 Task: Add a signature Douglas Martin containing Best wishes for a happy holiday, Douglas Martin to email address softage.1@softage.net and add a label Appliances
Action: Mouse moved to (415, 682)
Screenshot: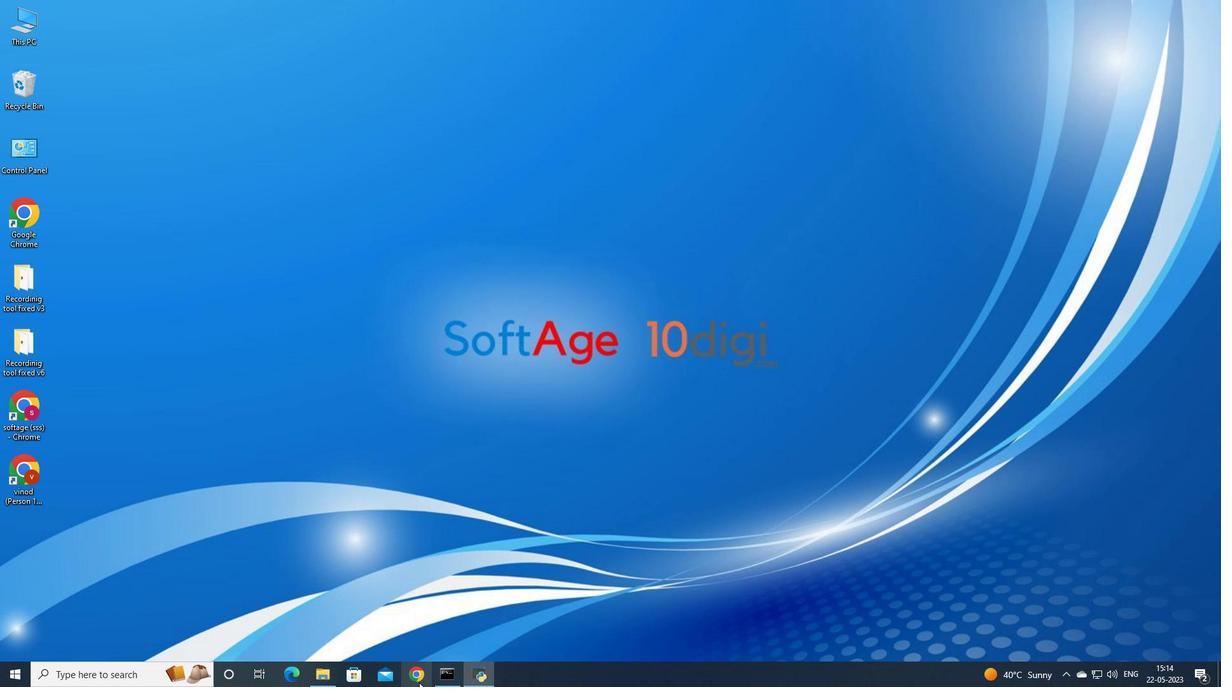 
Action: Mouse pressed left at (415, 682)
Screenshot: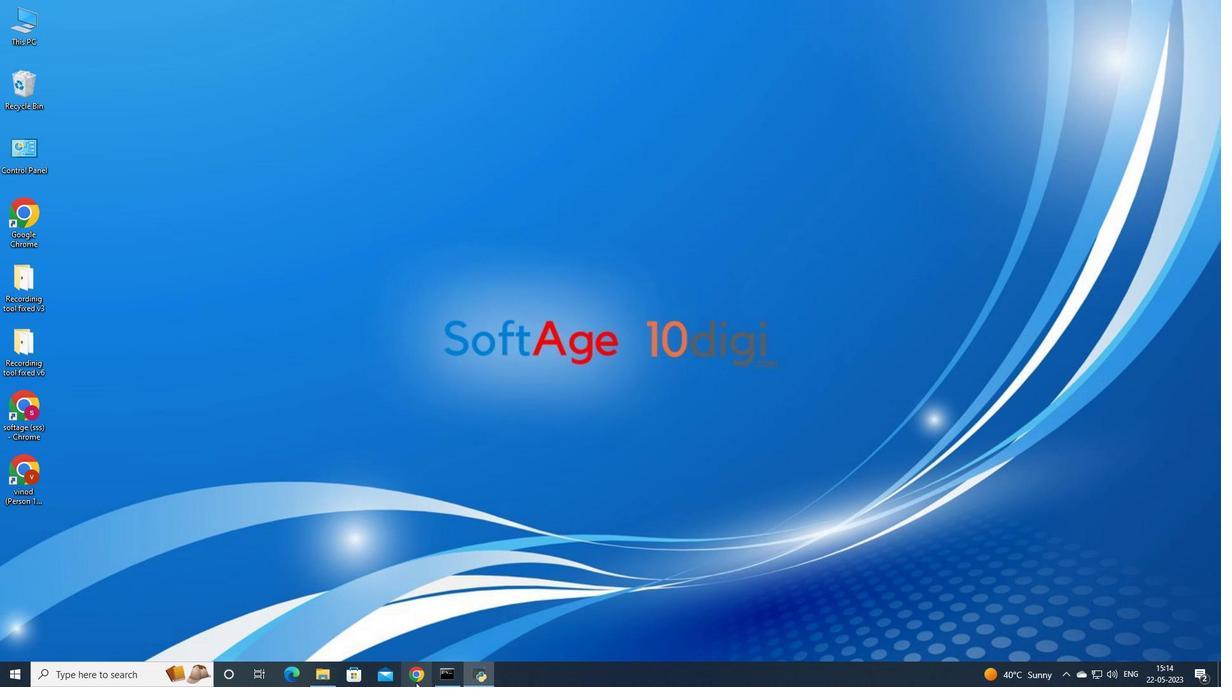 
Action: Mouse moved to (559, 414)
Screenshot: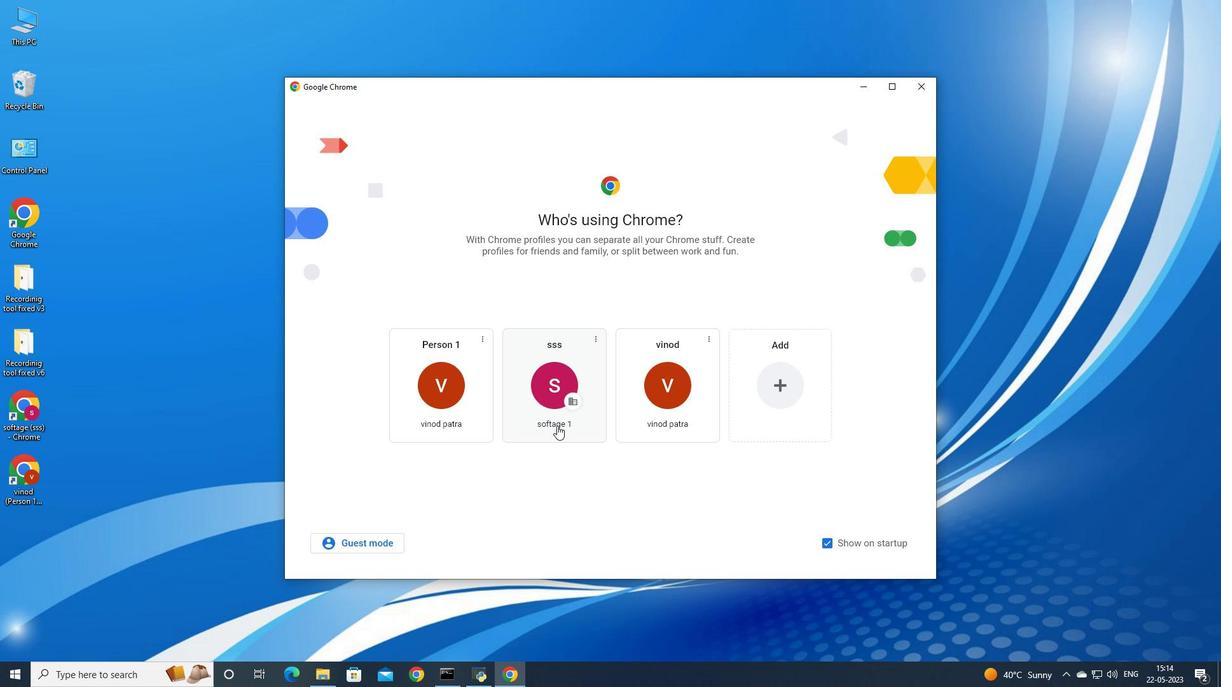 
Action: Mouse pressed left at (559, 414)
Screenshot: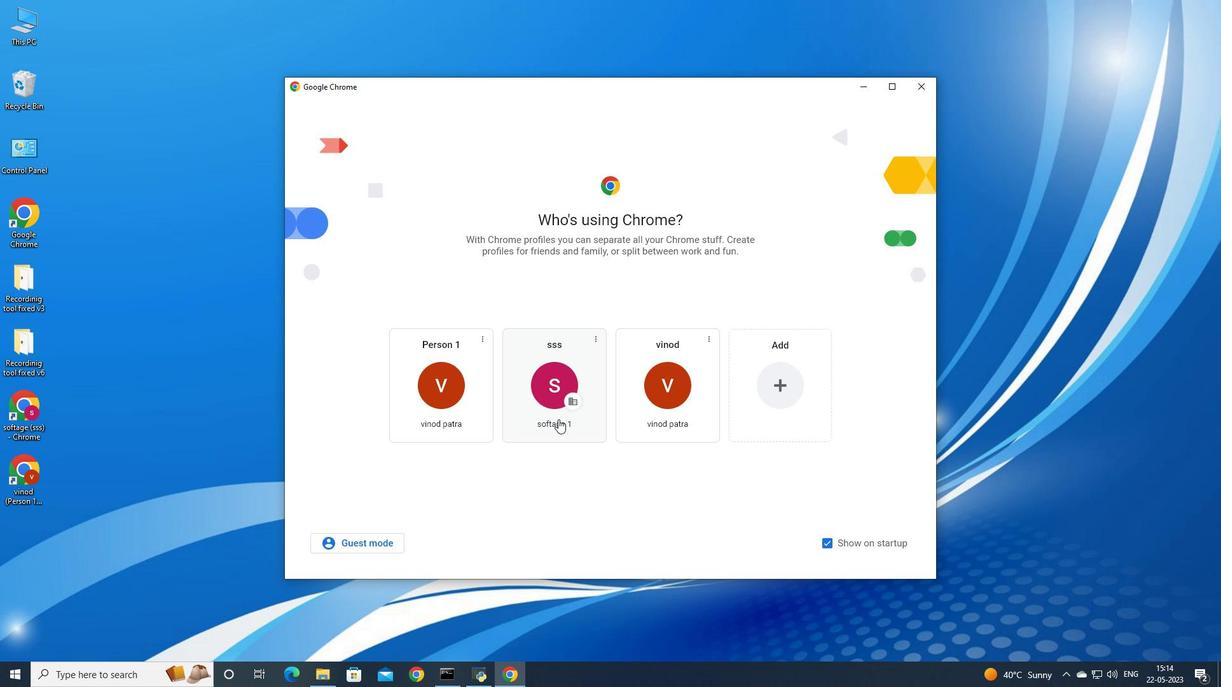 
Action: Mouse moved to (1113, 62)
Screenshot: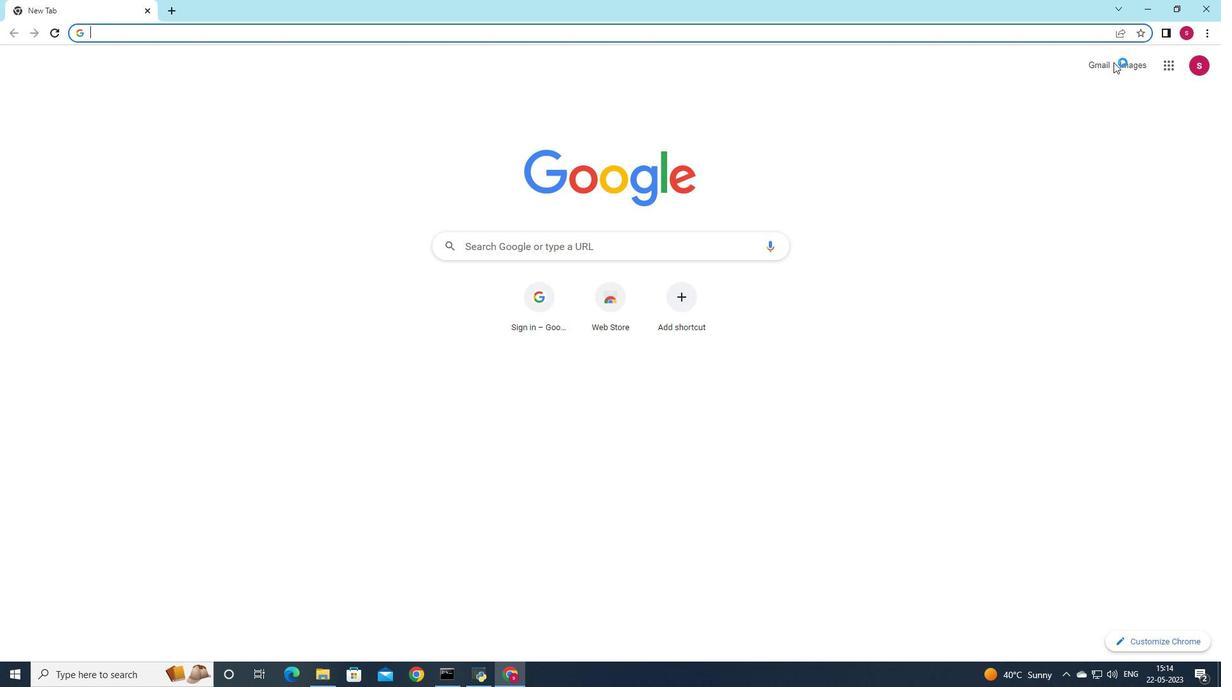 
Action: Mouse pressed left at (1113, 62)
Screenshot: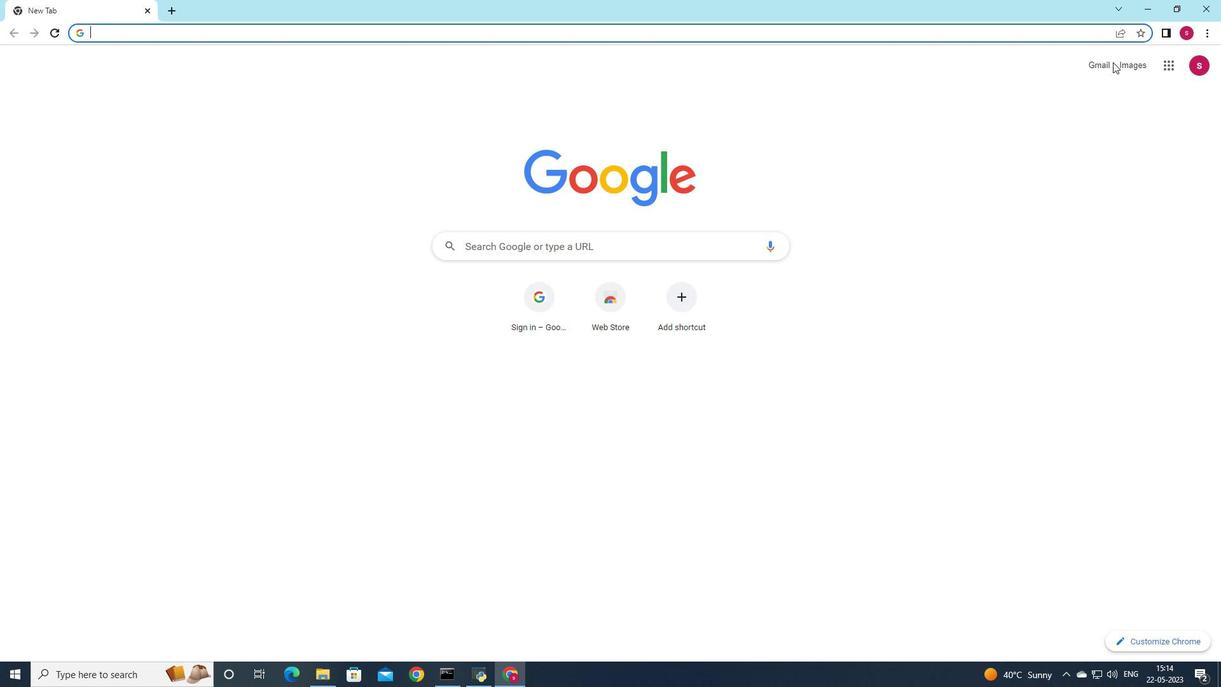 
Action: Mouse moved to (1104, 66)
Screenshot: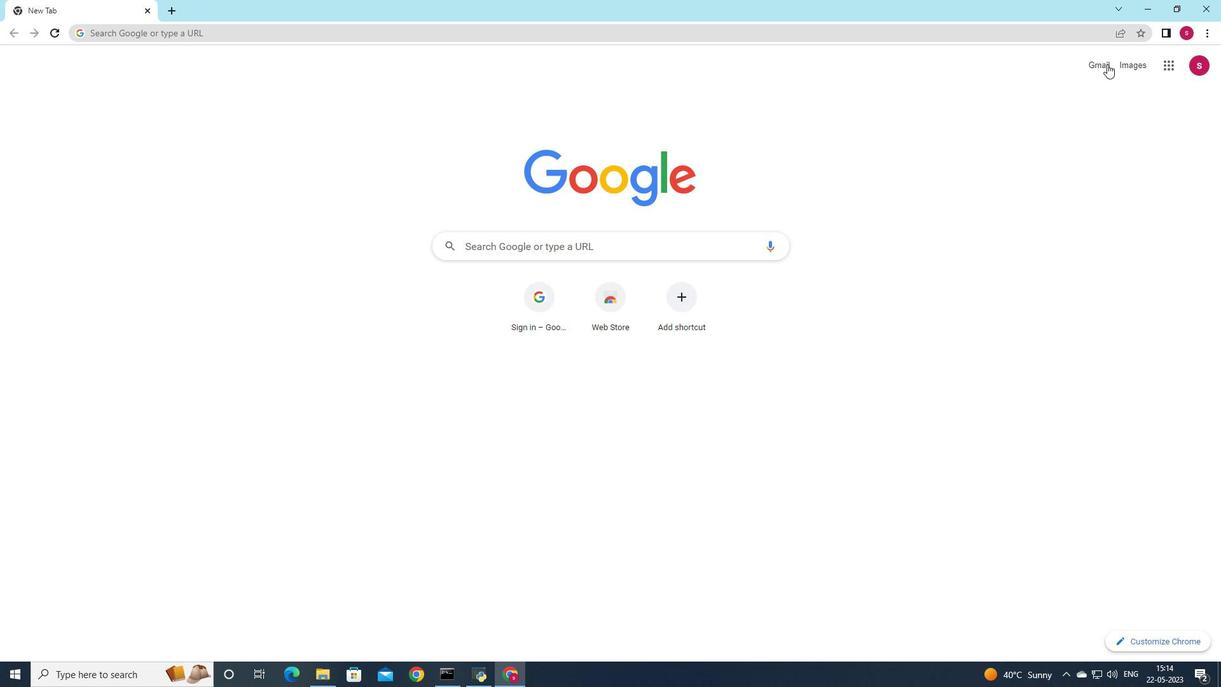 
Action: Mouse pressed left at (1104, 66)
Screenshot: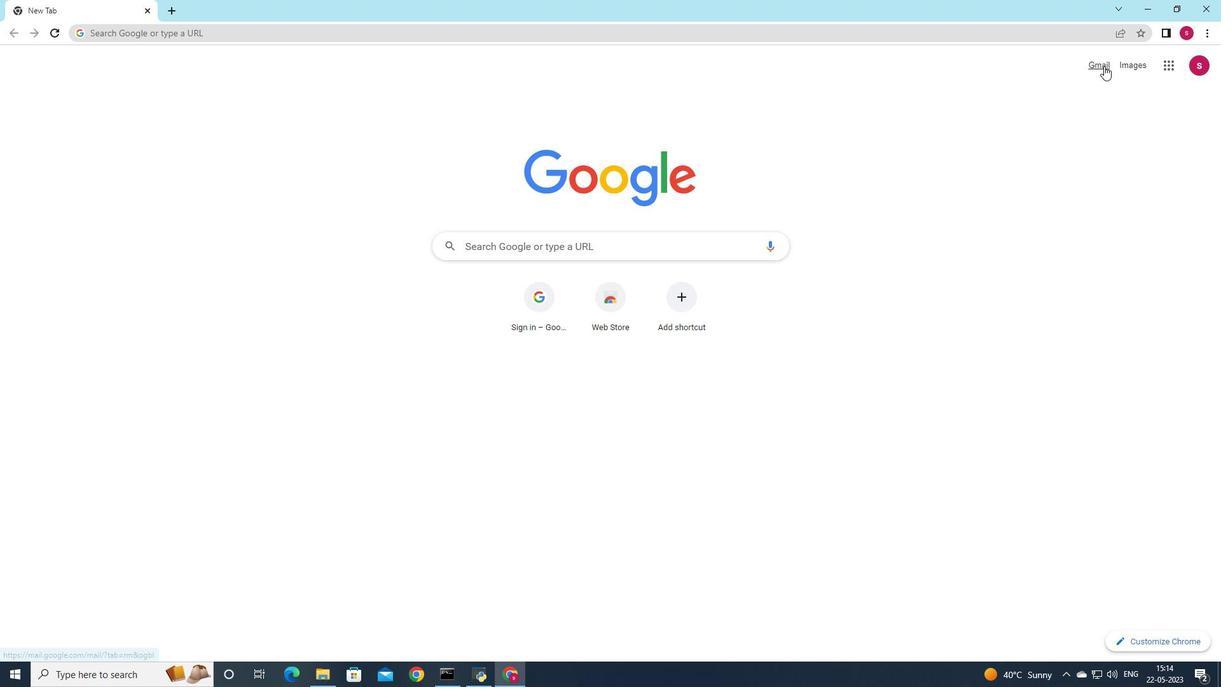 
Action: Mouse moved to (1084, 87)
Screenshot: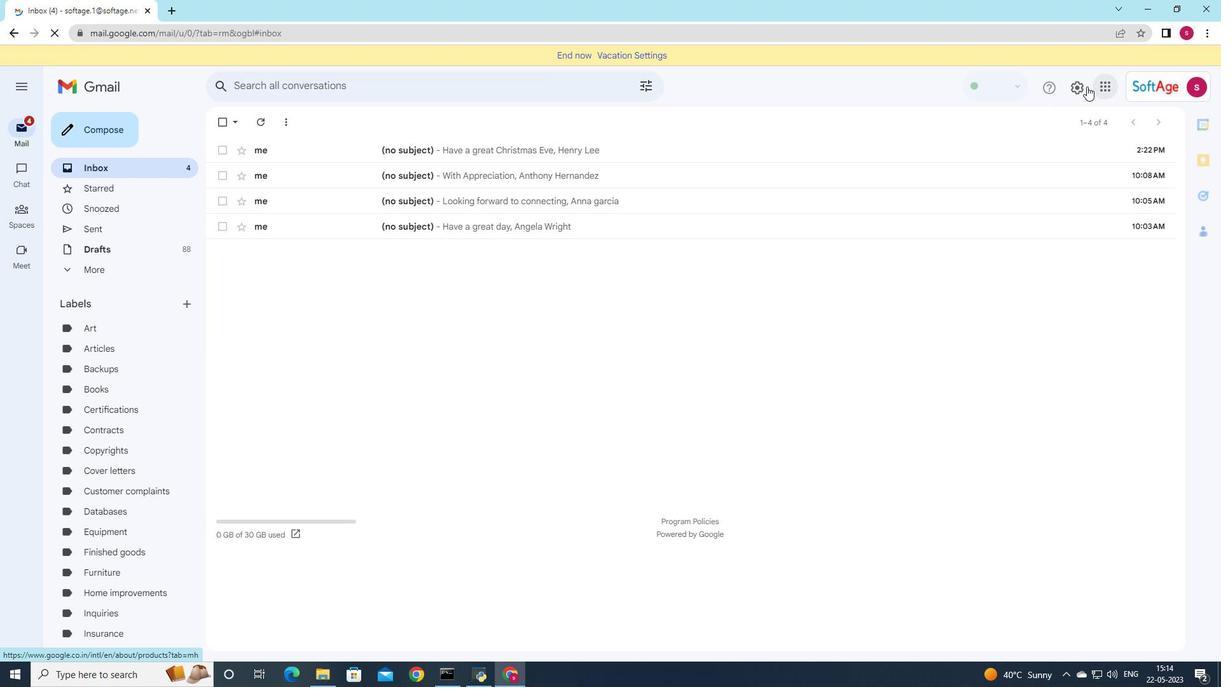 
Action: Mouse pressed left at (1084, 87)
Screenshot: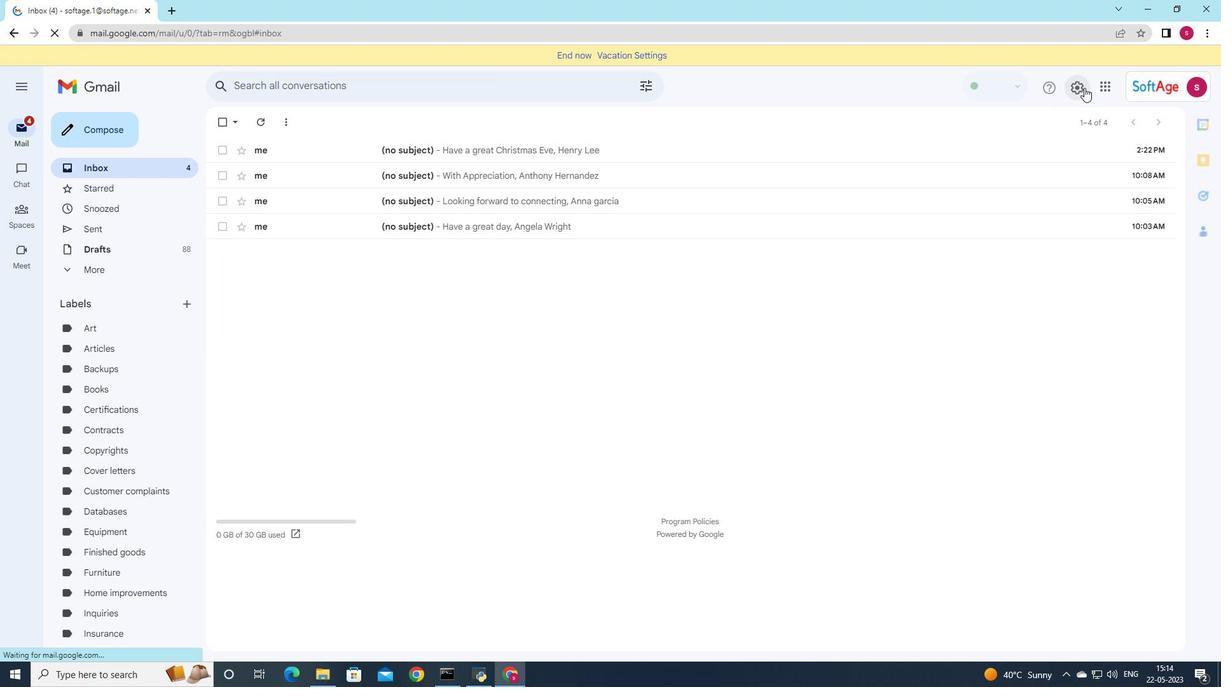 
Action: Mouse moved to (1088, 145)
Screenshot: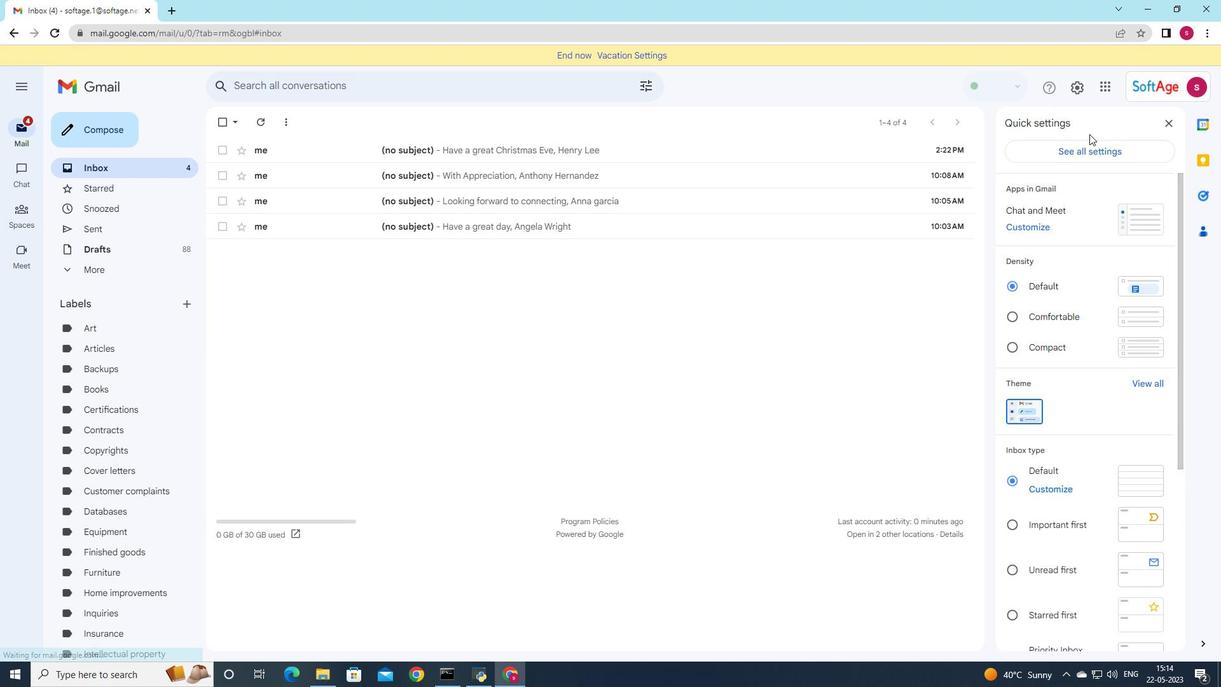 
Action: Mouse pressed left at (1088, 145)
Screenshot: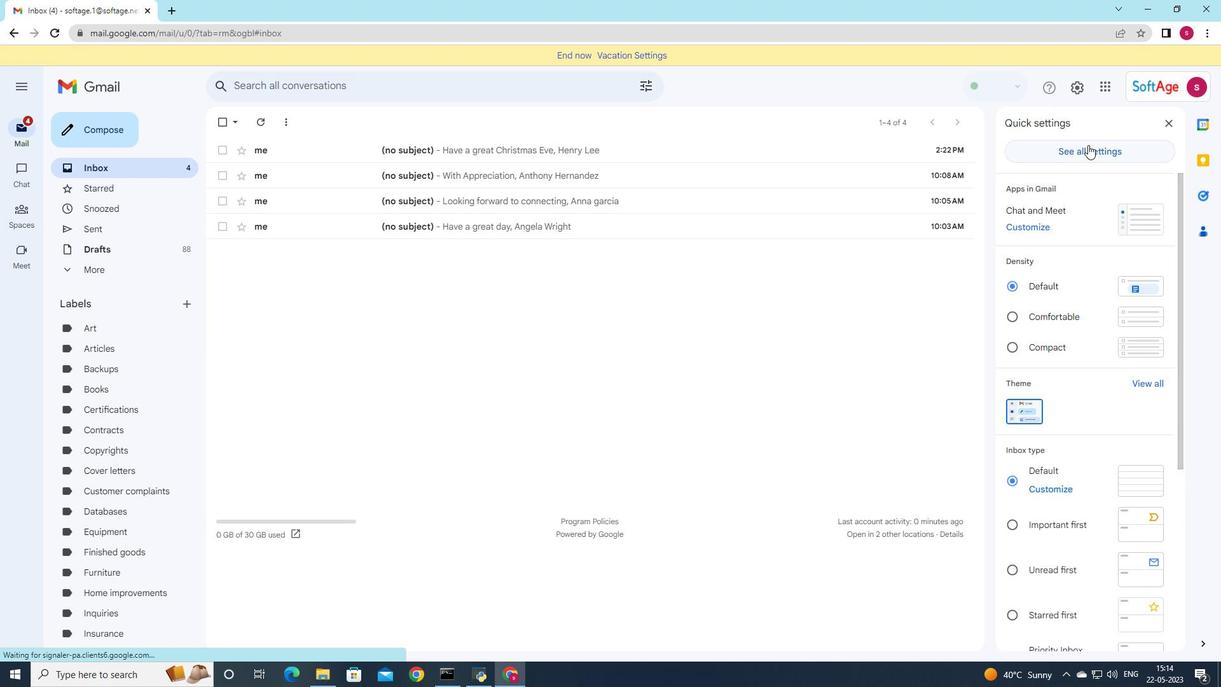 
Action: Mouse moved to (1094, 142)
Screenshot: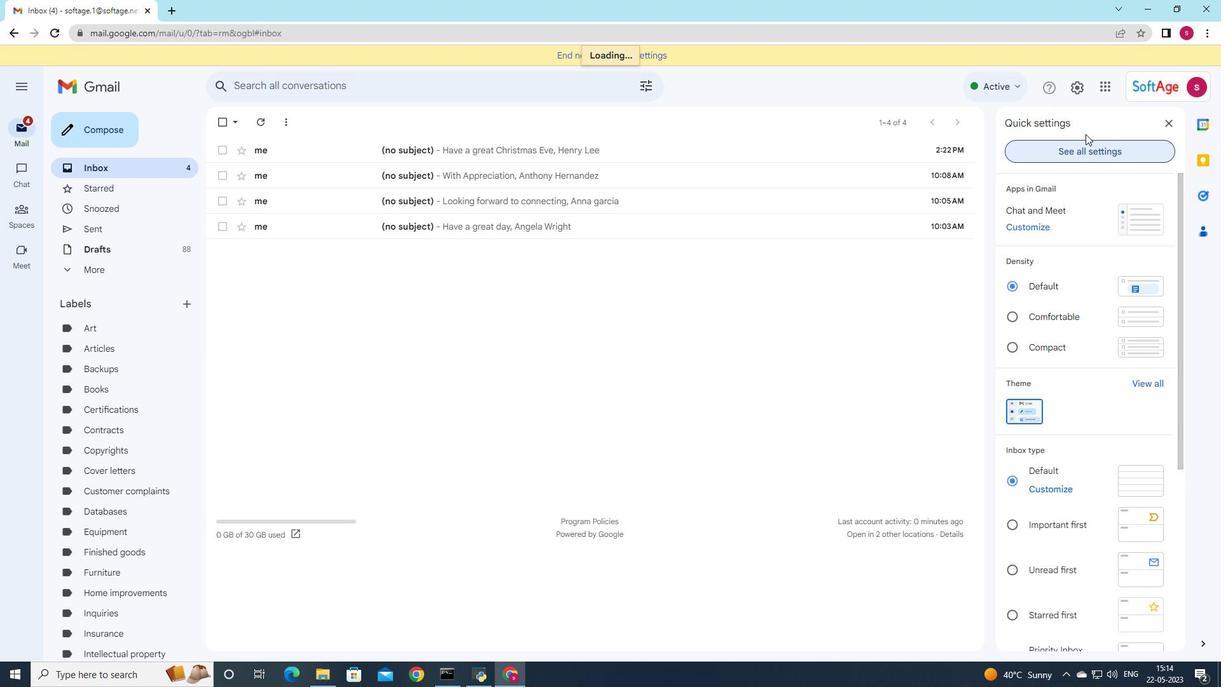 
Action: Mouse pressed left at (1094, 142)
Screenshot: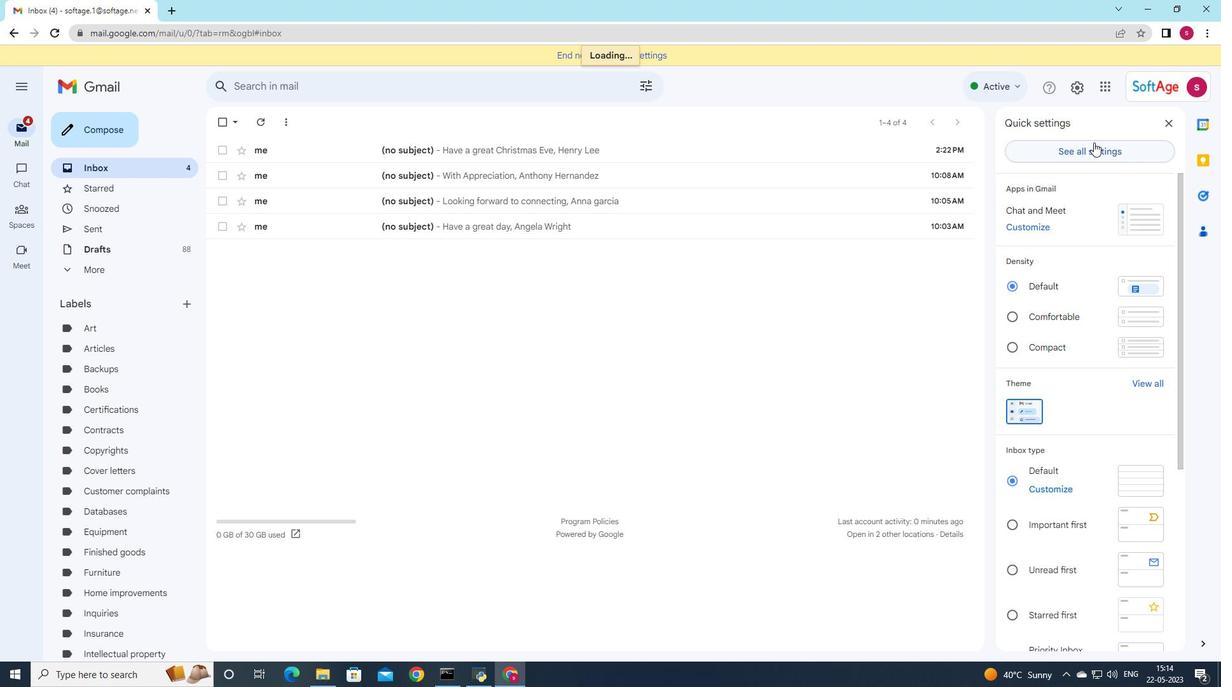 
Action: Mouse moved to (731, 205)
Screenshot: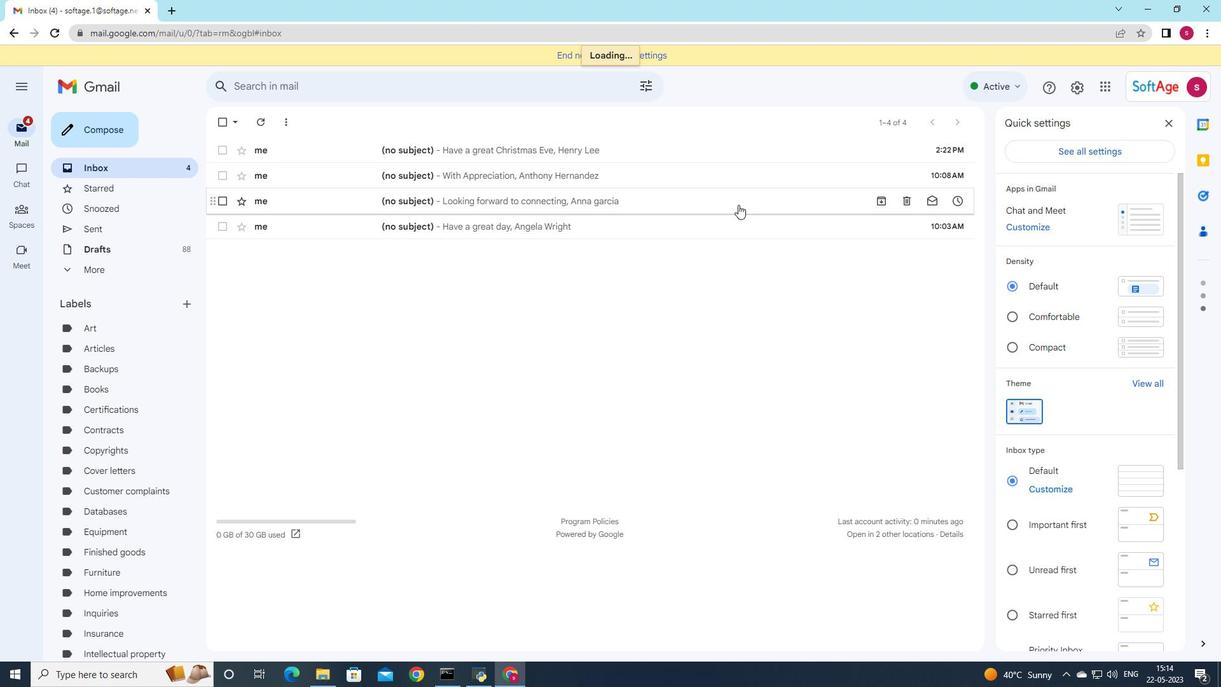 
Action: Mouse scrolled (731, 204) with delta (0, 0)
Screenshot: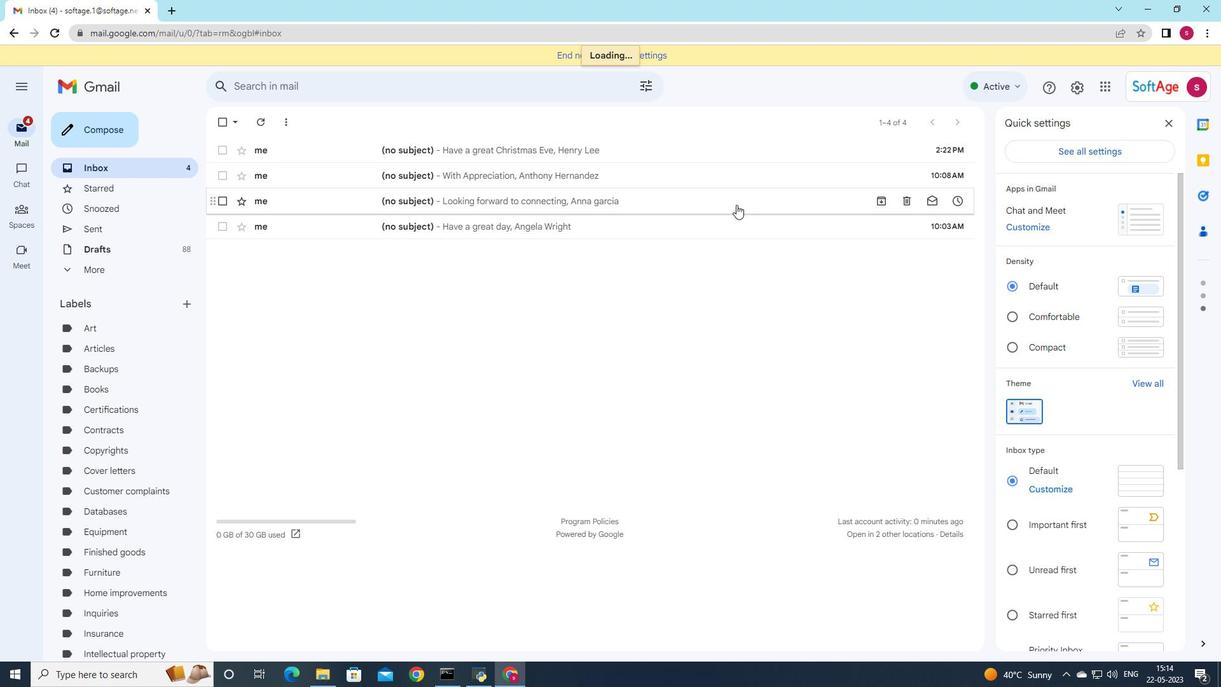 
Action: Mouse scrolled (731, 204) with delta (0, 0)
Screenshot: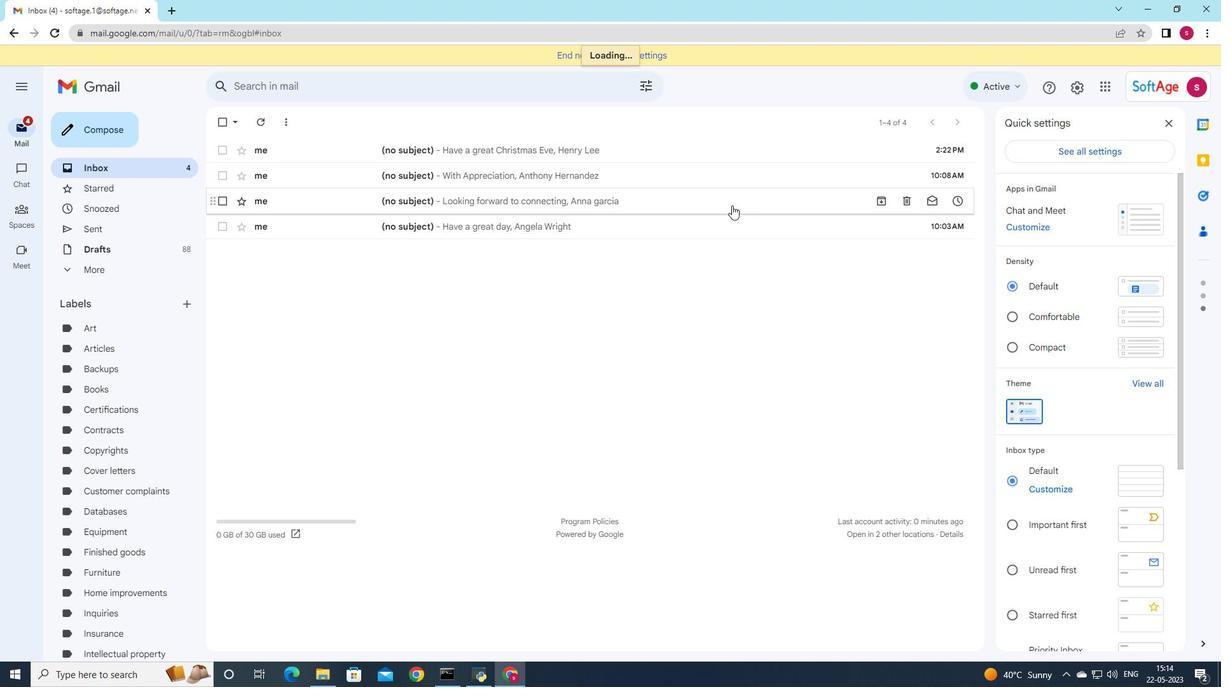 
Action: Mouse scrolled (731, 204) with delta (0, 0)
Screenshot: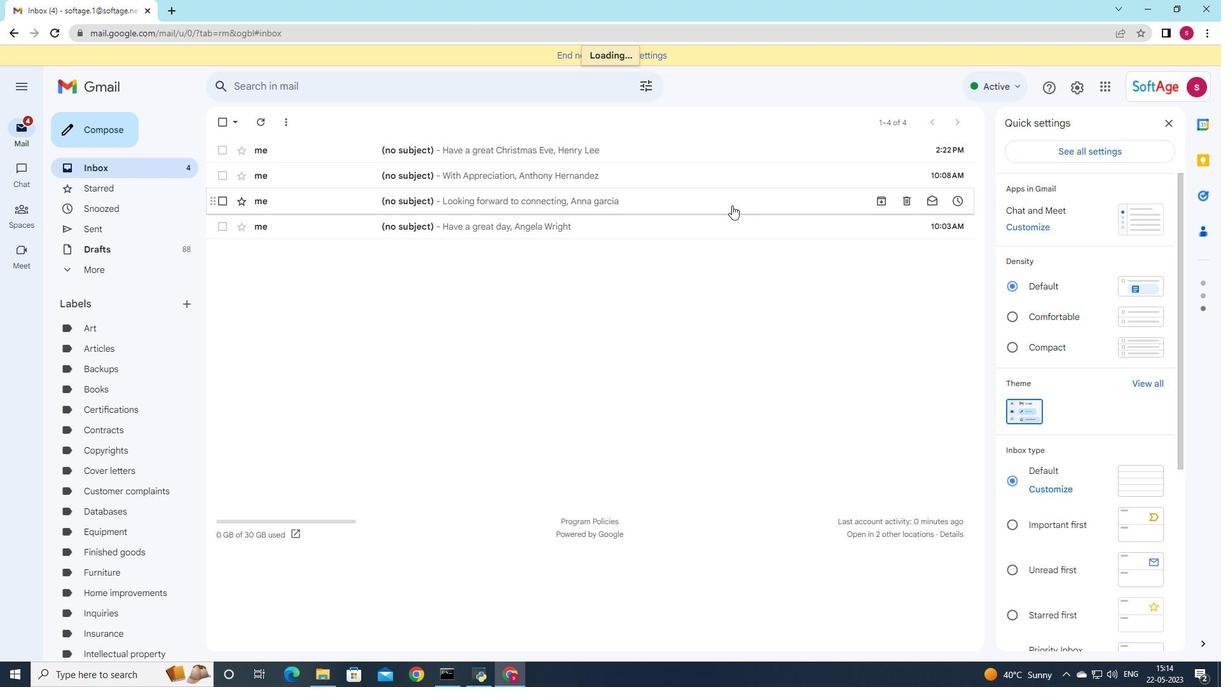
Action: Mouse scrolled (731, 204) with delta (0, 0)
Screenshot: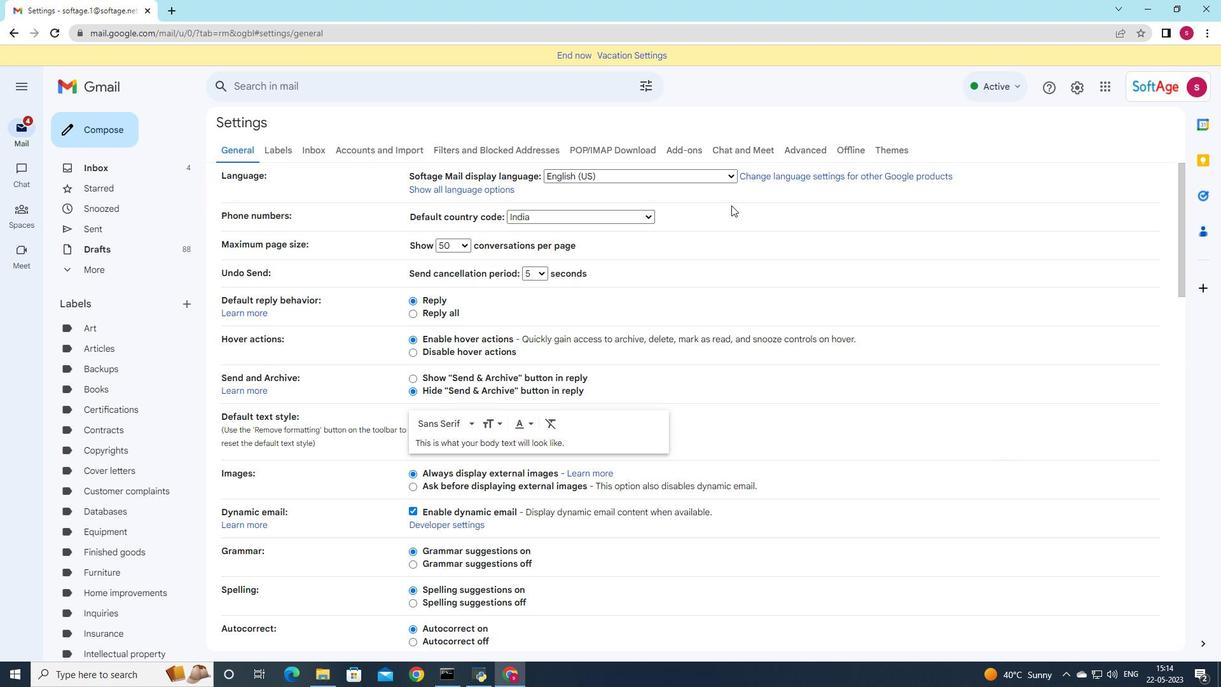 
Action: Mouse scrolled (731, 204) with delta (0, 0)
Screenshot: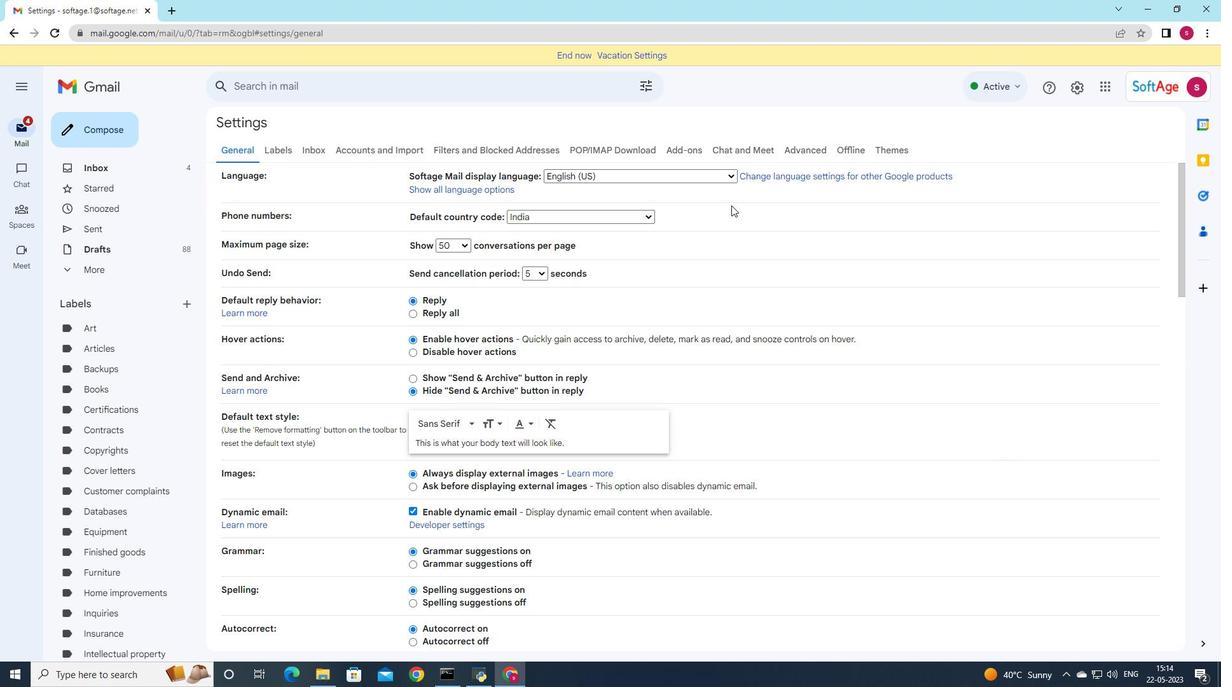 
Action: Mouse scrolled (731, 204) with delta (0, 0)
Screenshot: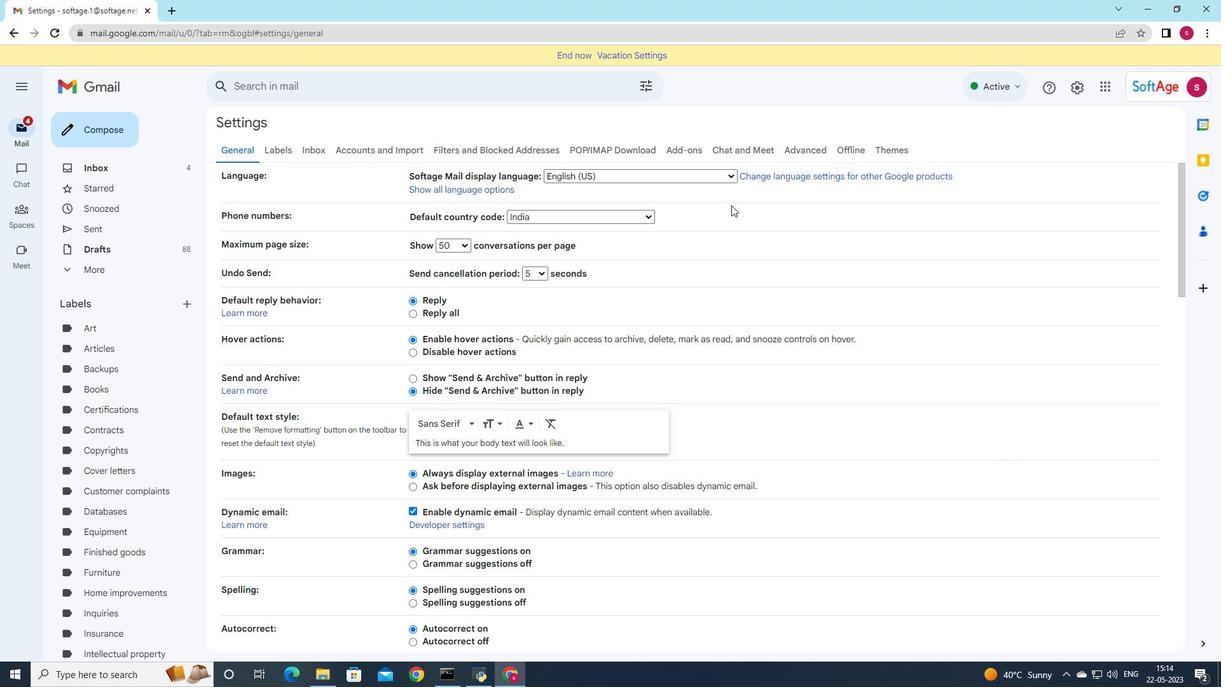 
Action: Mouse moved to (731, 208)
Screenshot: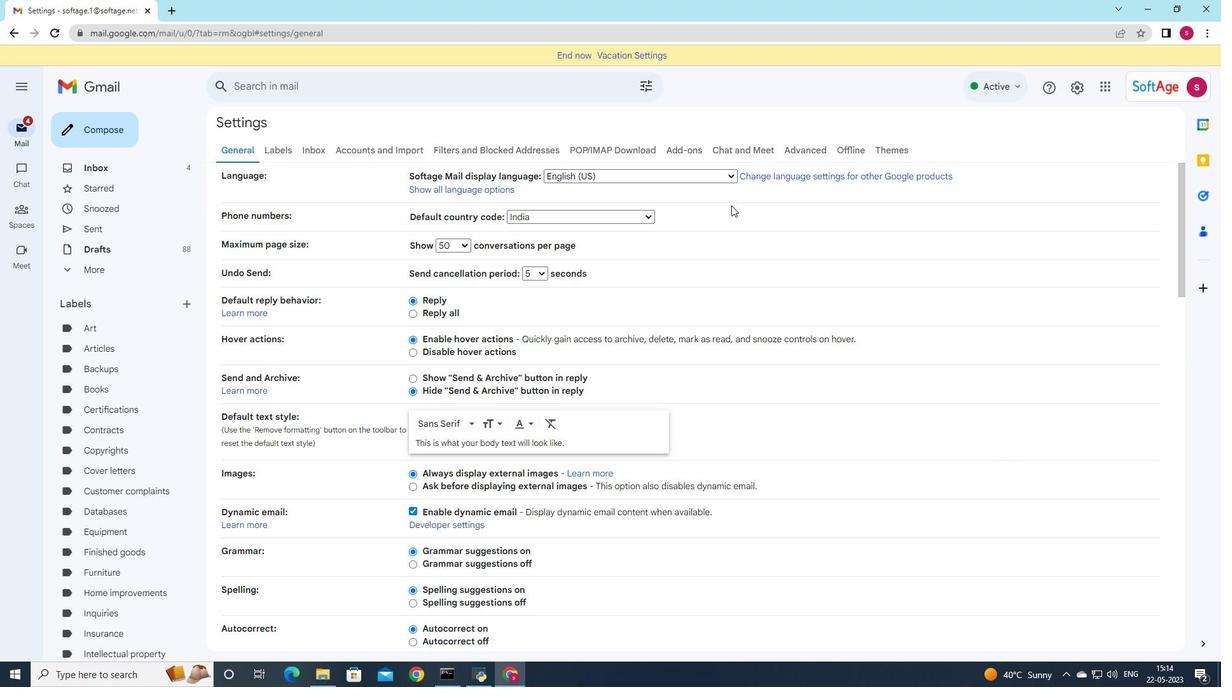 
Action: Mouse scrolled (731, 207) with delta (0, 0)
Screenshot: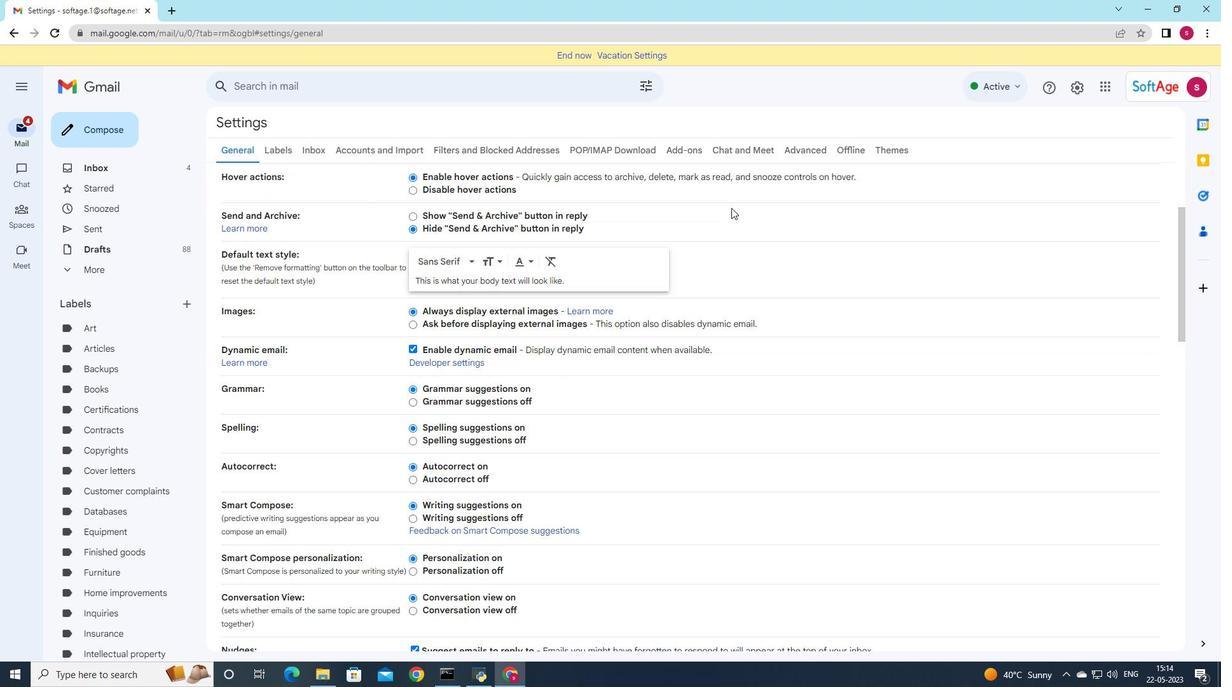 
Action: Mouse moved to (731, 208)
Screenshot: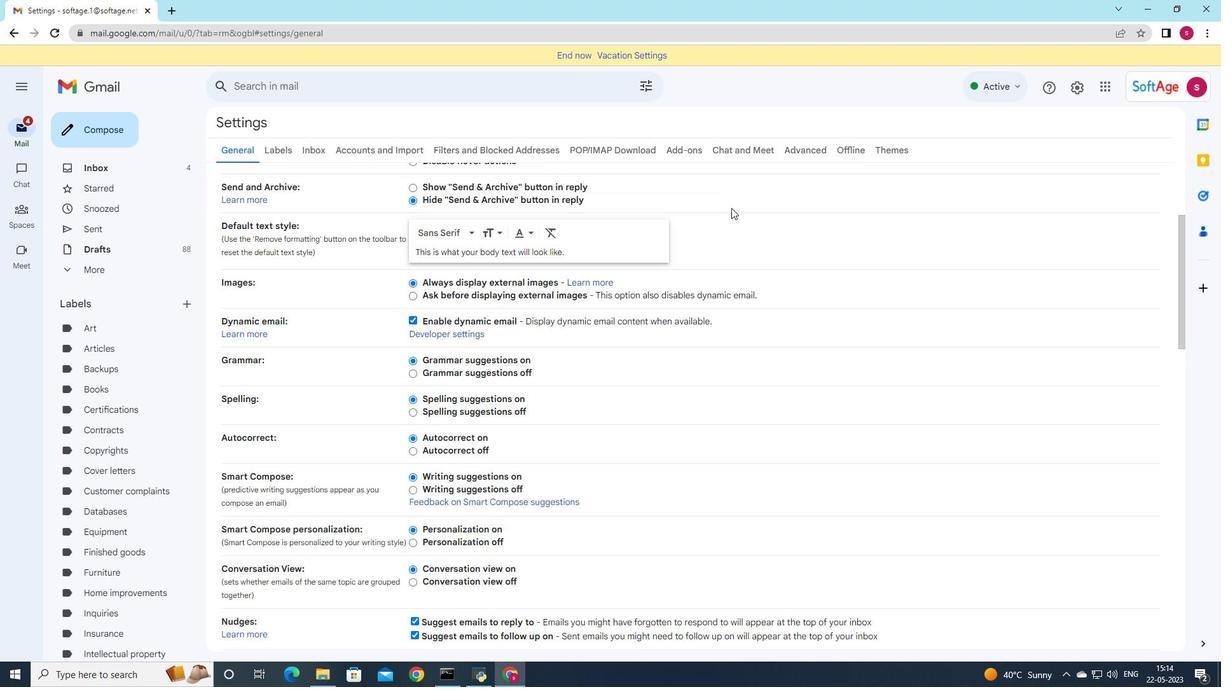 
Action: Mouse scrolled (731, 207) with delta (0, 0)
Screenshot: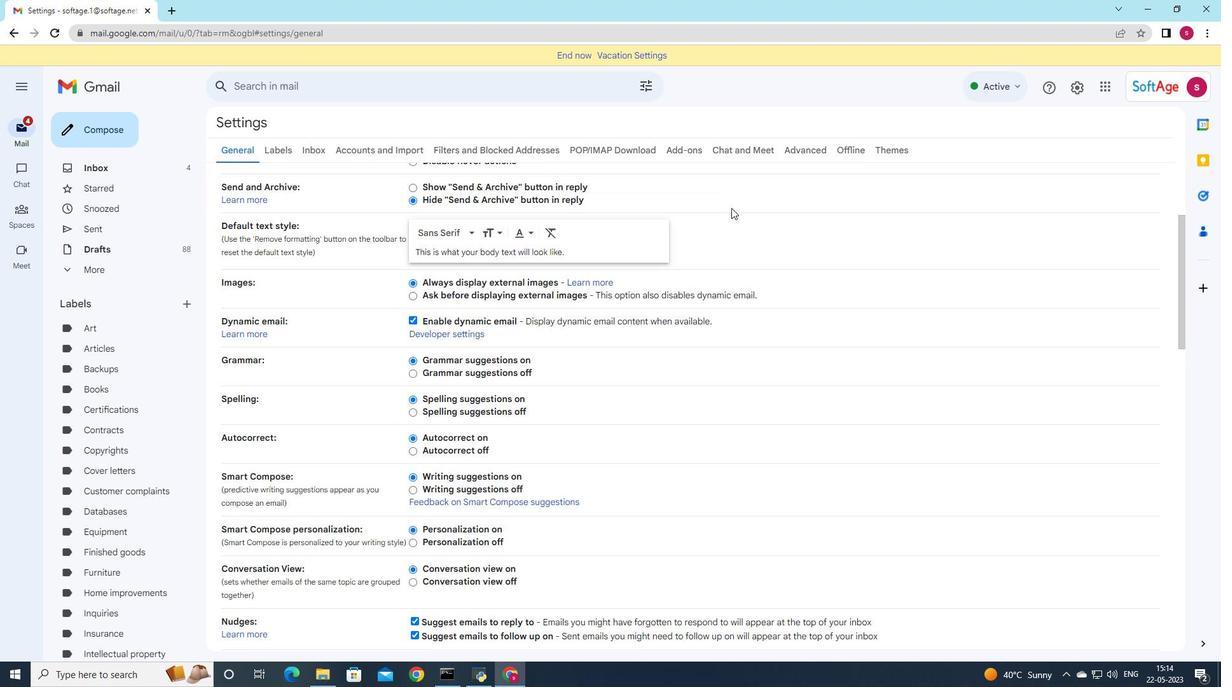 
Action: Mouse moved to (727, 222)
Screenshot: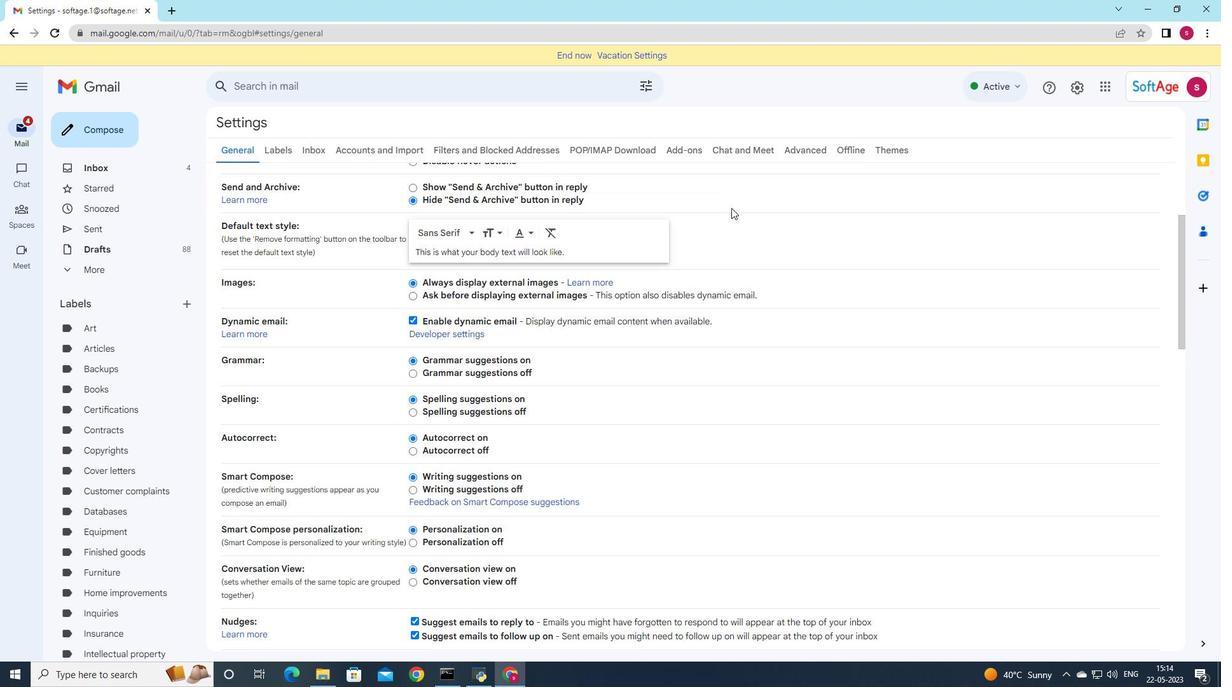 
Action: Mouse scrolled (729, 209) with delta (0, 0)
Screenshot: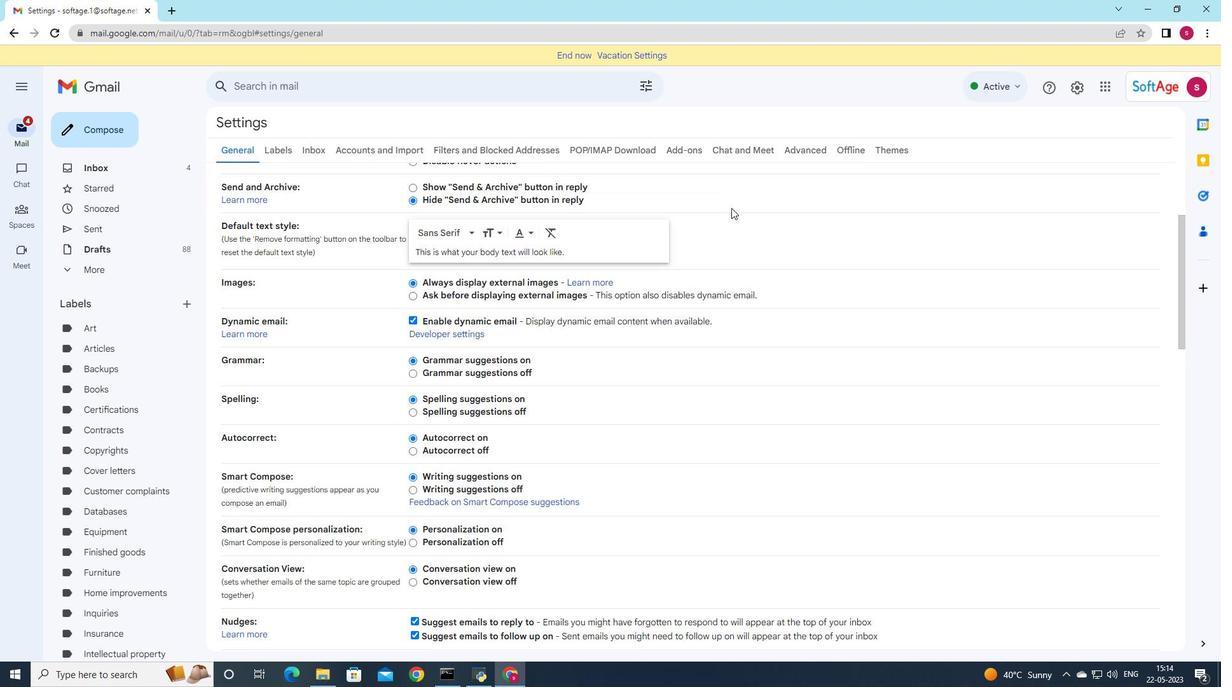 
Action: Mouse moved to (727, 229)
Screenshot: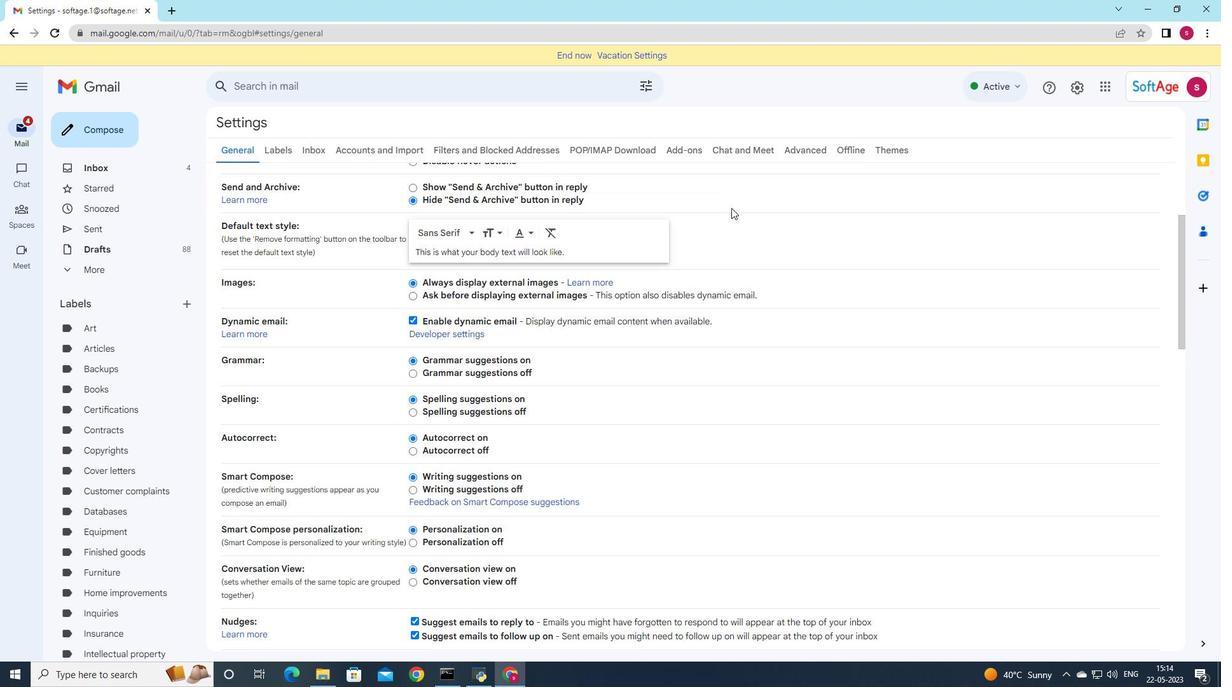 
Action: Mouse scrolled (727, 221) with delta (0, 0)
Screenshot: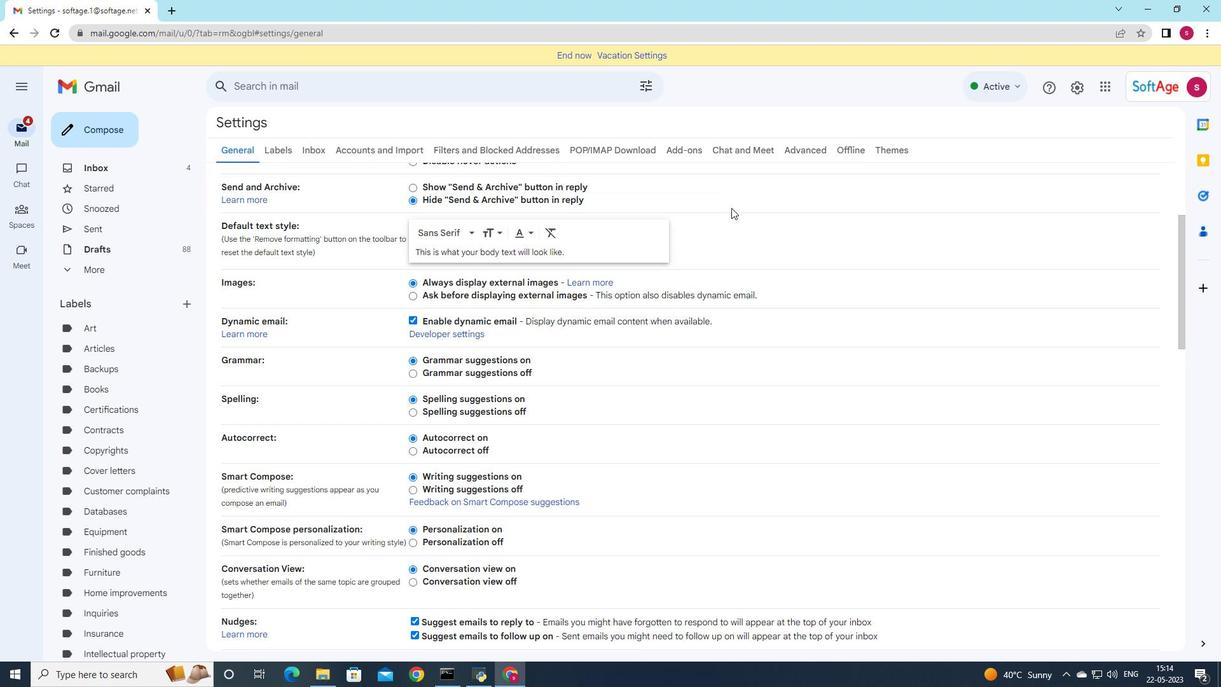 
Action: Mouse moved to (608, 265)
Screenshot: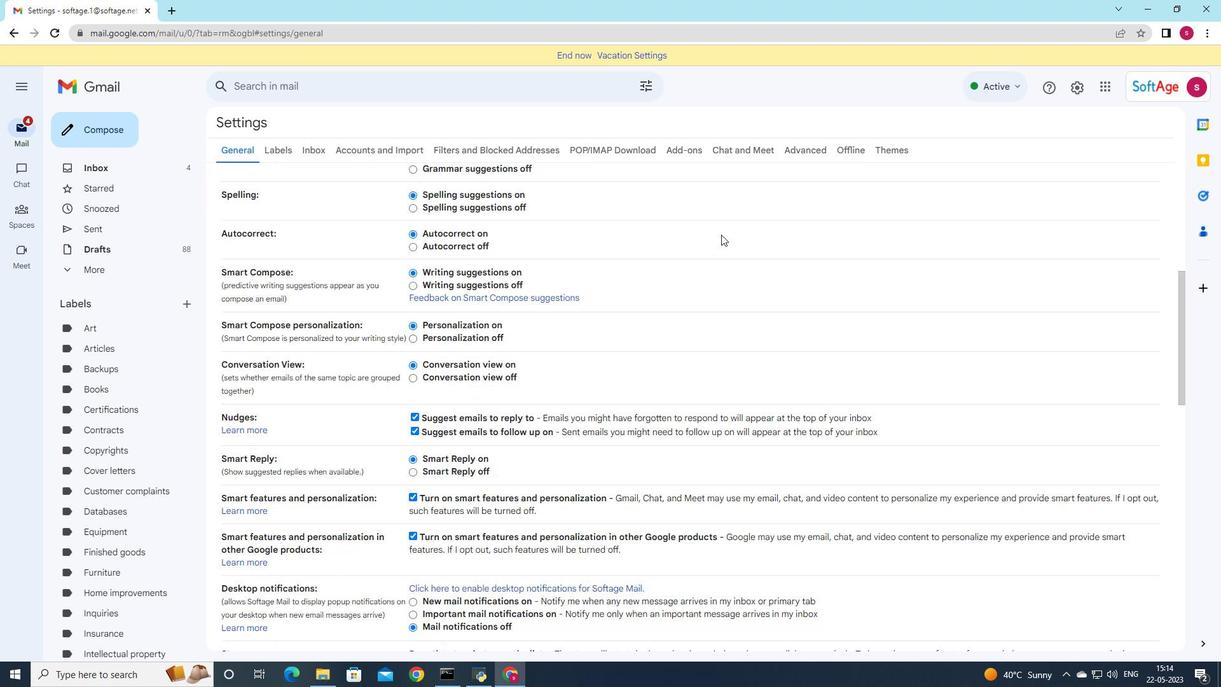 
Action: Mouse scrolled (608, 264) with delta (0, 0)
Screenshot: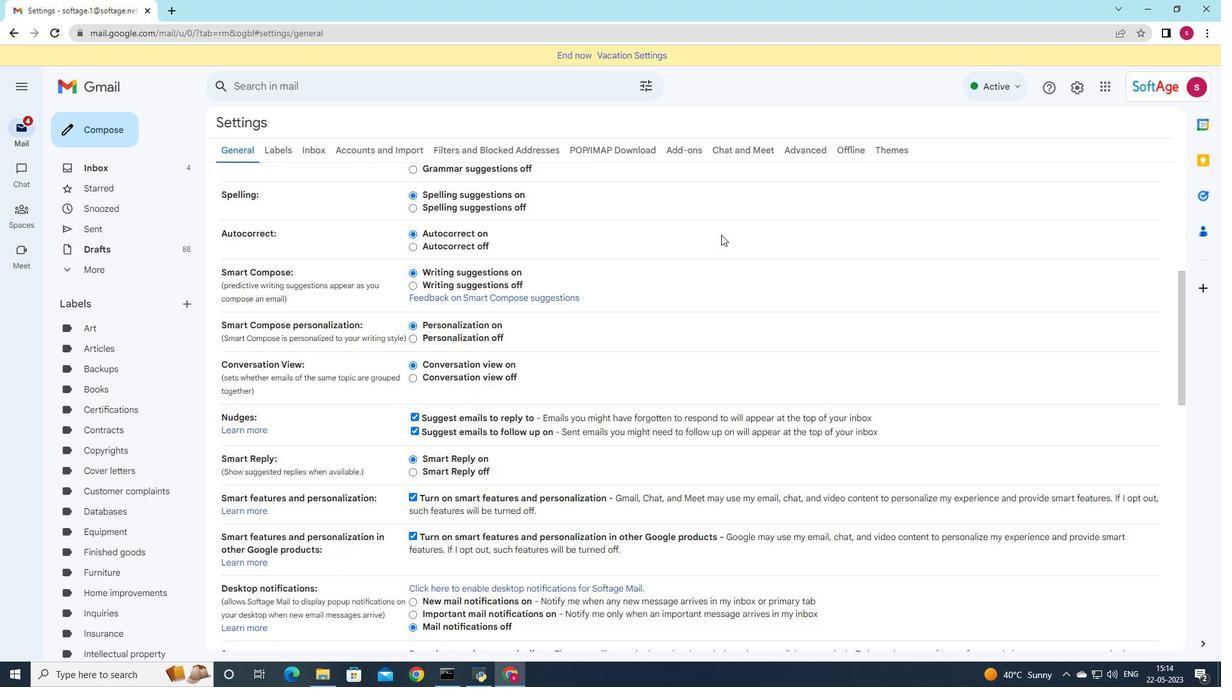 
Action: Mouse scrolled (608, 264) with delta (0, 0)
Screenshot: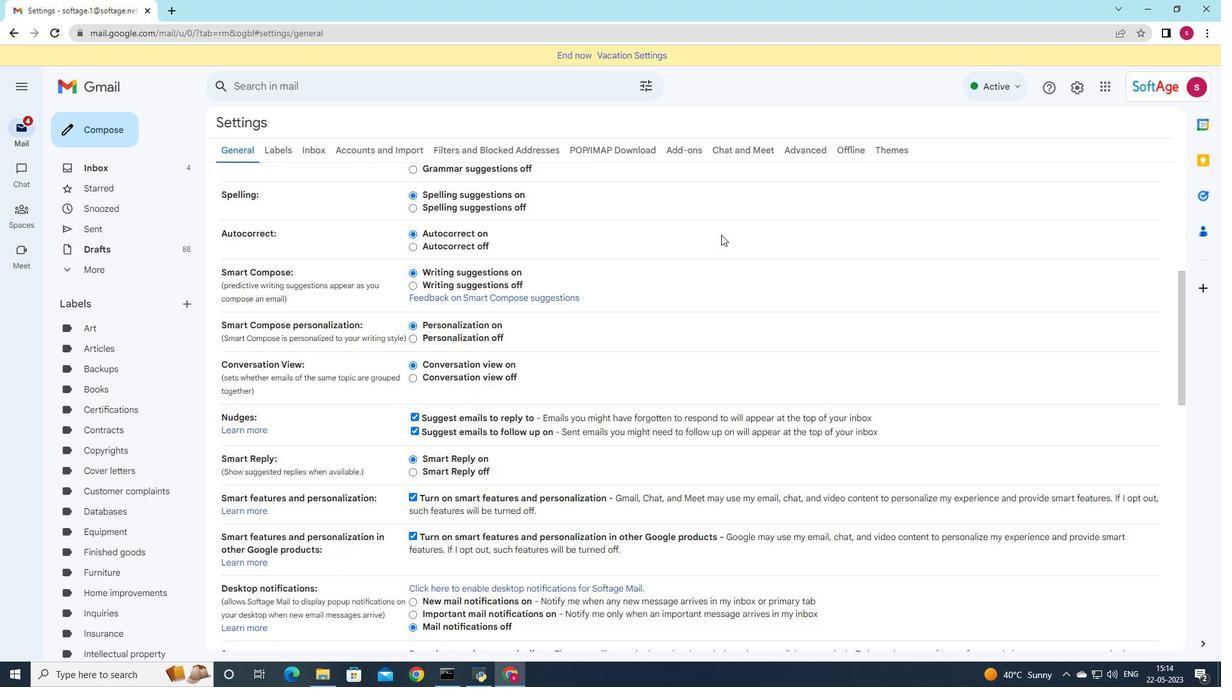 
Action: Mouse scrolled (608, 264) with delta (0, 0)
Screenshot: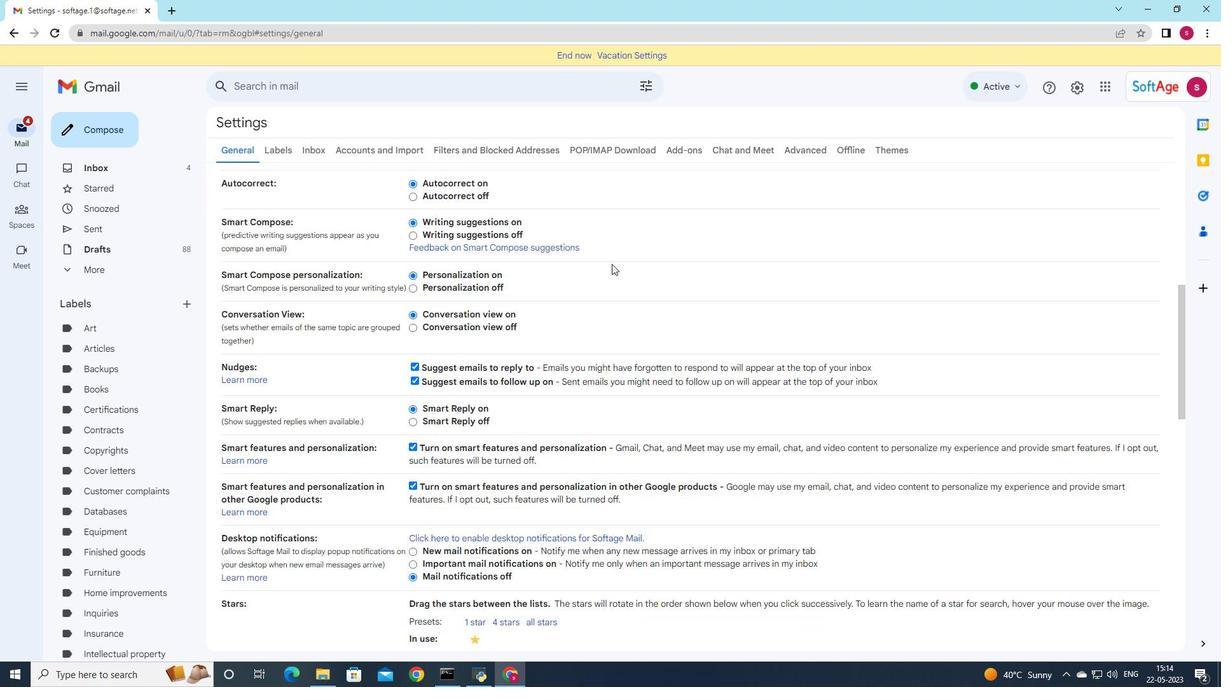 
Action: Mouse scrolled (608, 264) with delta (0, 0)
Screenshot: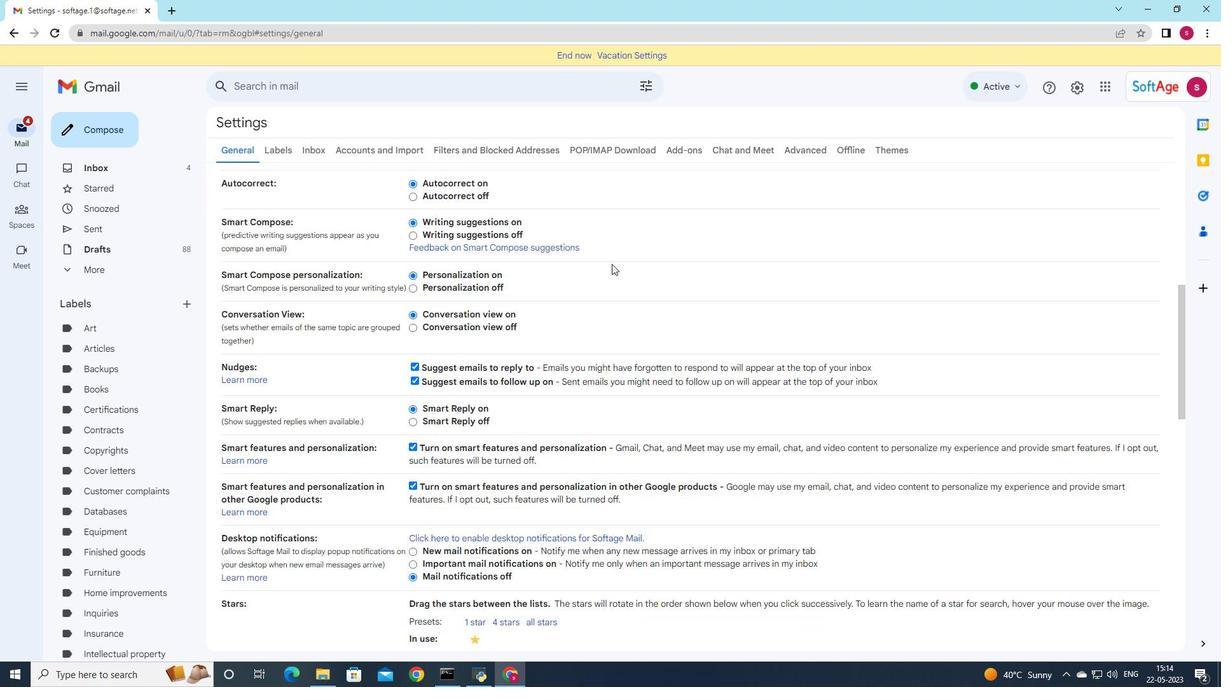 
Action: Mouse moved to (610, 273)
Screenshot: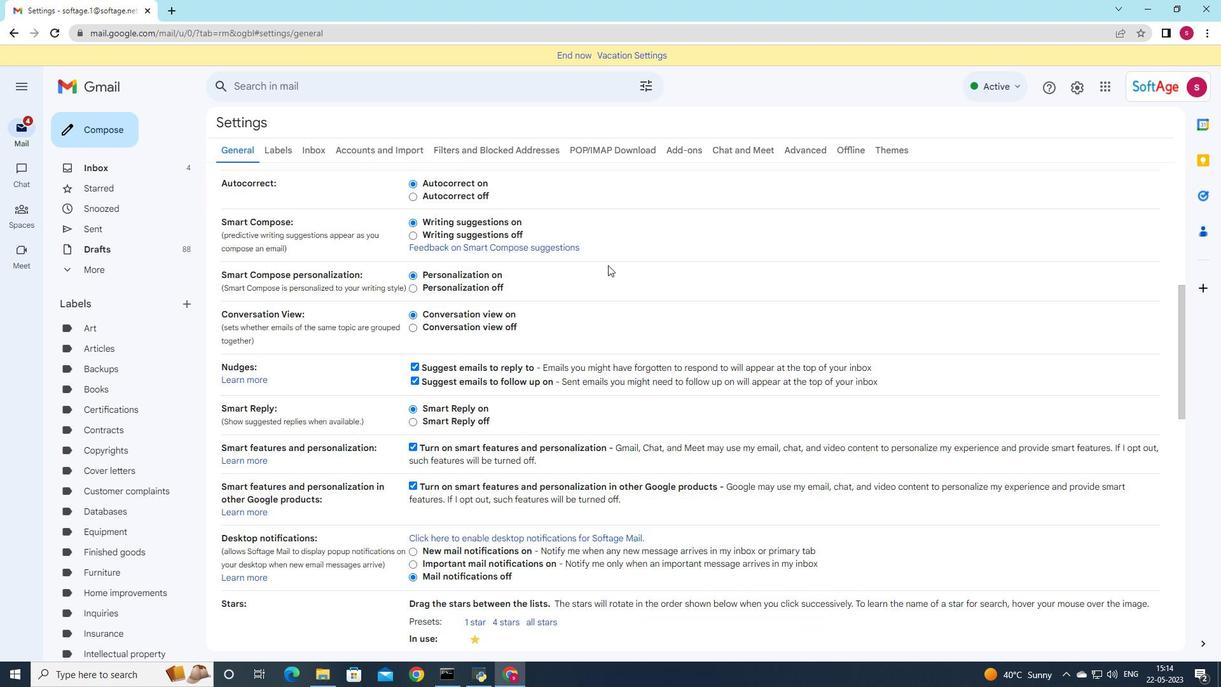 
Action: Mouse scrolled (610, 272) with delta (0, 0)
Screenshot: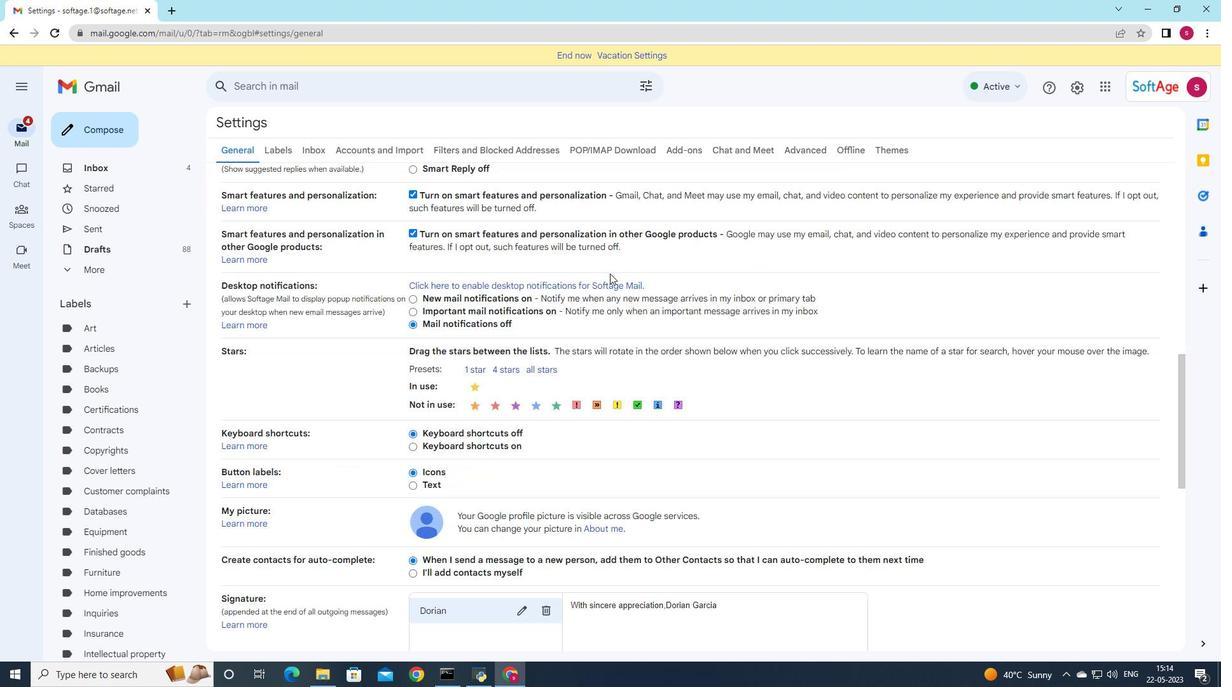 
Action: Mouse scrolled (610, 272) with delta (0, 0)
Screenshot: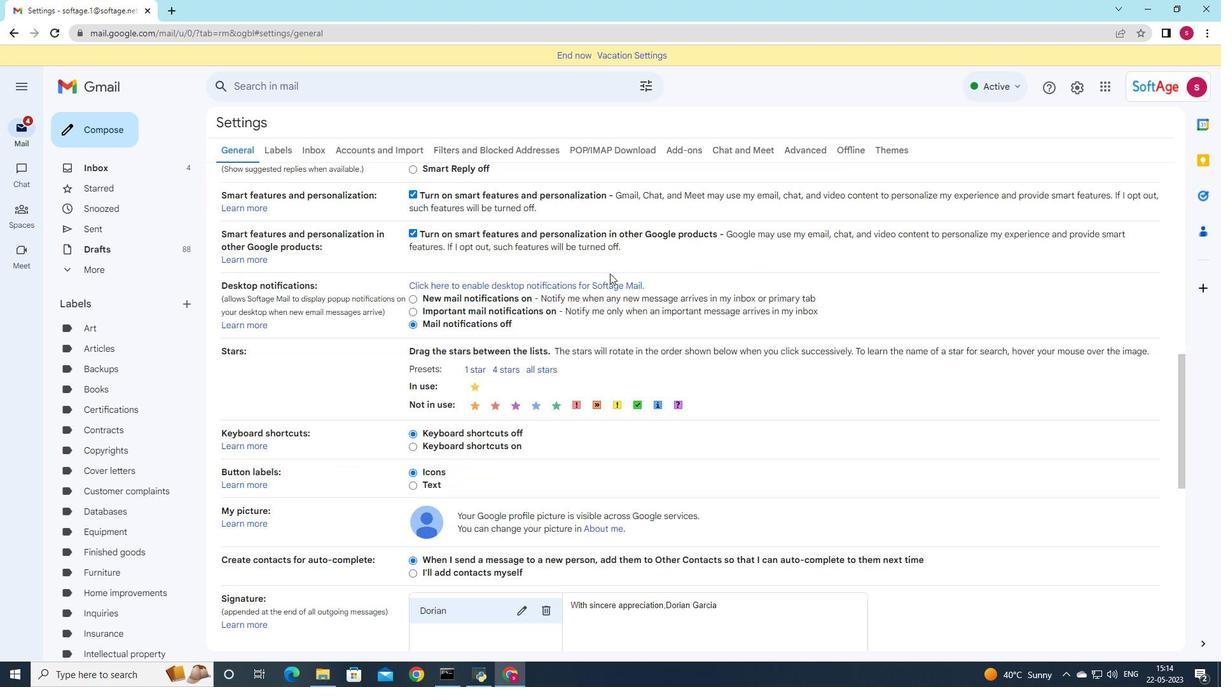 
Action: Mouse scrolled (610, 272) with delta (0, 0)
Screenshot: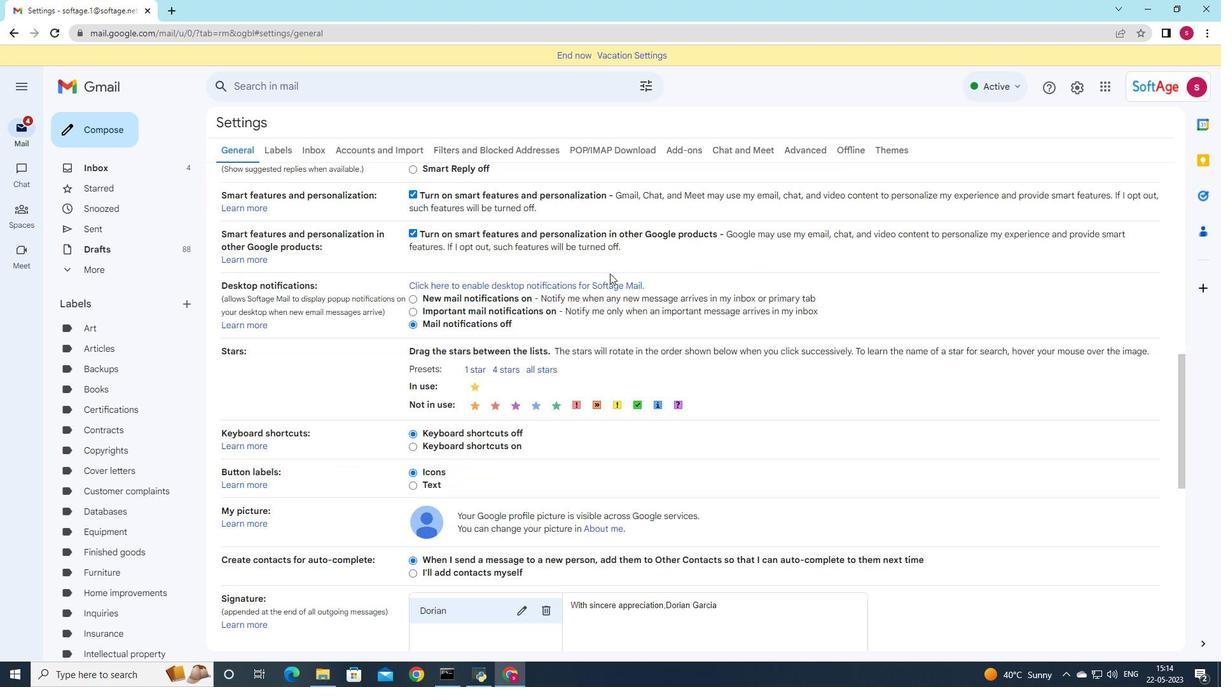 
Action: Mouse scrolled (610, 272) with delta (0, 0)
Screenshot: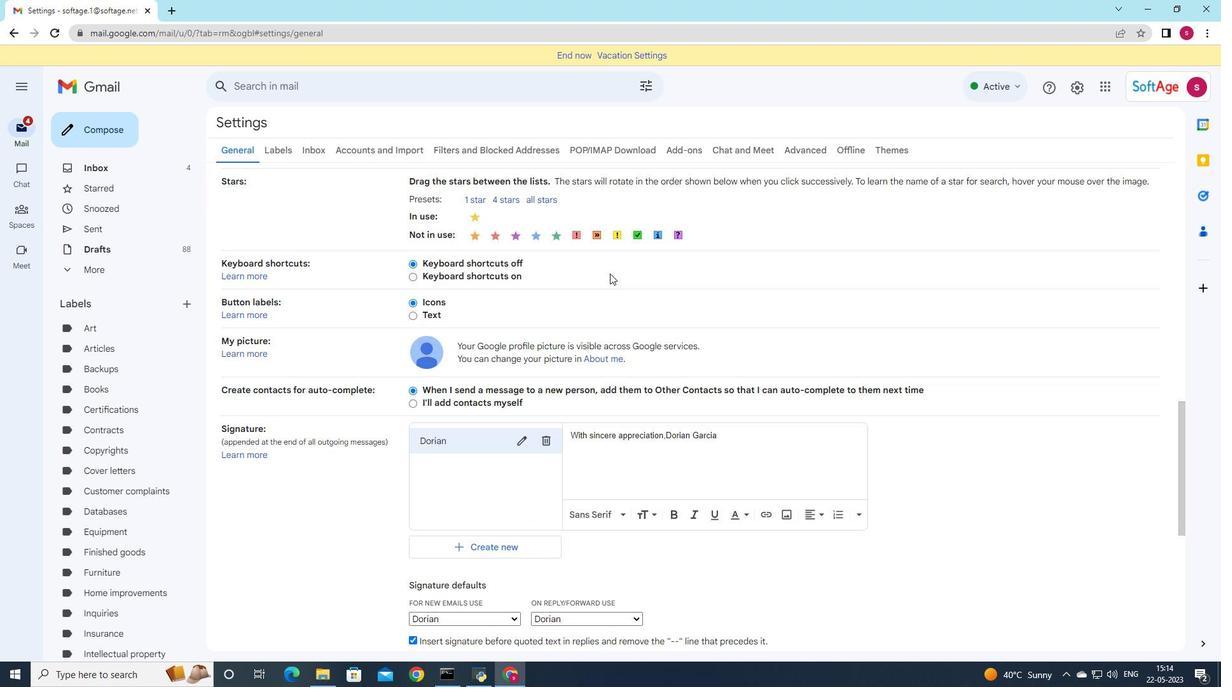 
Action: Mouse scrolled (610, 272) with delta (0, 0)
Screenshot: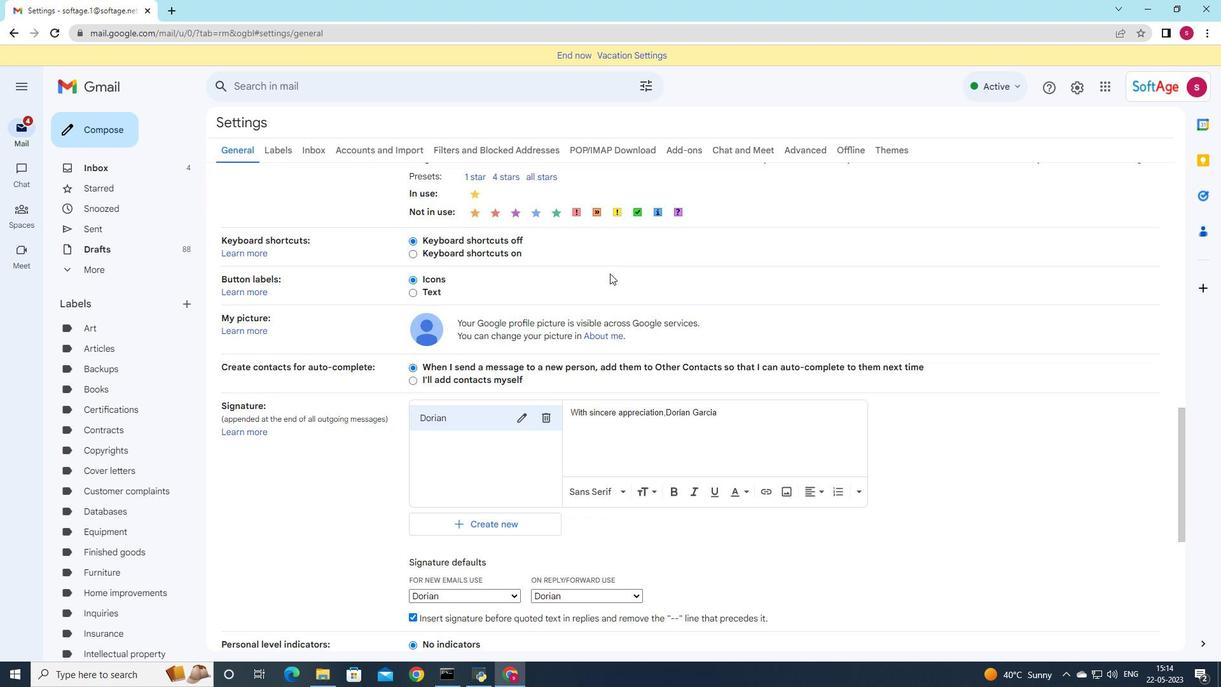
Action: Mouse scrolled (610, 272) with delta (0, 0)
Screenshot: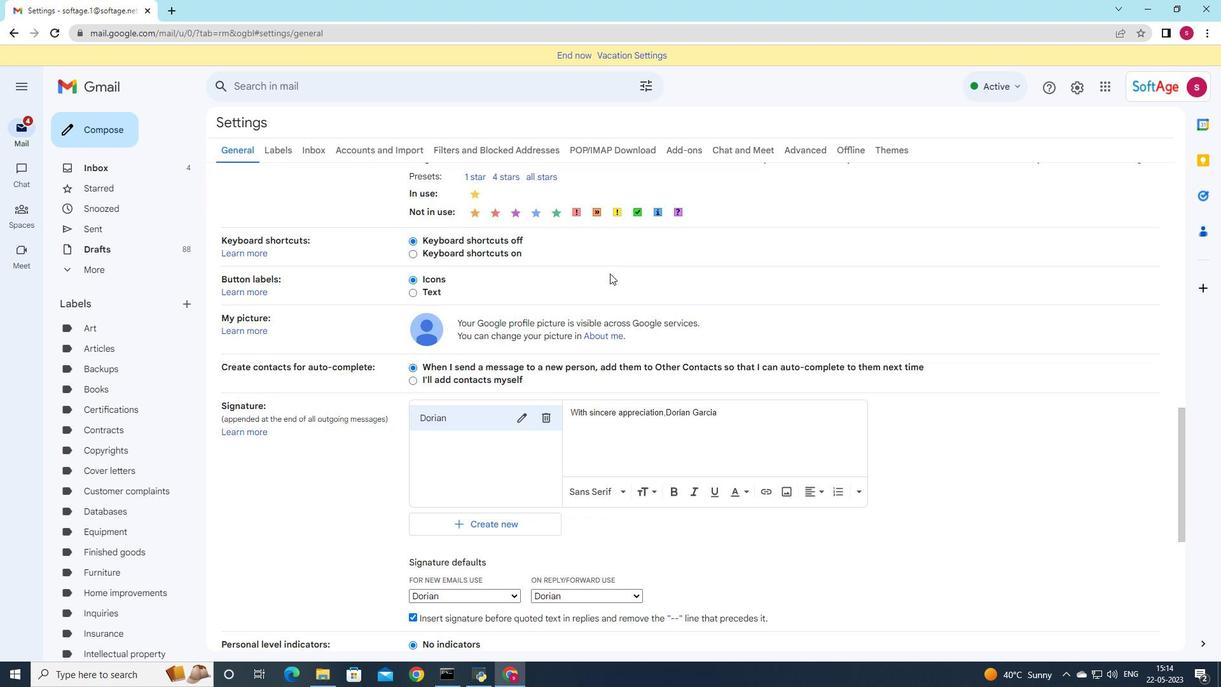 
Action: Mouse moved to (515, 403)
Screenshot: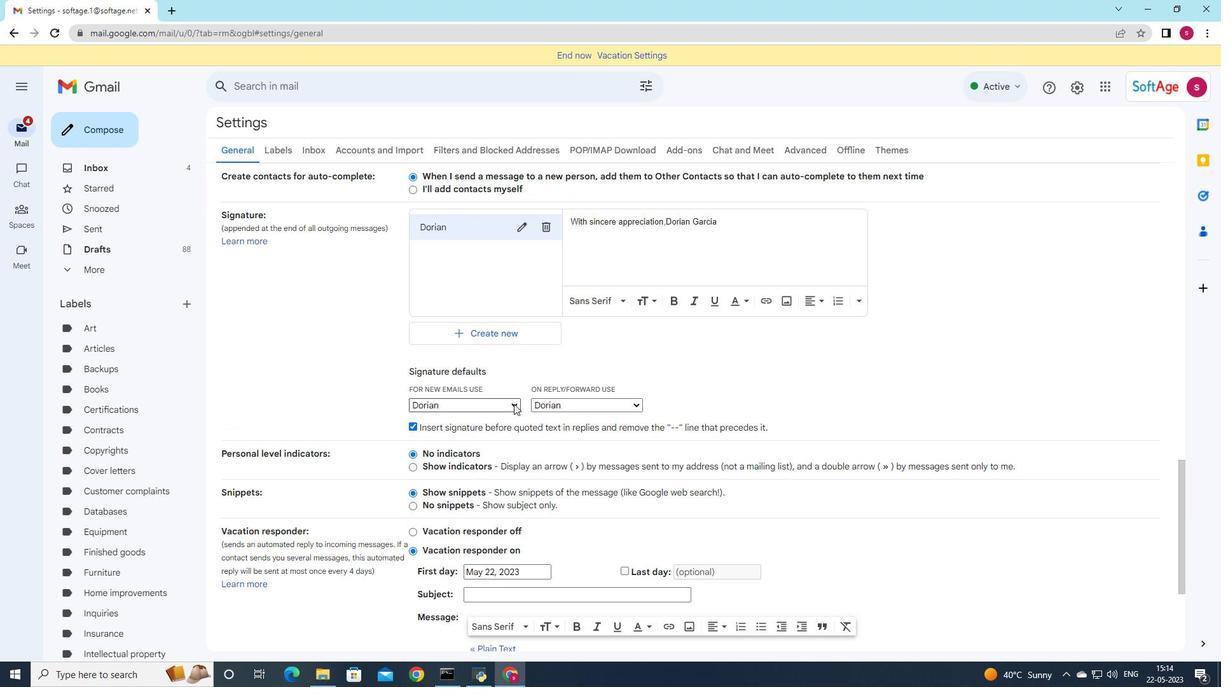 
Action: Mouse pressed left at (515, 403)
Screenshot: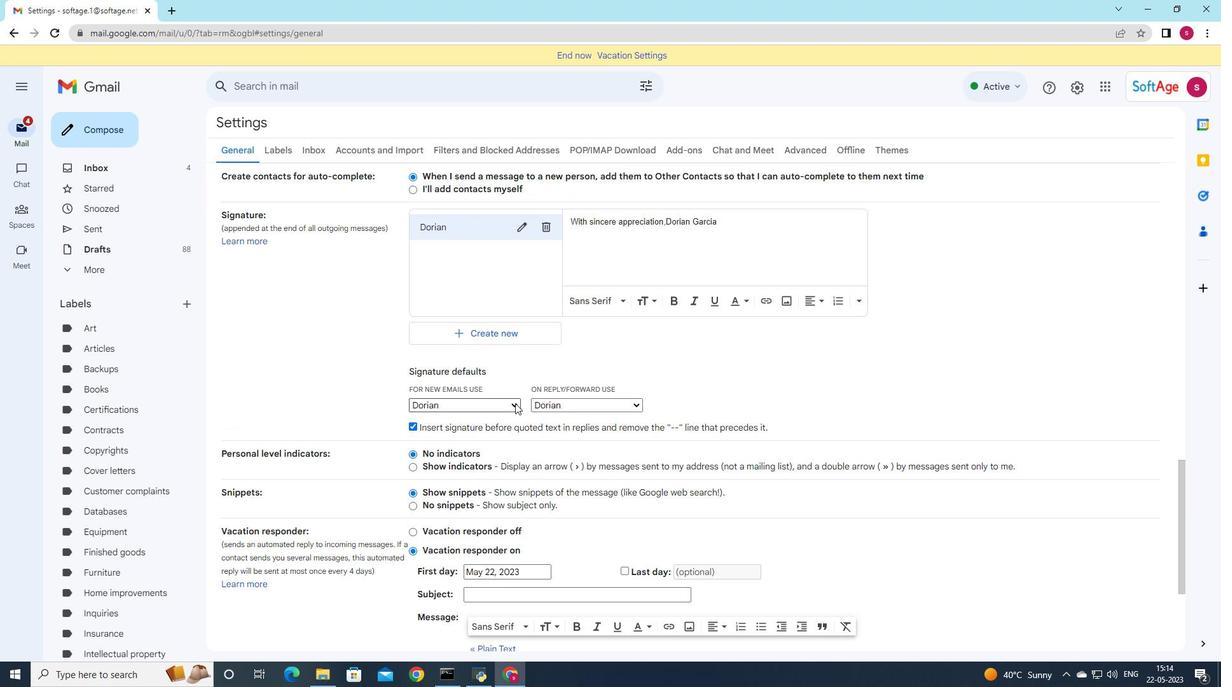
Action: Mouse moved to (514, 330)
Screenshot: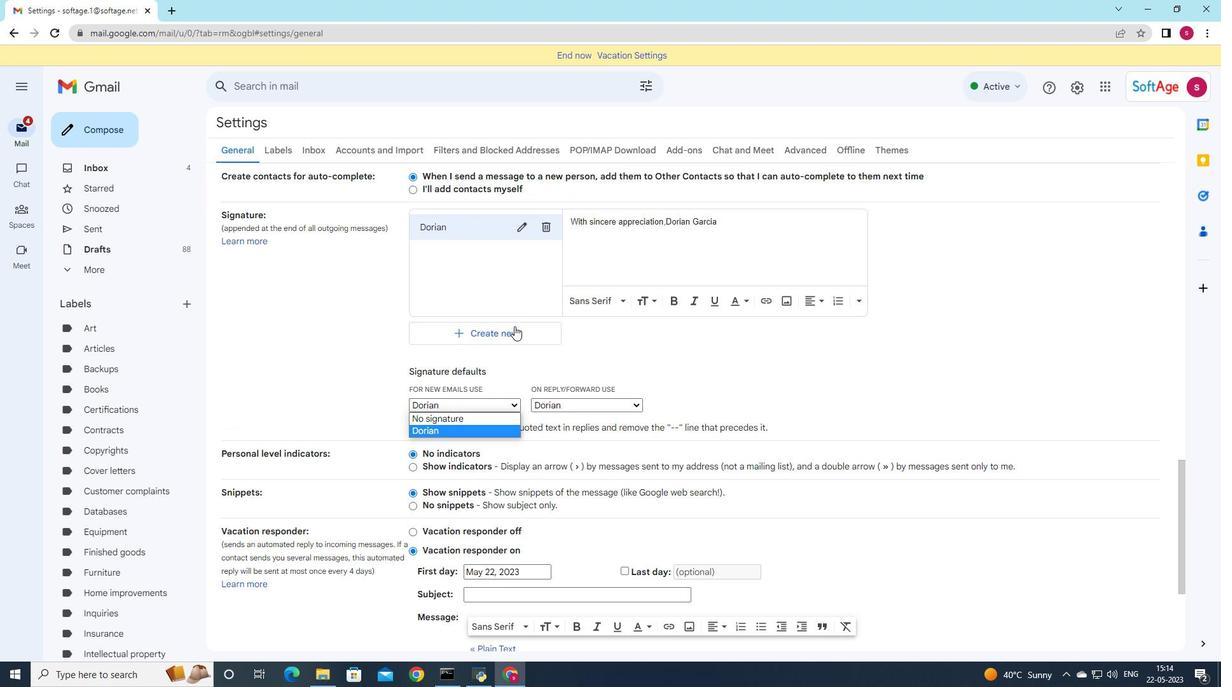 
Action: Mouse pressed left at (514, 330)
Screenshot: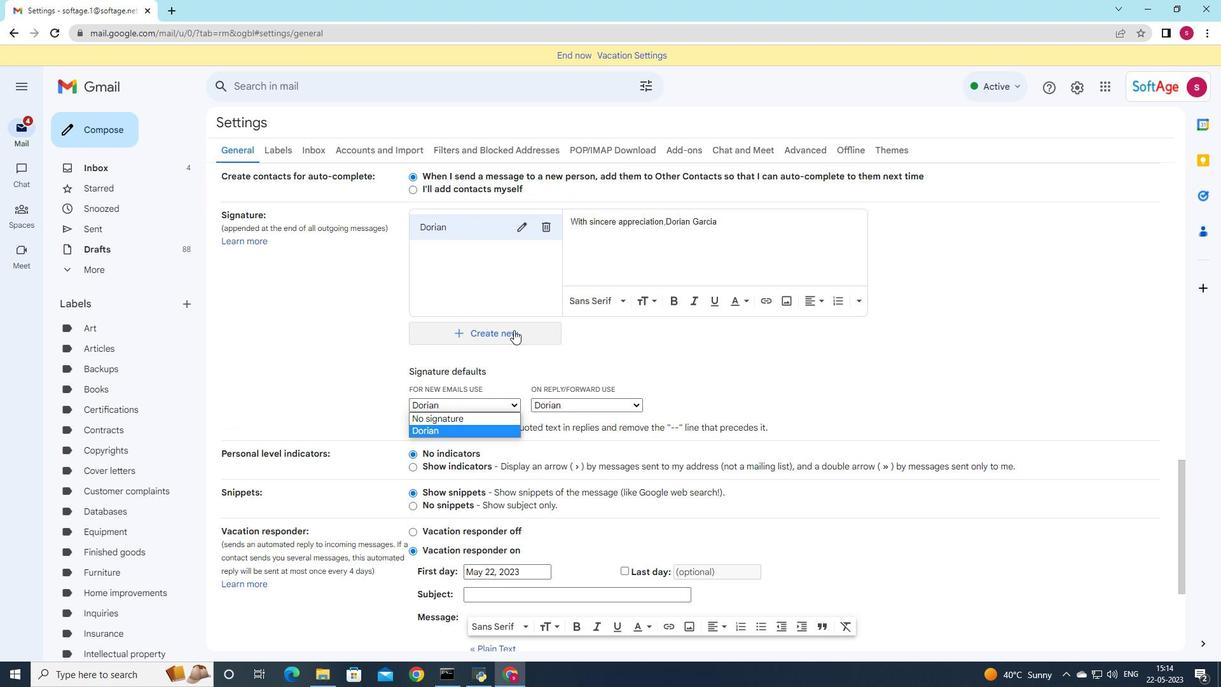 
Action: Mouse moved to (607, 323)
Screenshot: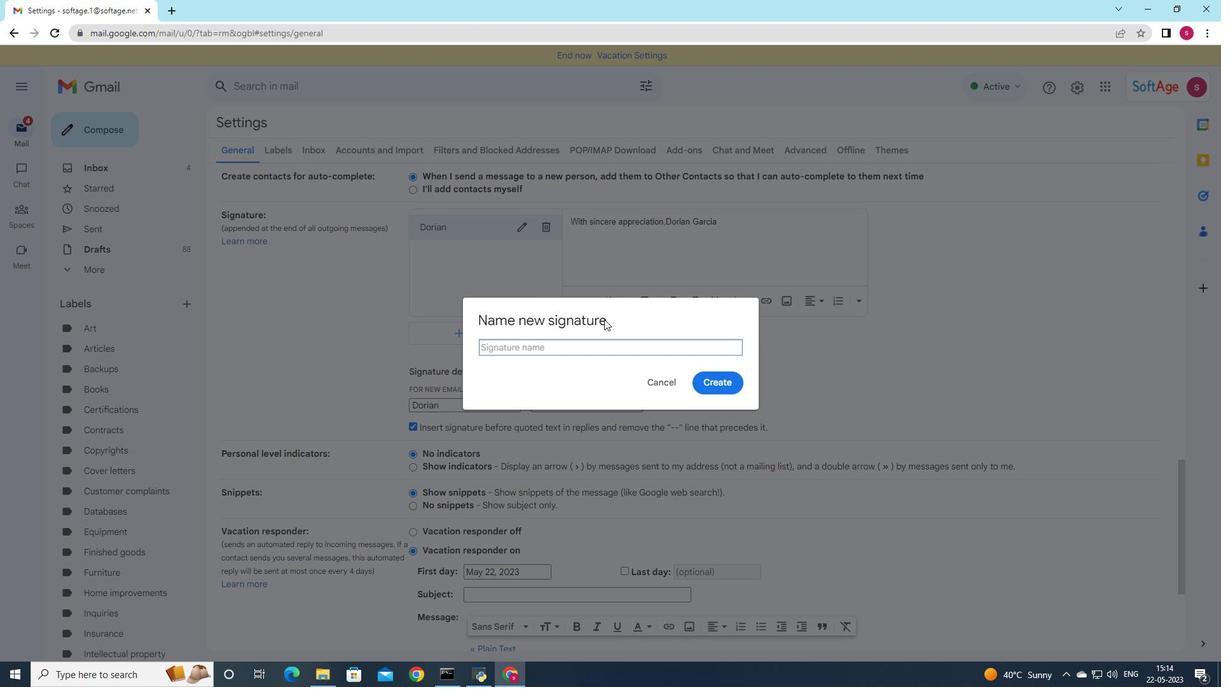 
Action: Key pressed <Key.shift>Douglas
Screenshot: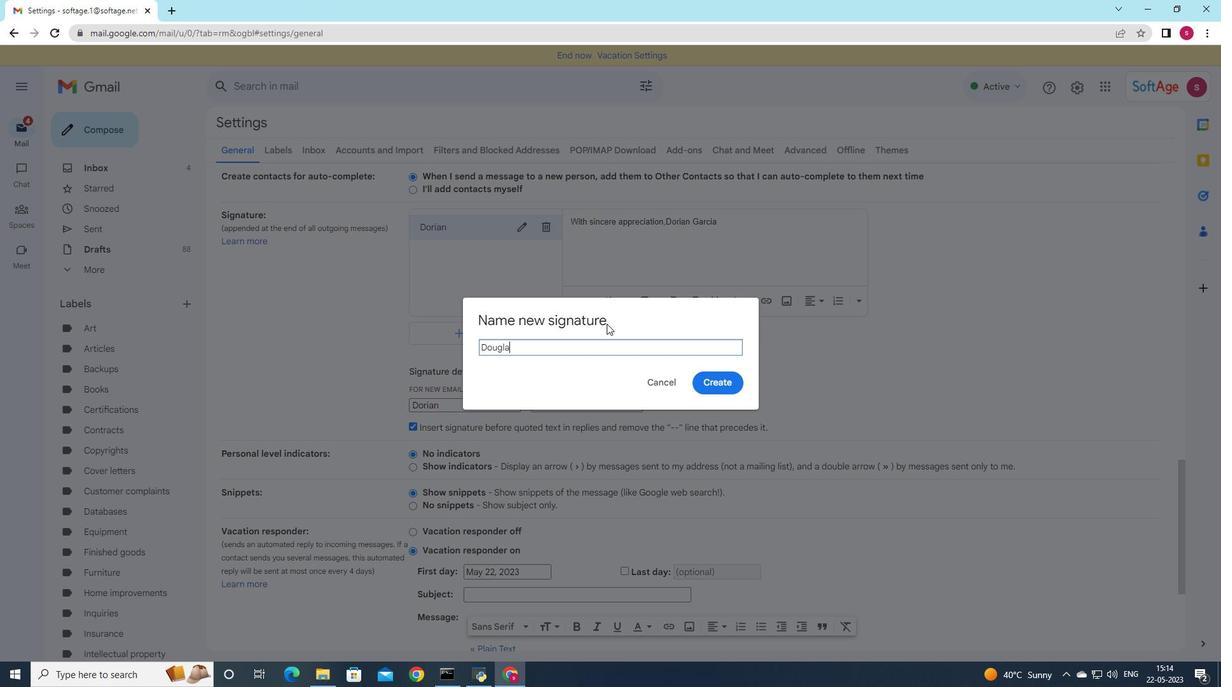 
Action: Mouse moved to (701, 379)
Screenshot: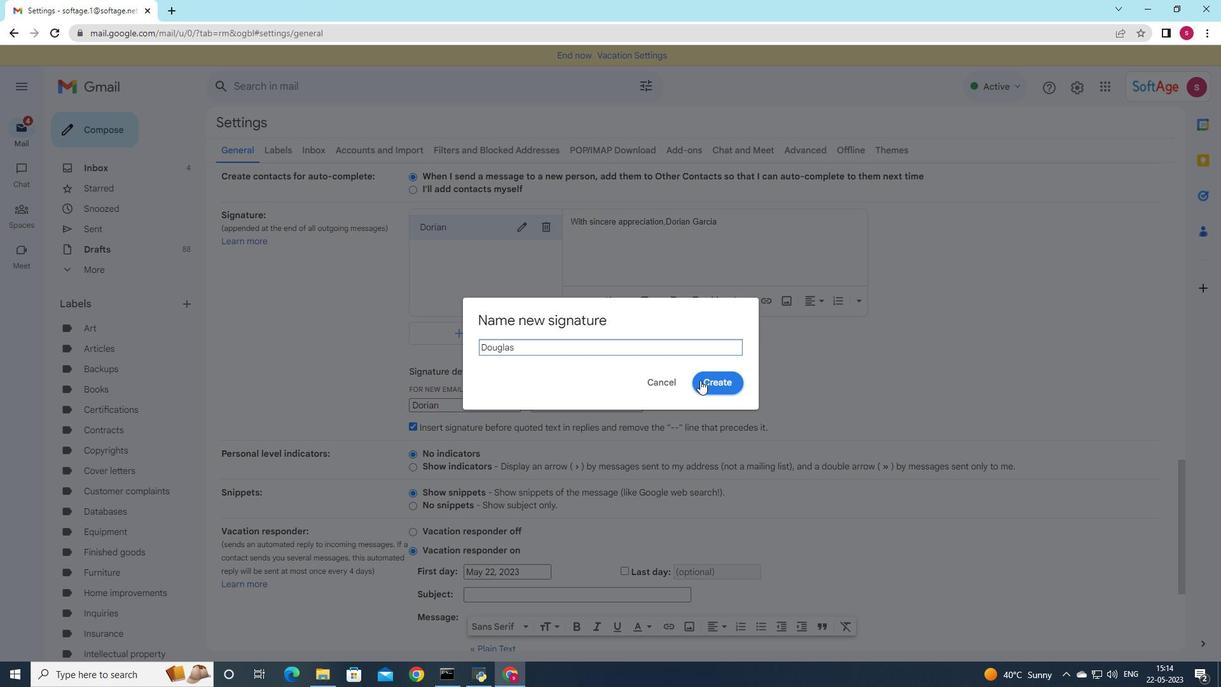 
Action: Mouse pressed left at (701, 379)
Screenshot: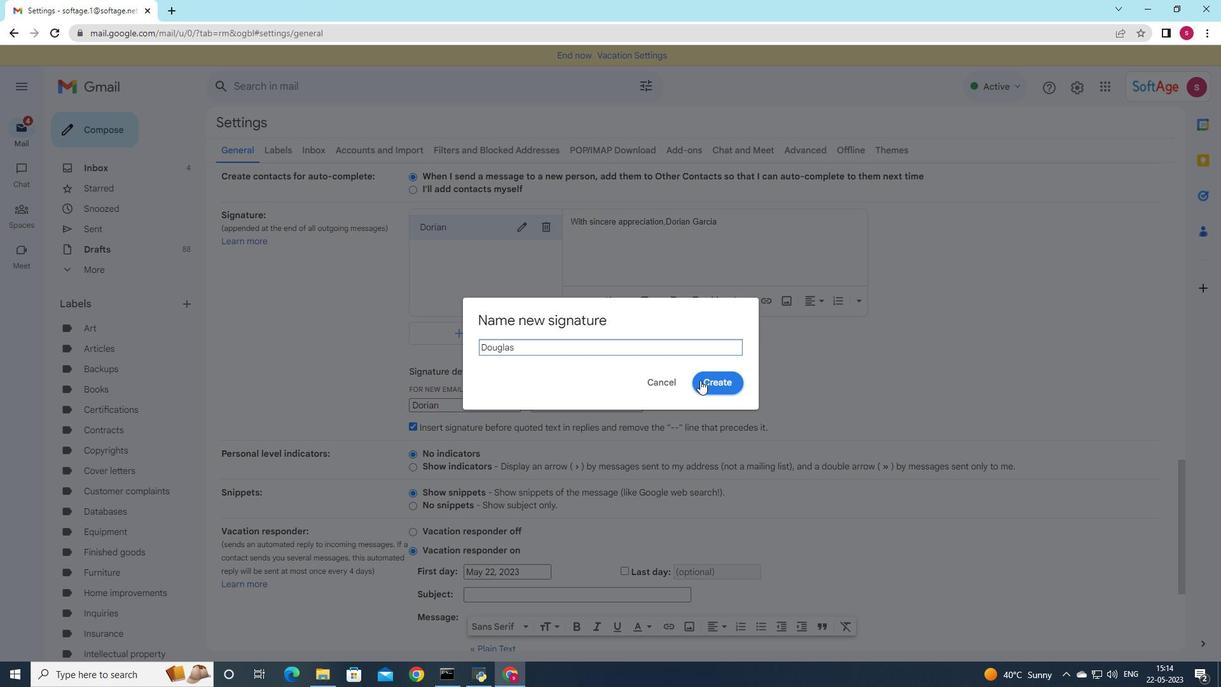 
Action: Mouse moved to (506, 232)
Screenshot: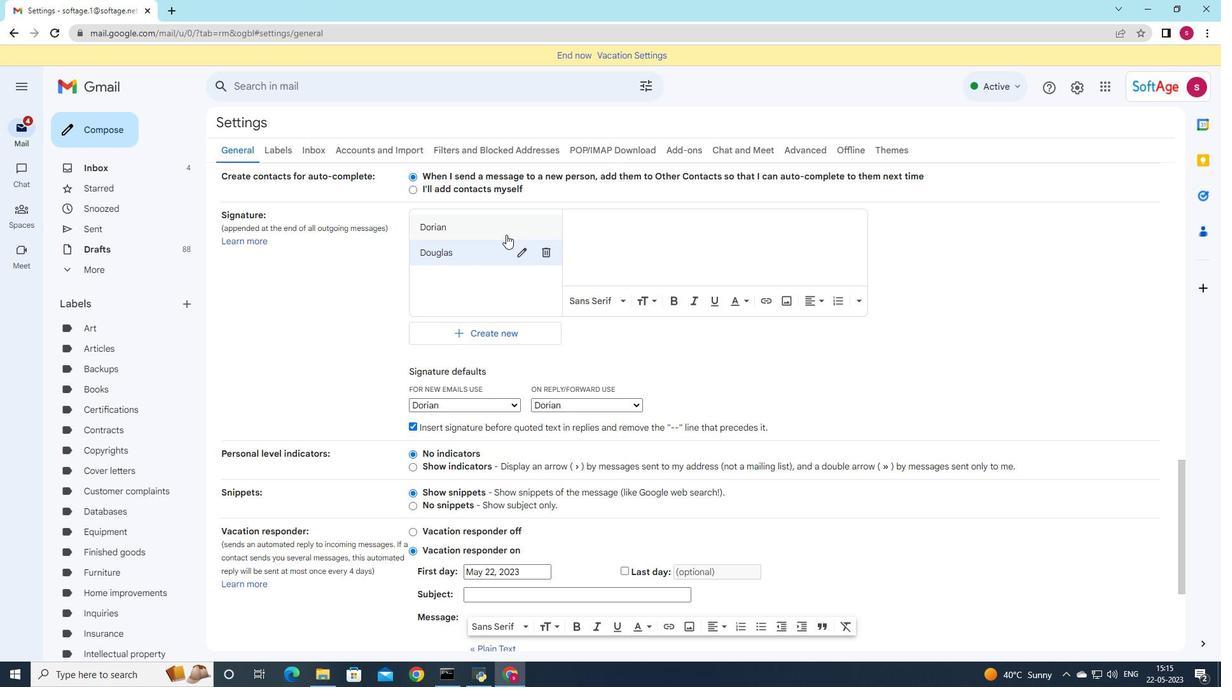 
Action: Mouse pressed left at (506, 232)
Screenshot: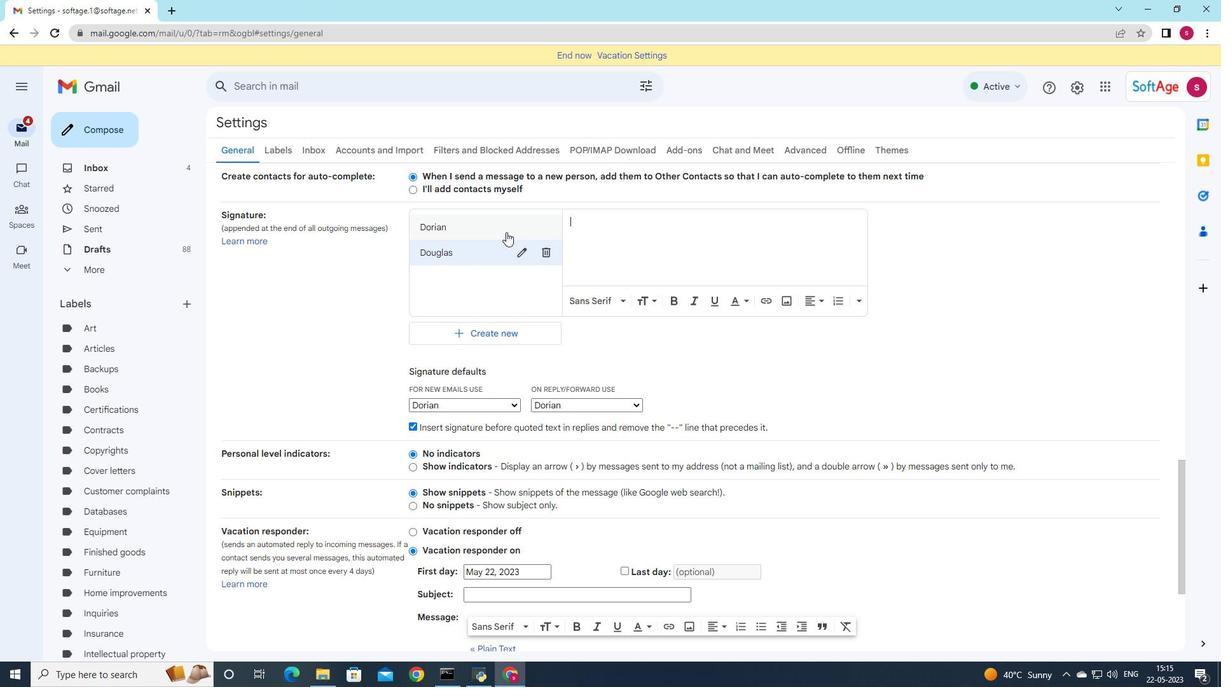 
Action: Mouse moved to (547, 228)
Screenshot: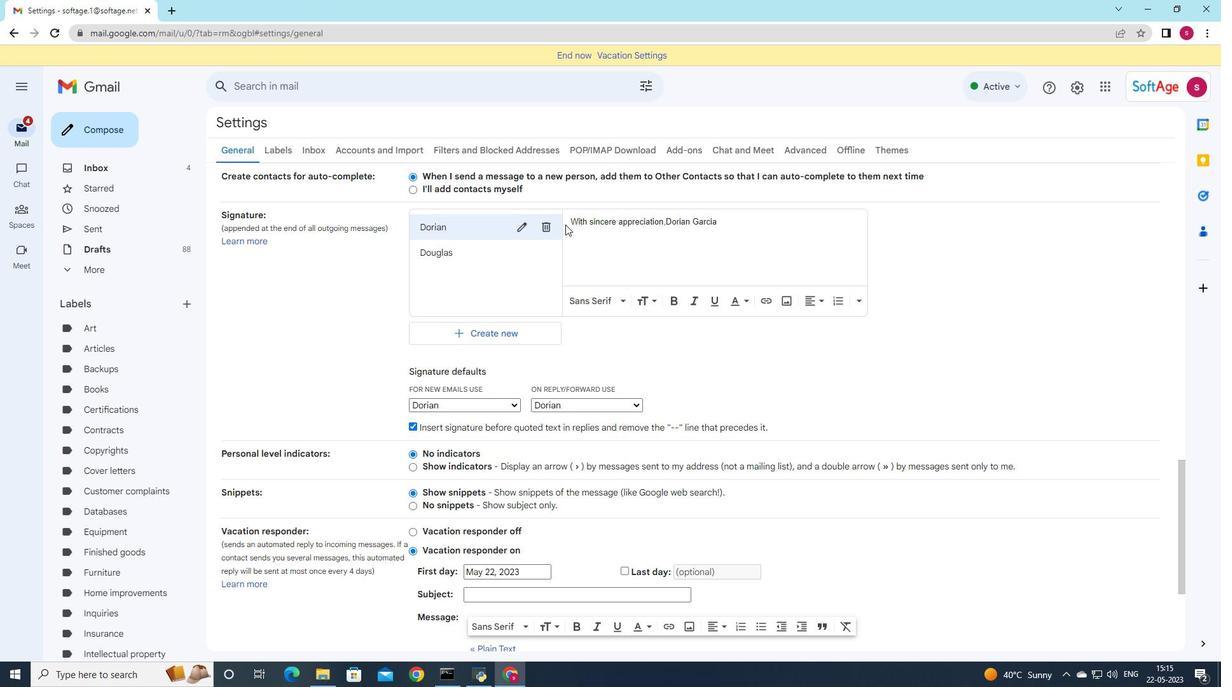 
Action: Mouse pressed left at (547, 228)
Screenshot: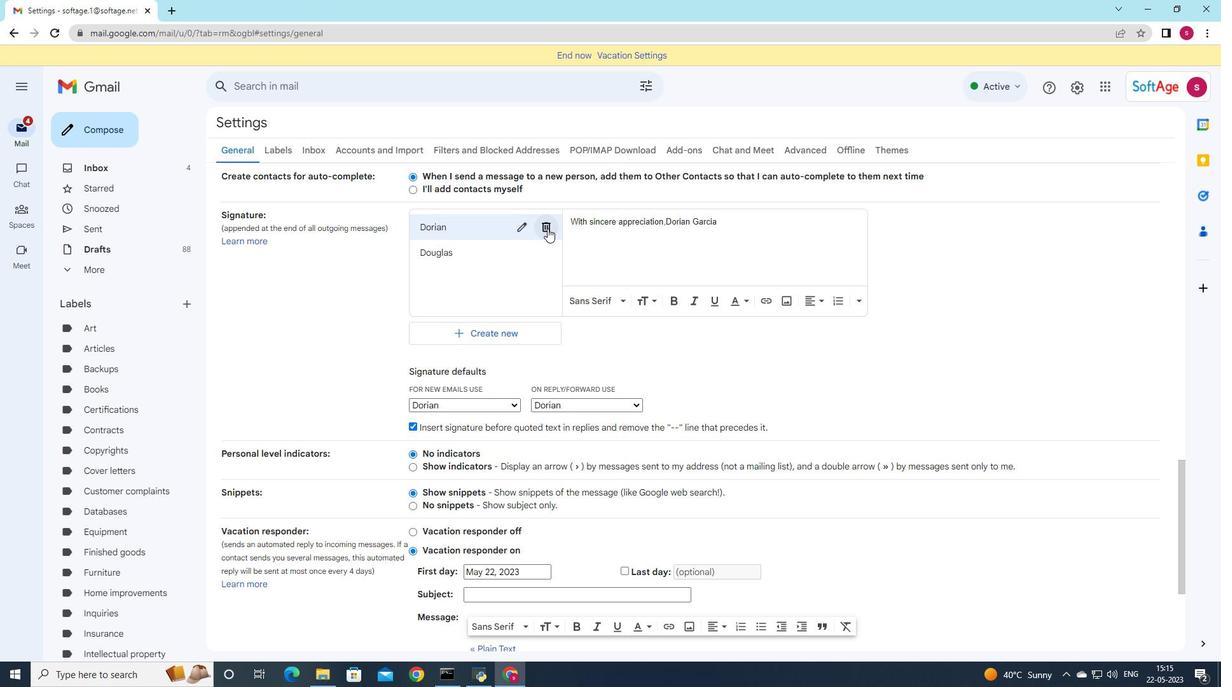 
Action: Mouse moved to (720, 383)
Screenshot: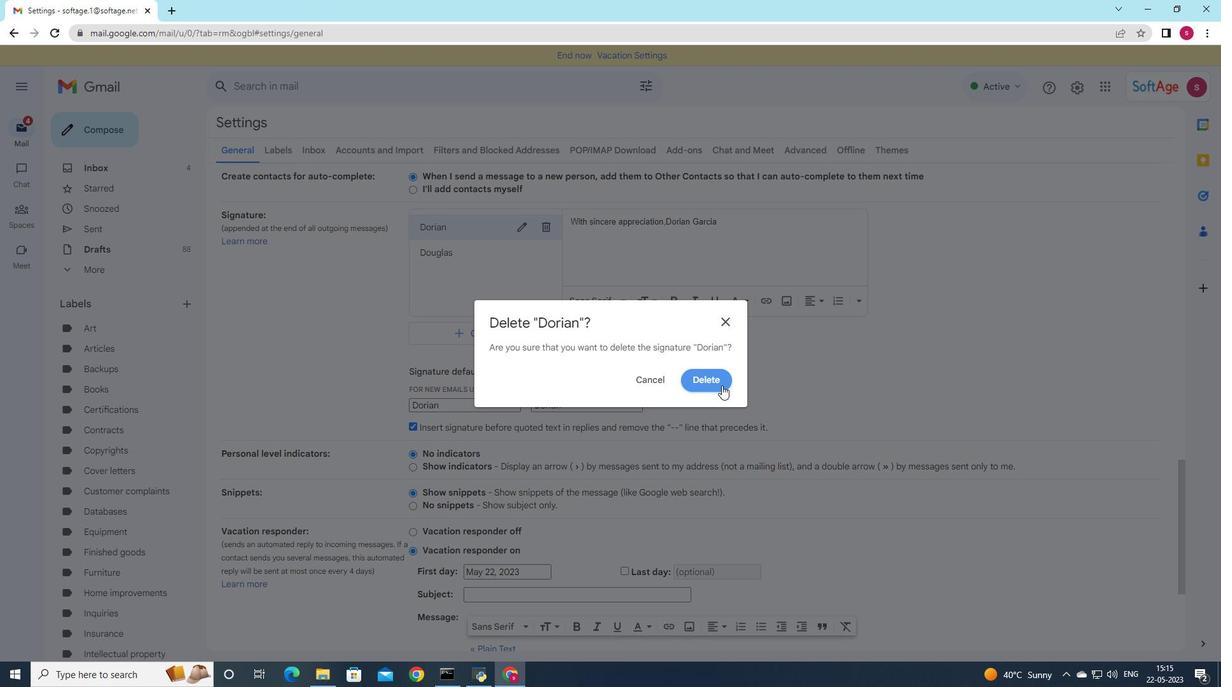 
Action: Mouse pressed left at (720, 383)
Screenshot: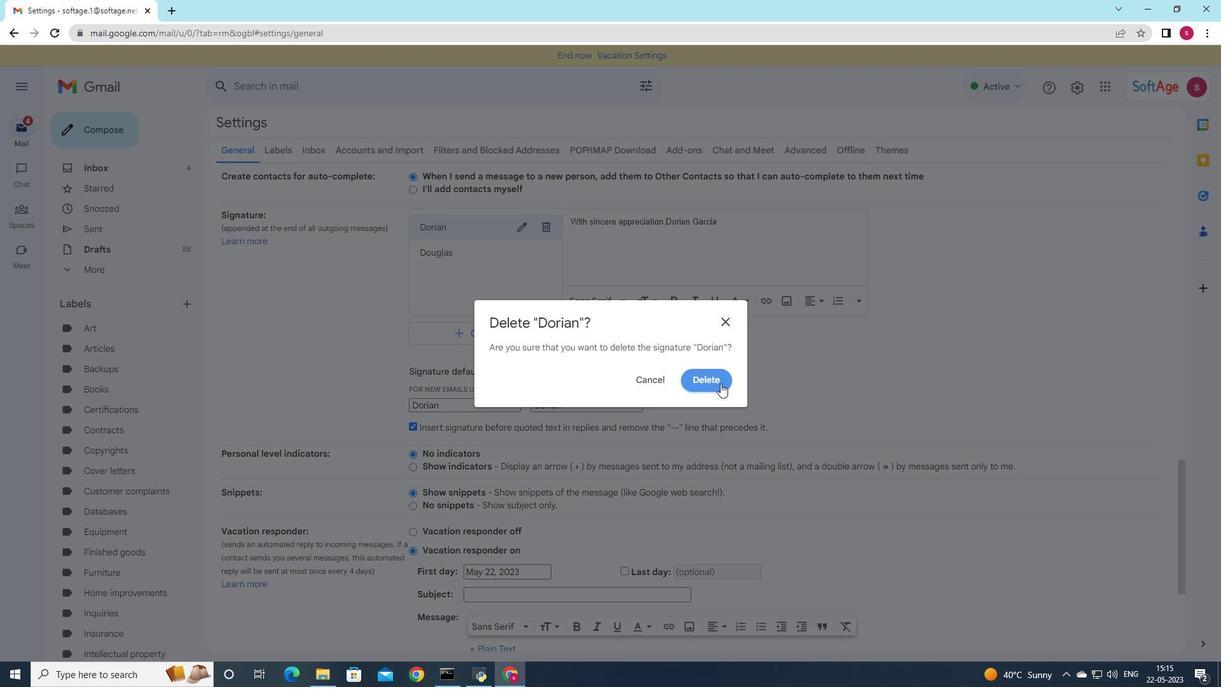 
Action: Mouse moved to (640, 214)
Screenshot: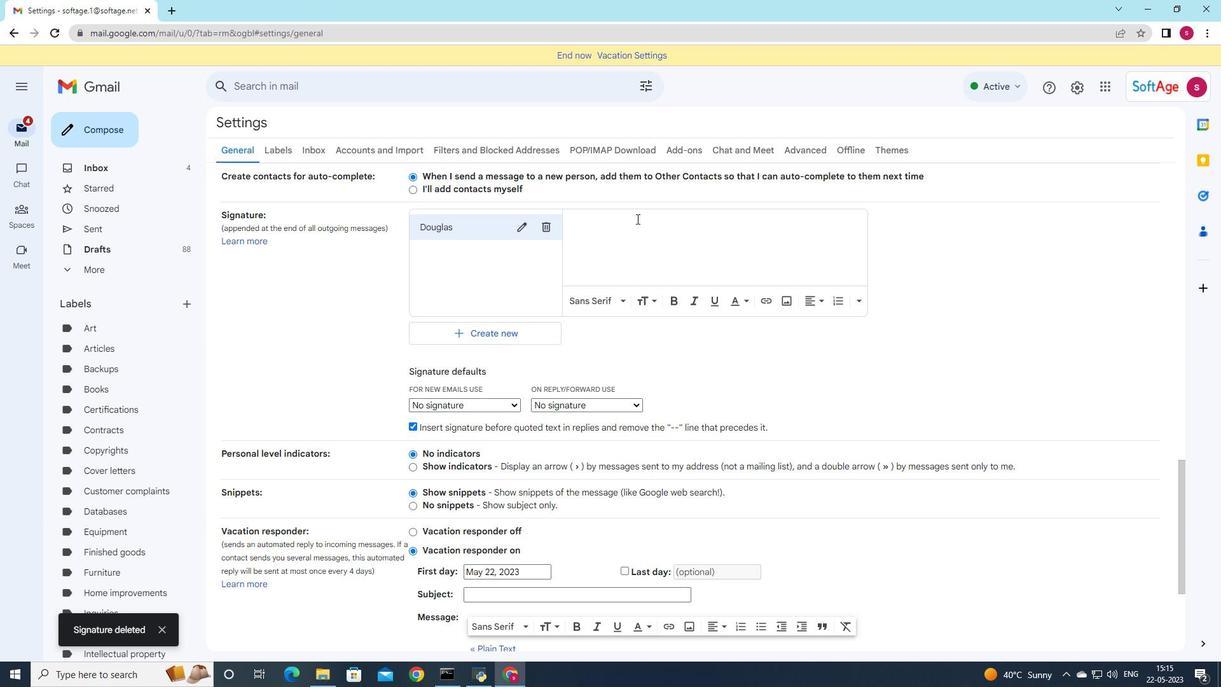 
Action: Key pressed <Key.shift>Best<Key.space><Key.shift>Wishes
Screenshot: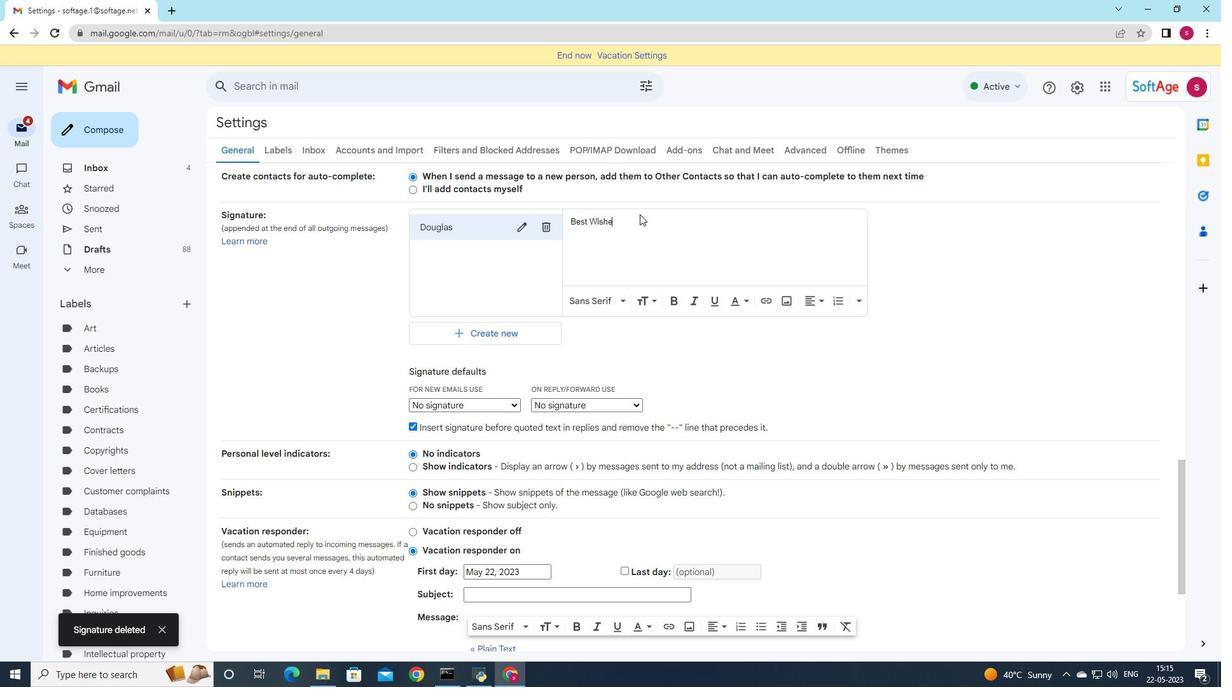 
Action: Mouse moved to (594, 220)
Screenshot: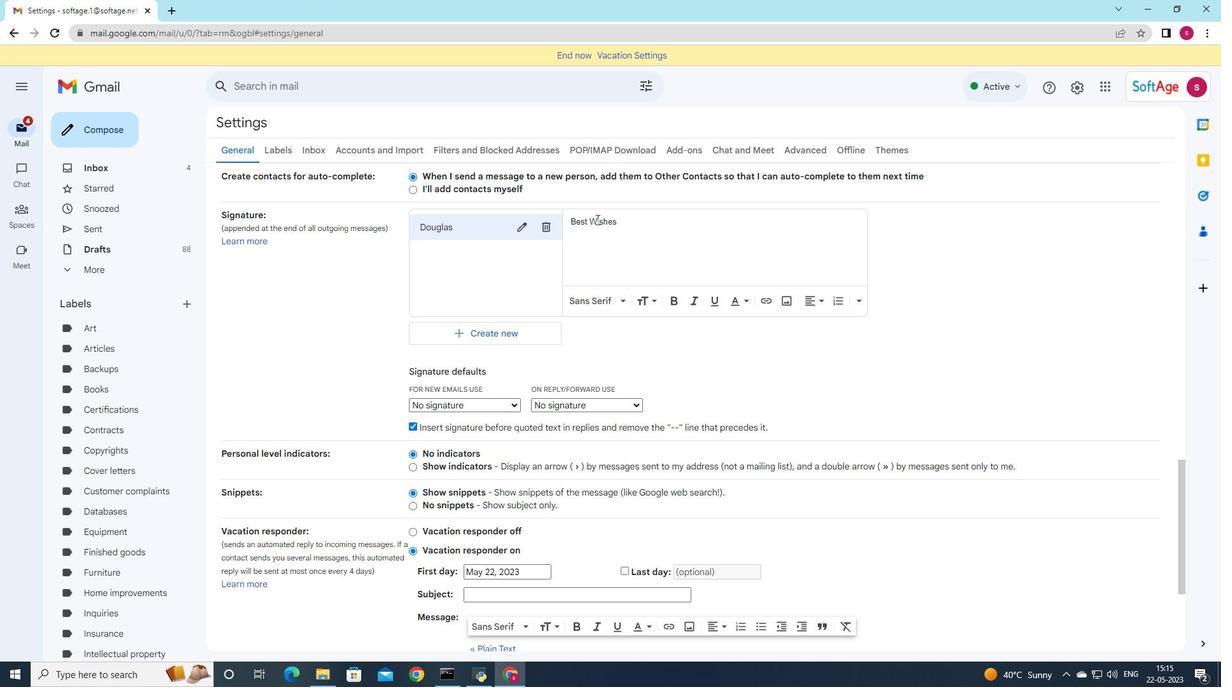 
Action: Mouse pressed left at (594, 220)
Screenshot: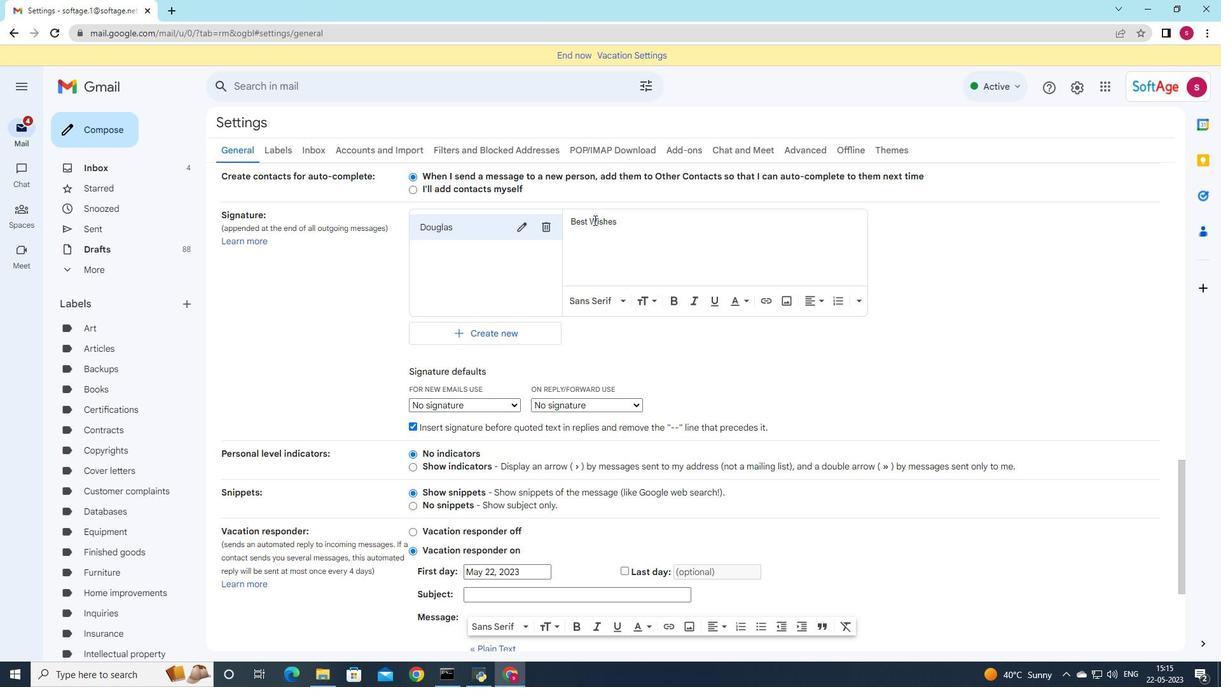 
Action: Mouse moved to (594, 220)
Screenshot: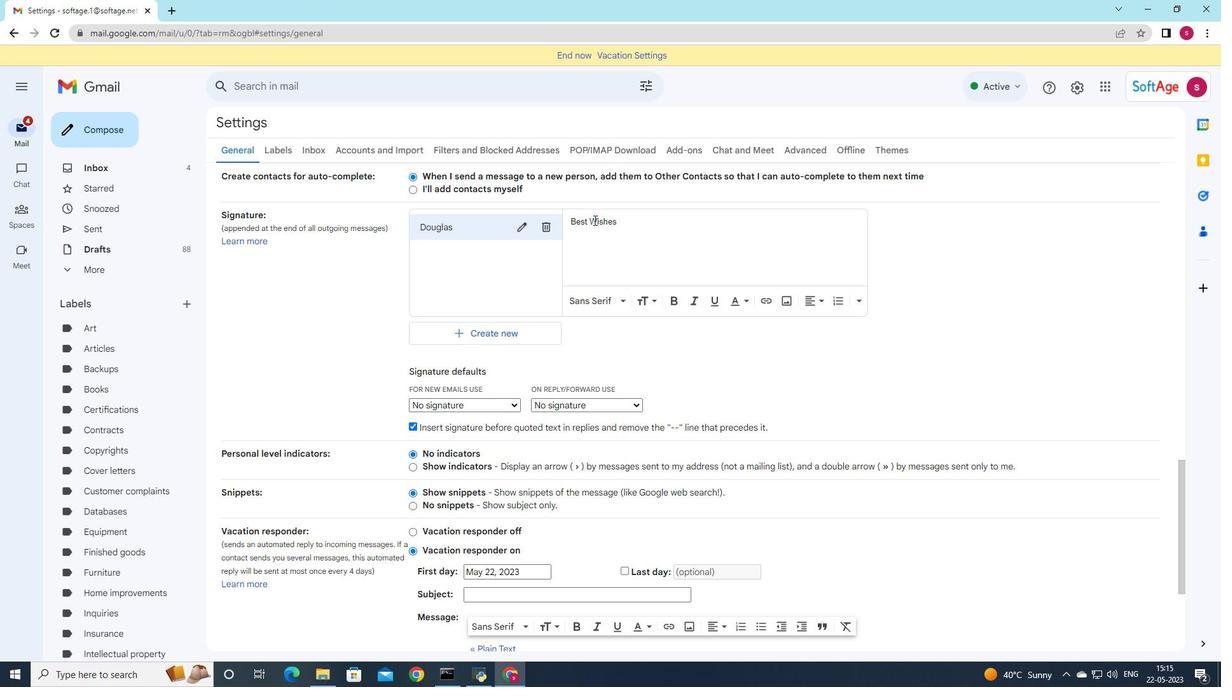 
Action: Key pressed <Key.backspace>
Screenshot: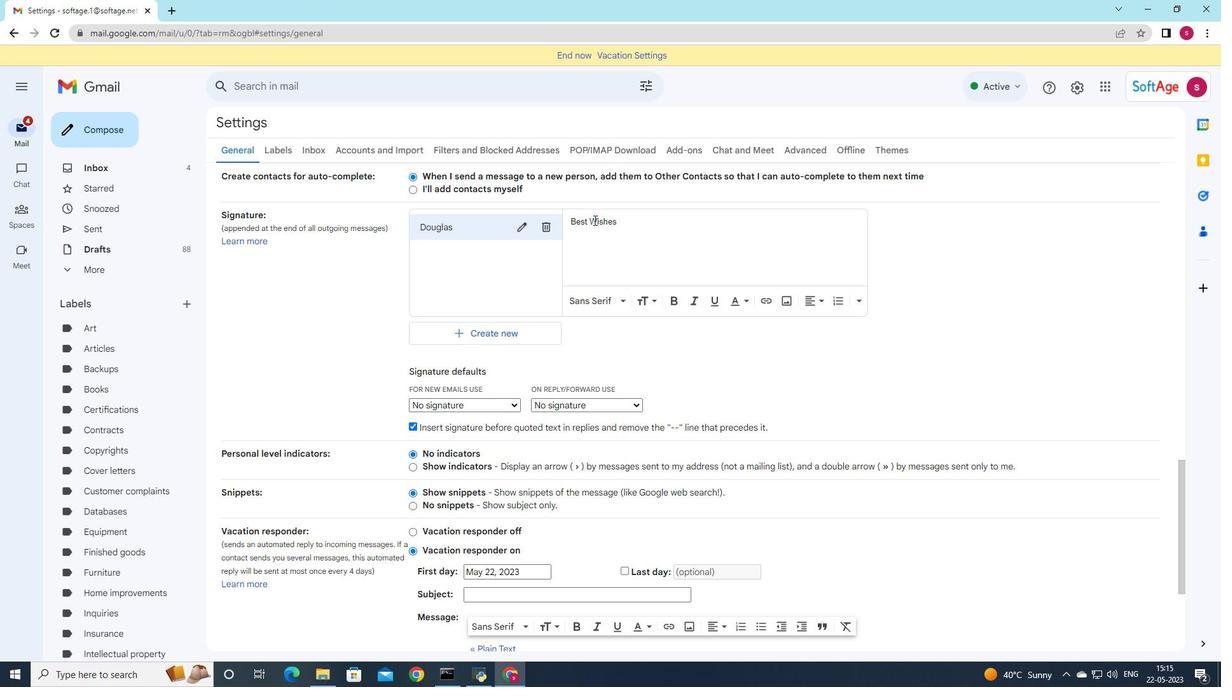 
Action: Mouse moved to (619, 219)
Screenshot: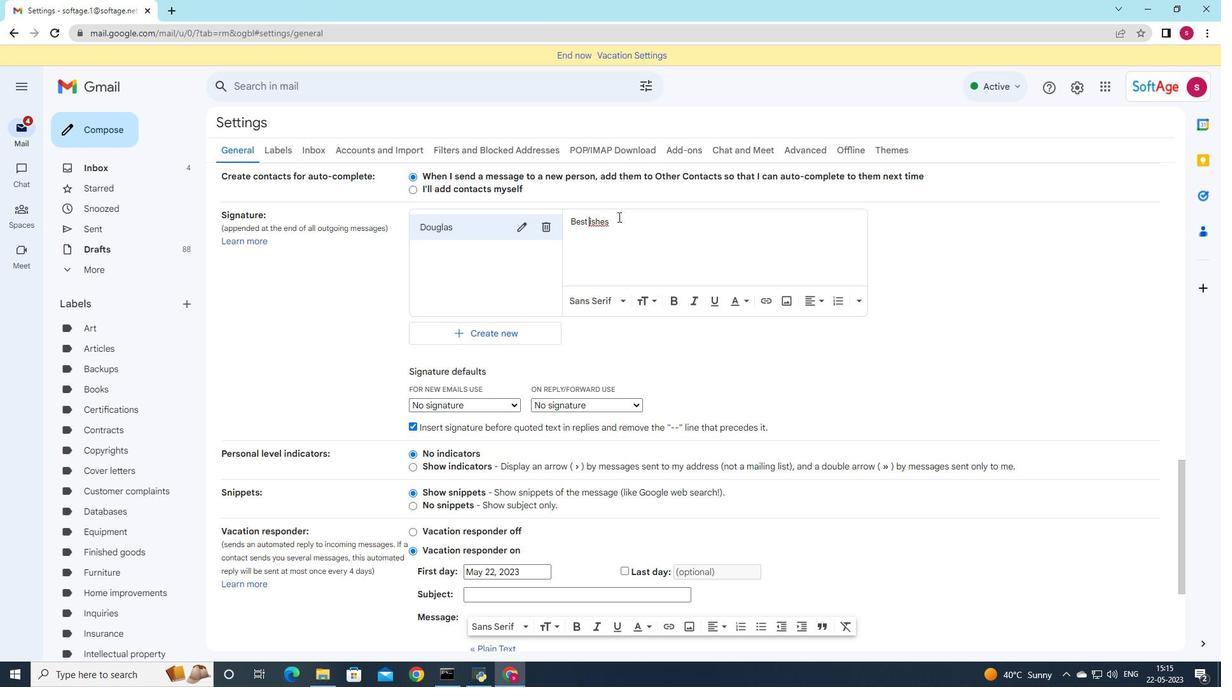 
Action: Mouse pressed left at (619, 219)
Screenshot: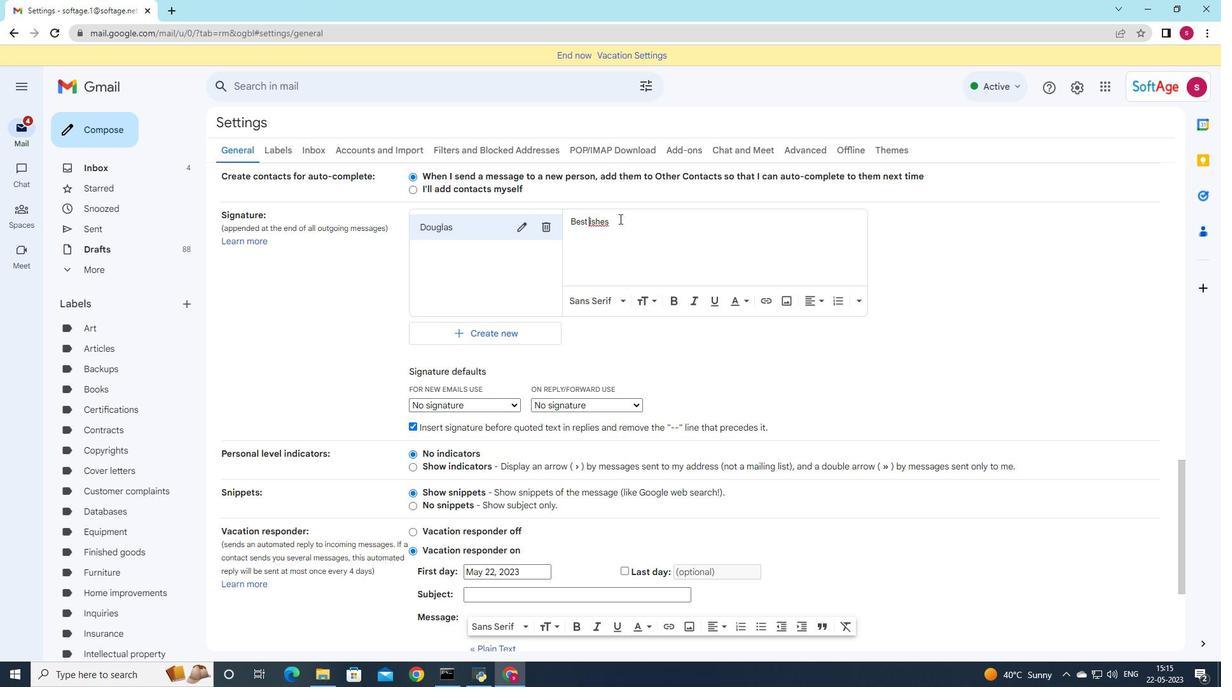 
Action: Mouse moved to (610, 225)
Screenshot: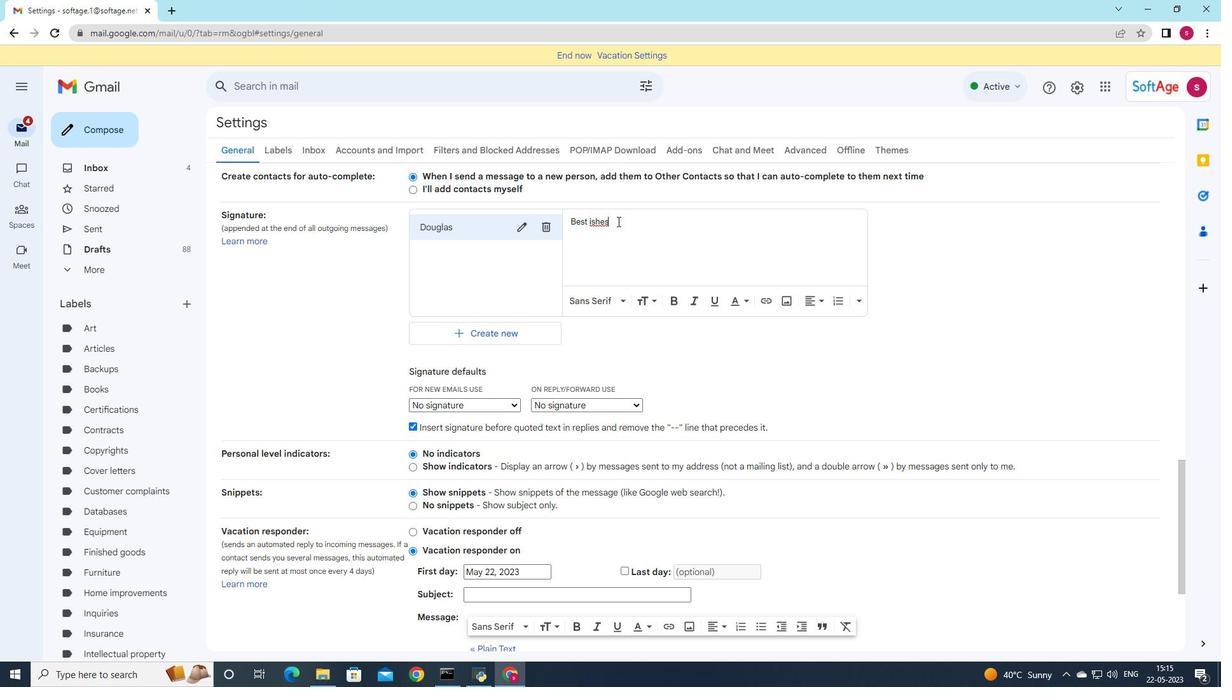
Action: Key pressed w
Screenshot: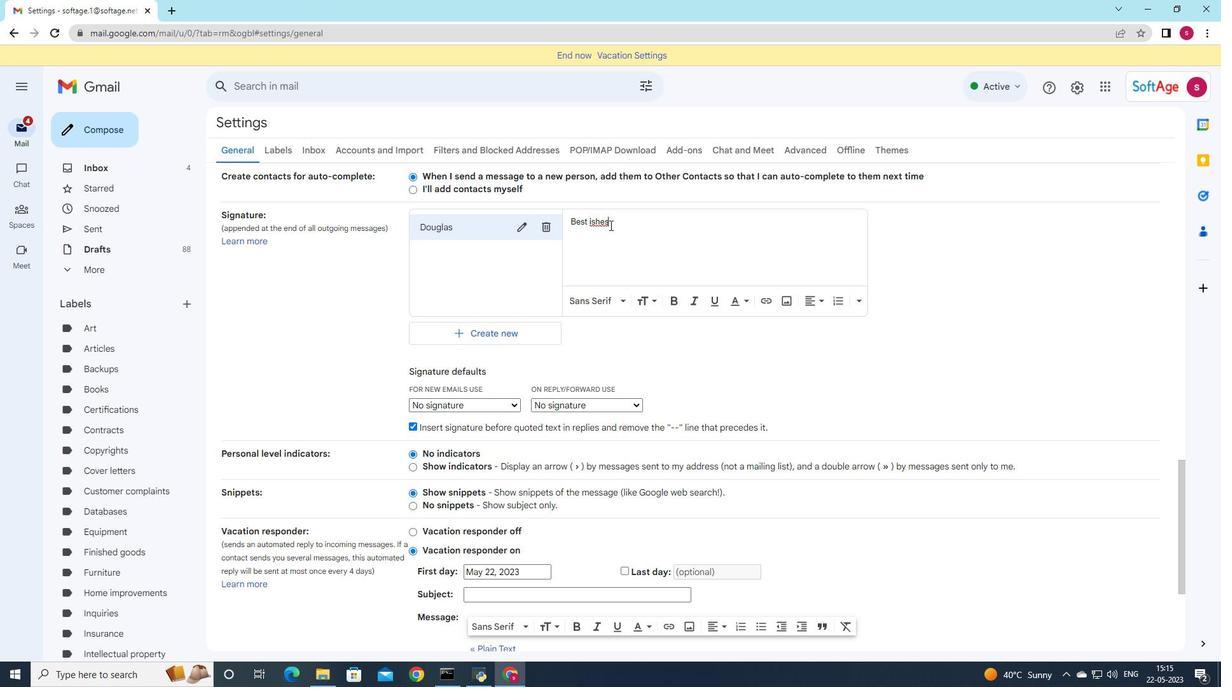 
Action: Mouse moved to (607, 222)
Screenshot: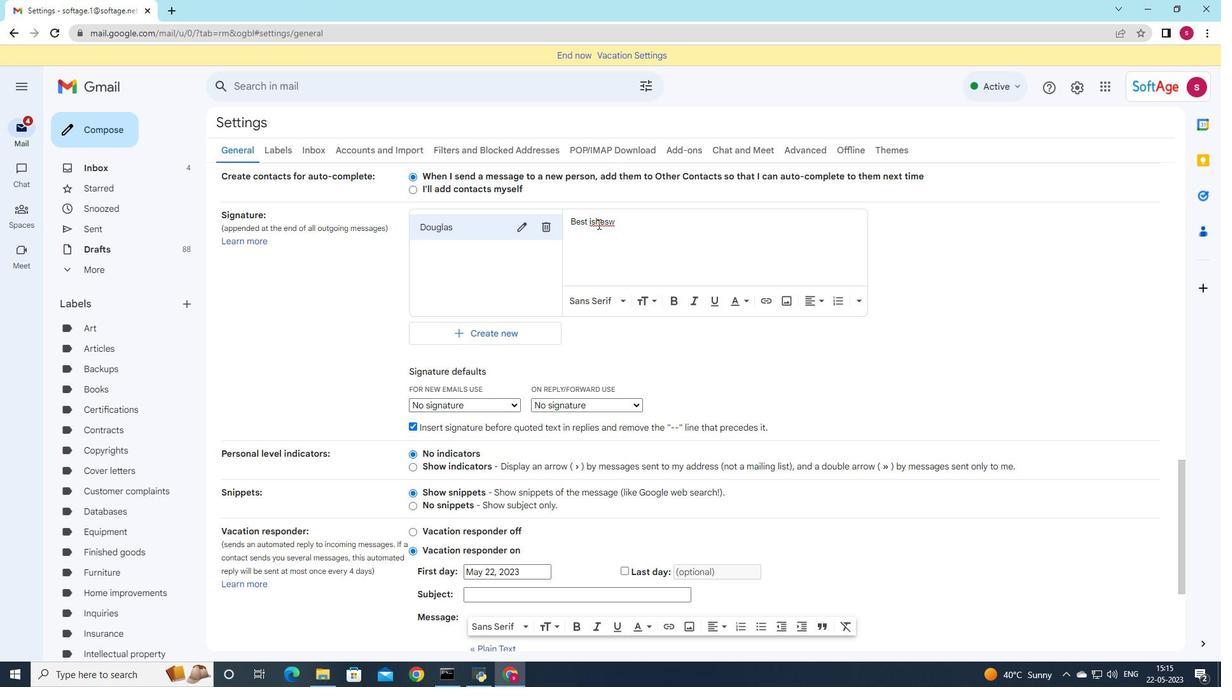 
Action: Key pressed <Key.backspace>
Screenshot: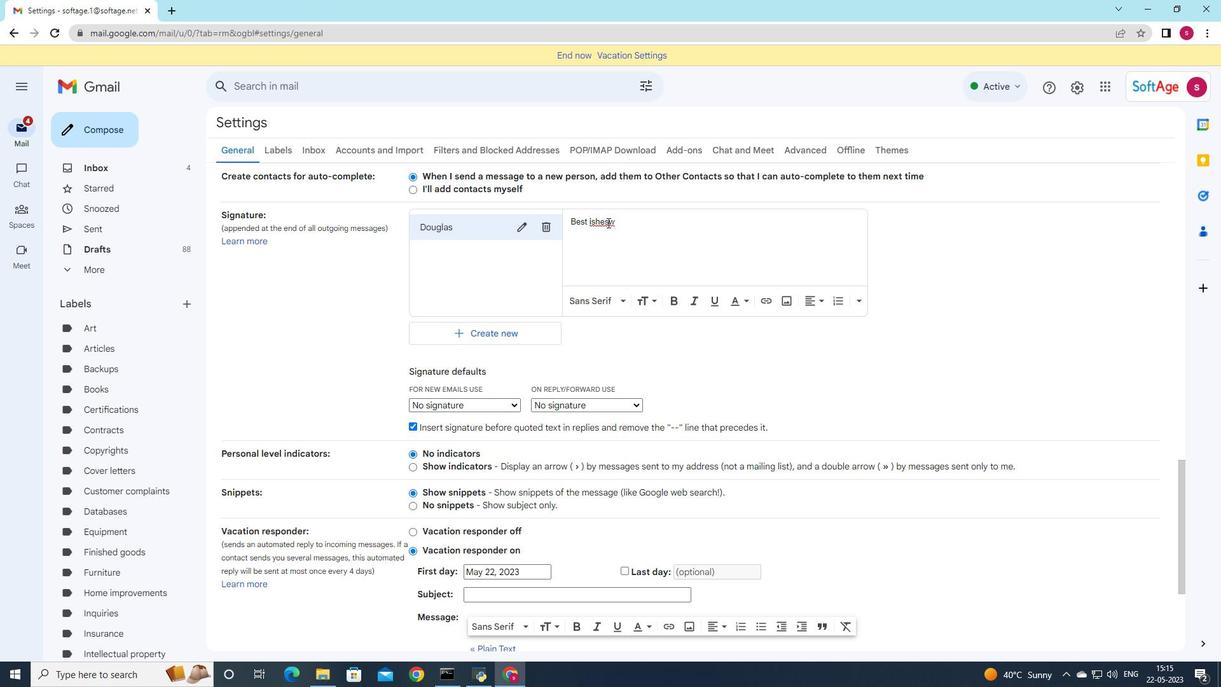 
Action: Mouse moved to (589, 222)
Screenshot: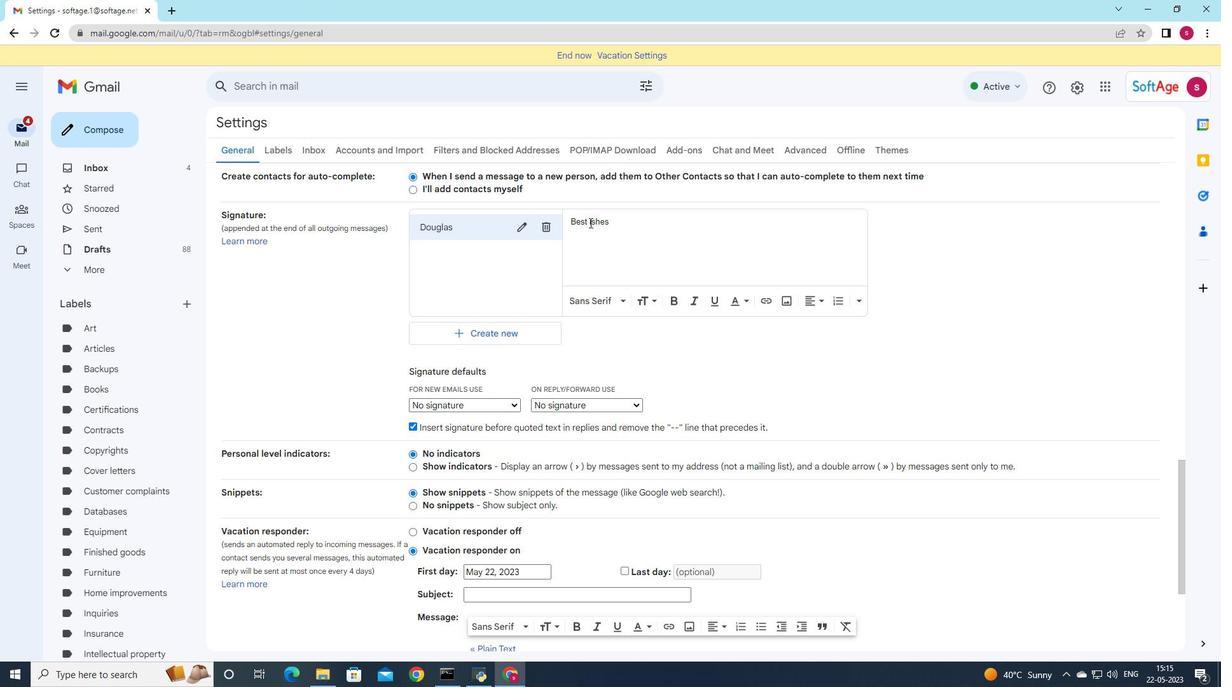 
Action: Mouse pressed left at (589, 222)
Screenshot: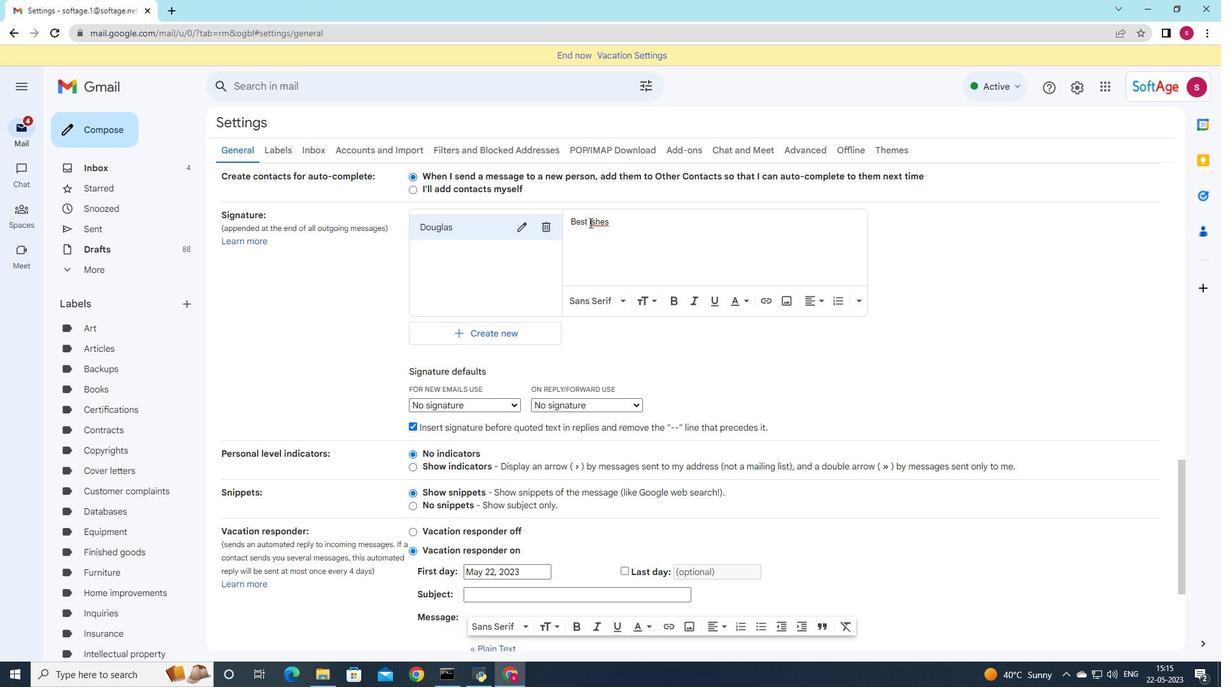 
Action: Key pressed w
Screenshot: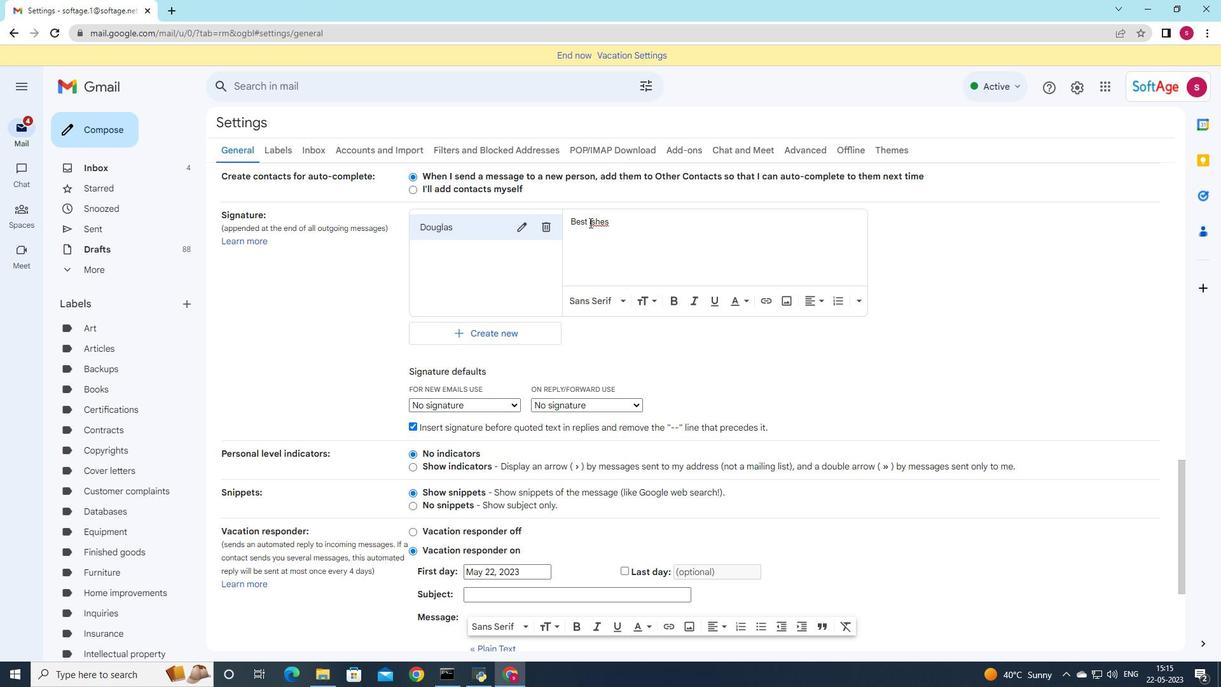 
Action: Mouse moved to (642, 220)
Screenshot: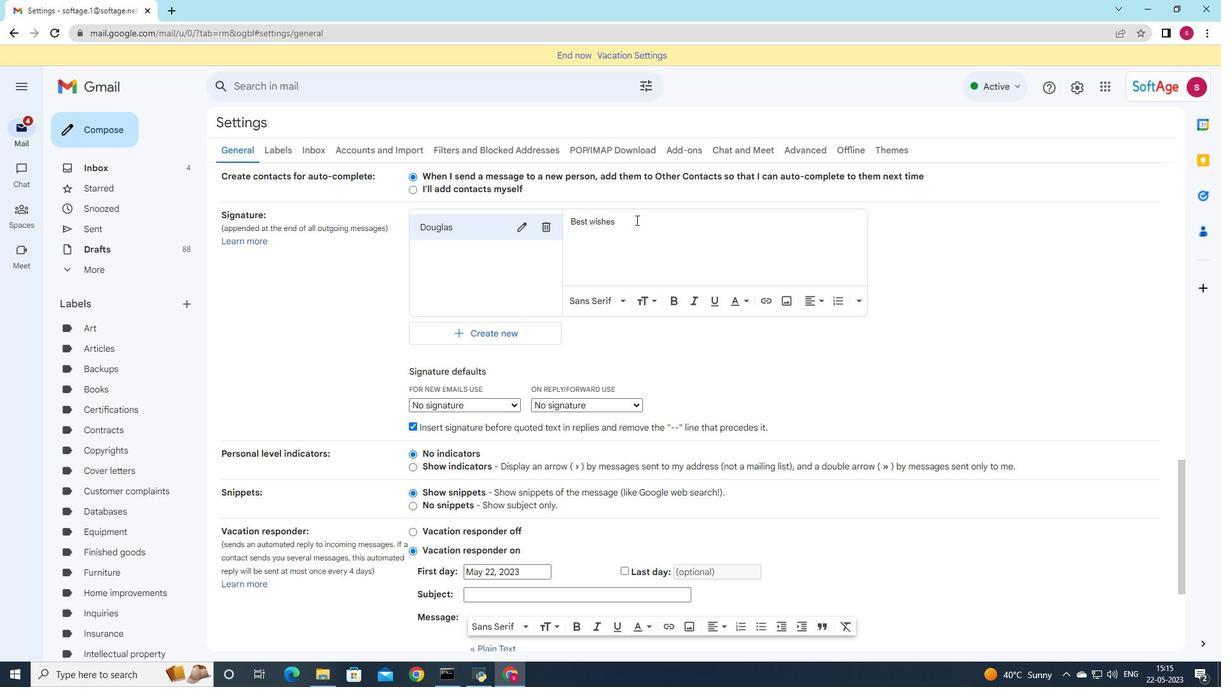 
Action: Mouse pressed left at (642, 220)
Screenshot: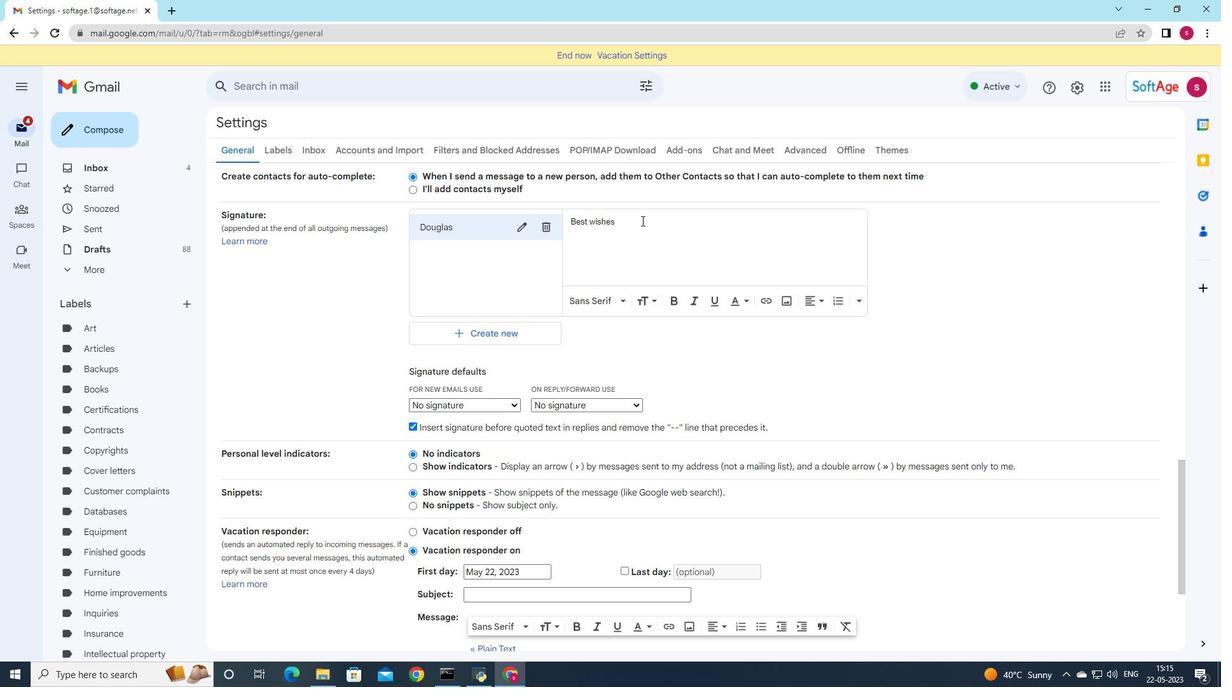 
Action: Key pressed <Key.space>for<Key.space>ahappy<Key.space>
Screenshot: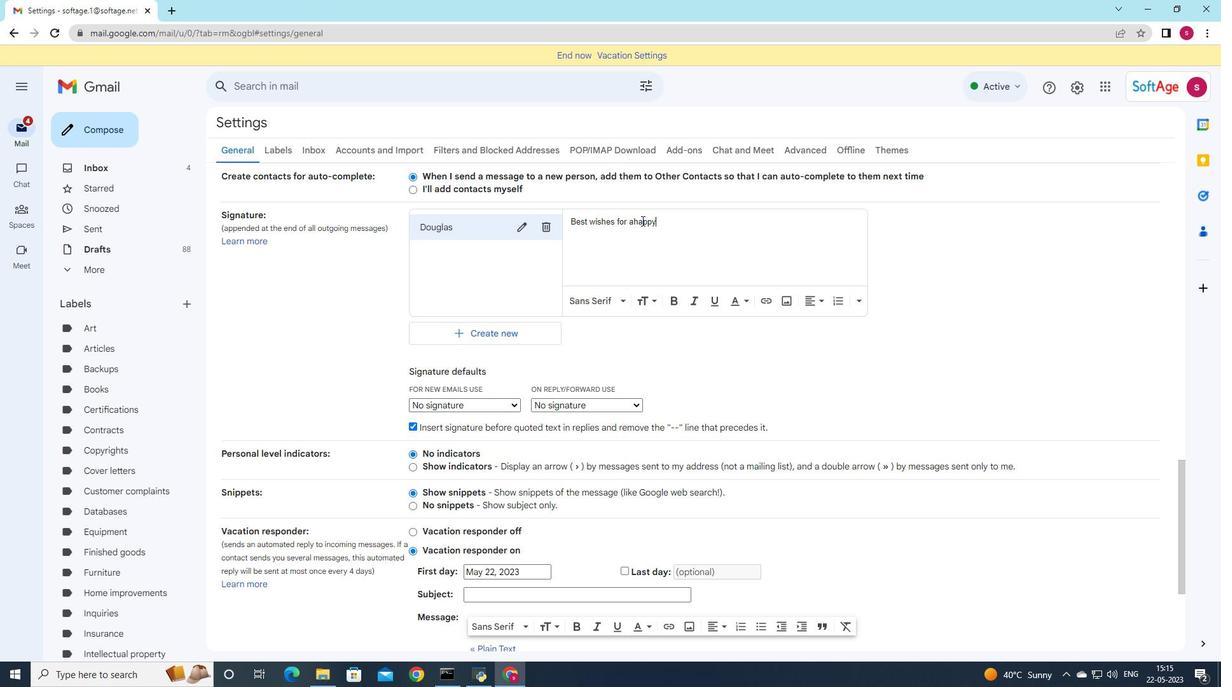 
Action: Mouse moved to (631, 220)
Screenshot: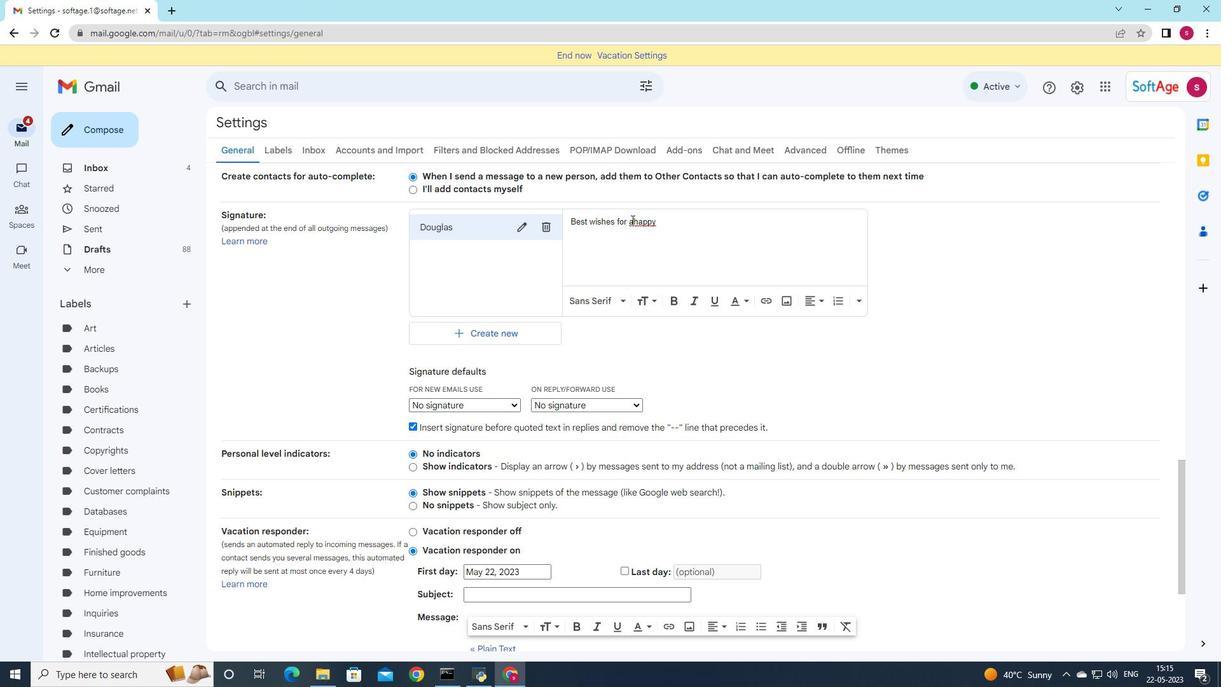 
Action: Mouse pressed left at (631, 220)
Screenshot: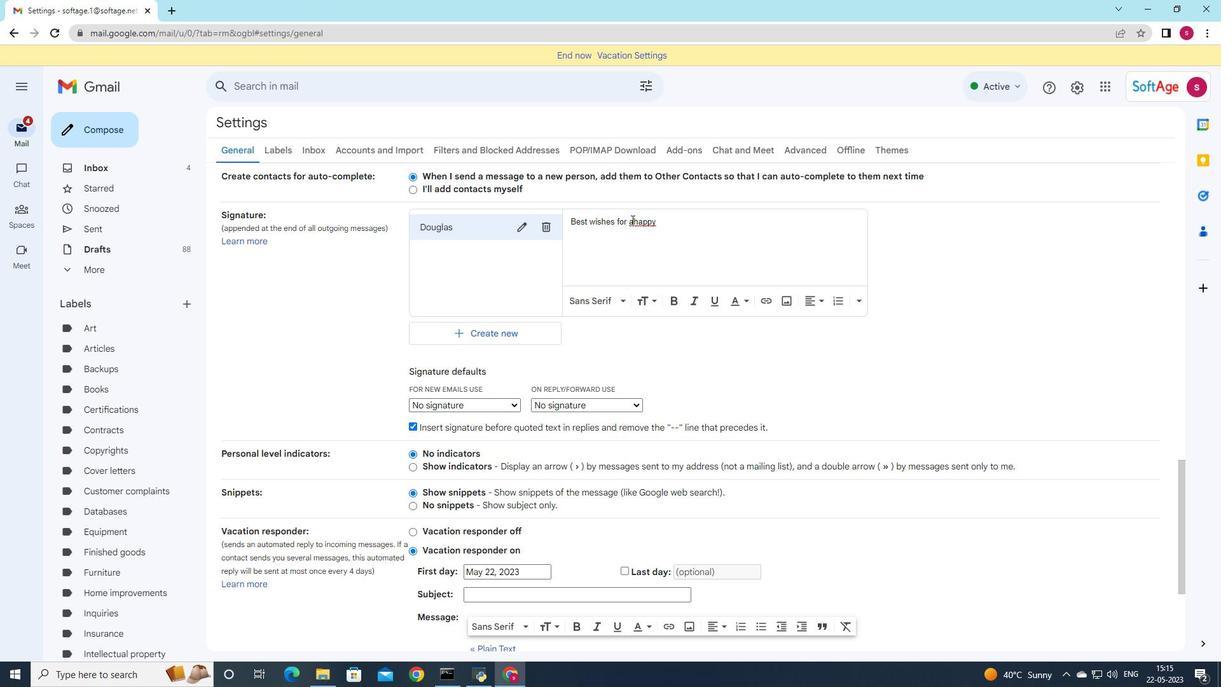 
Action: Mouse moved to (633, 219)
Screenshot: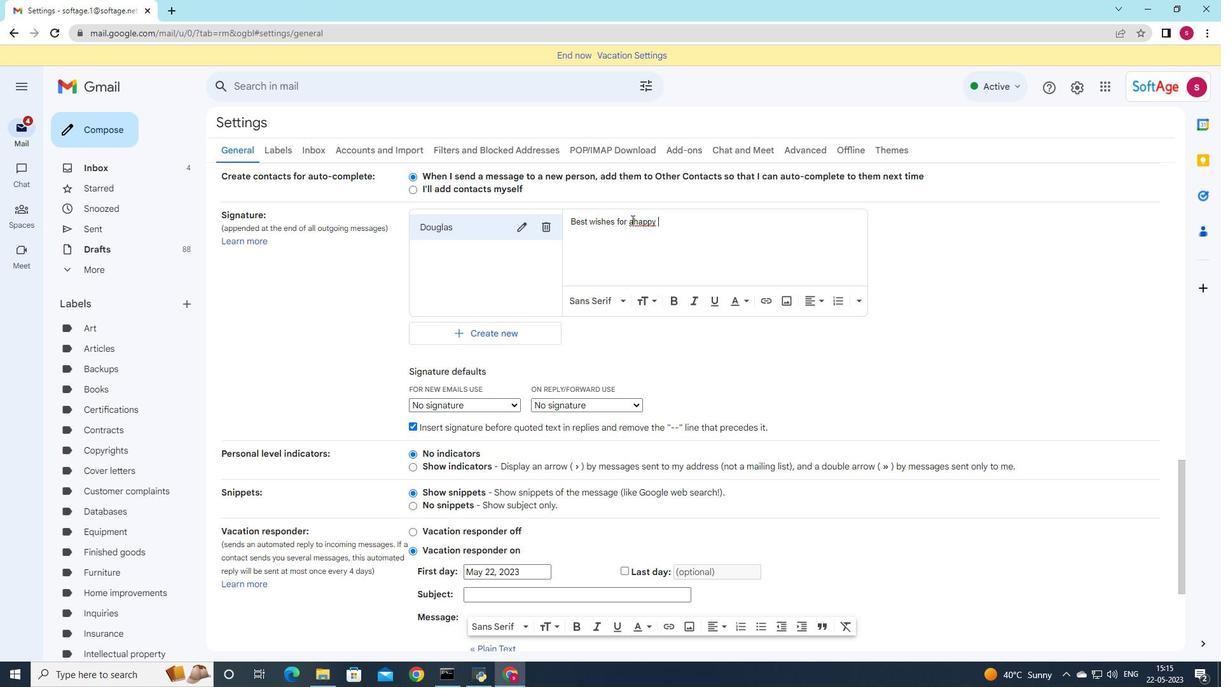 
Action: Key pressed <Key.space>
Screenshot: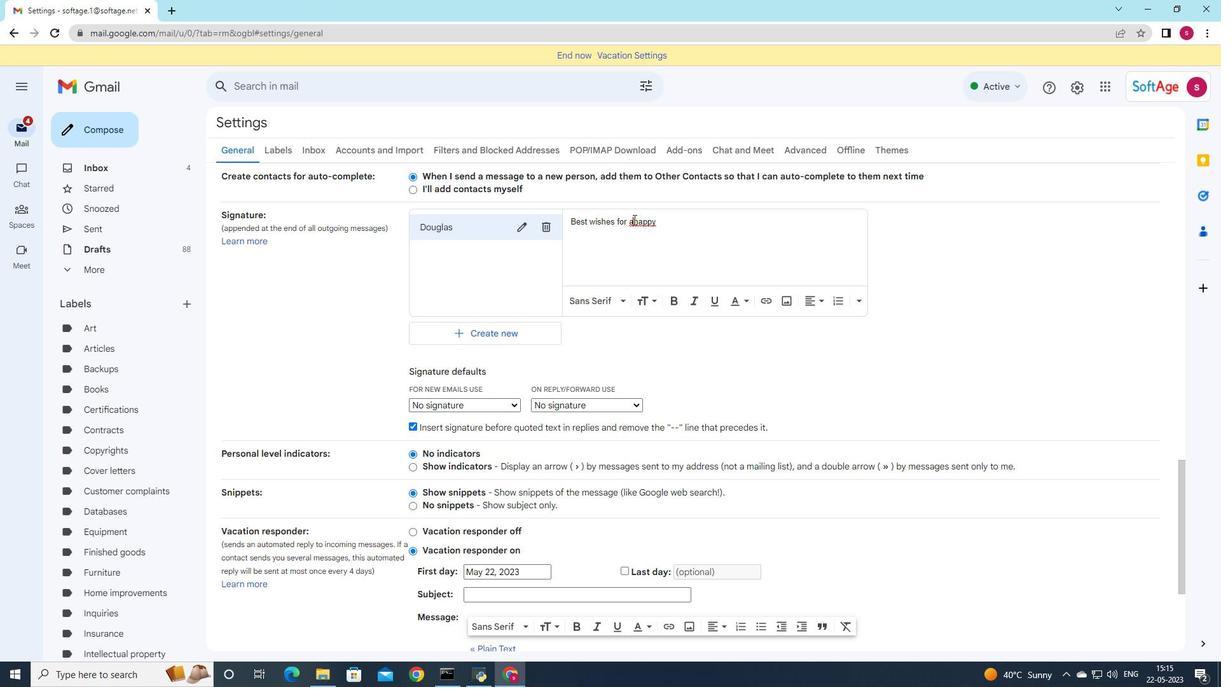 
Action: Mouse moved to (675, 224)
Screenshot: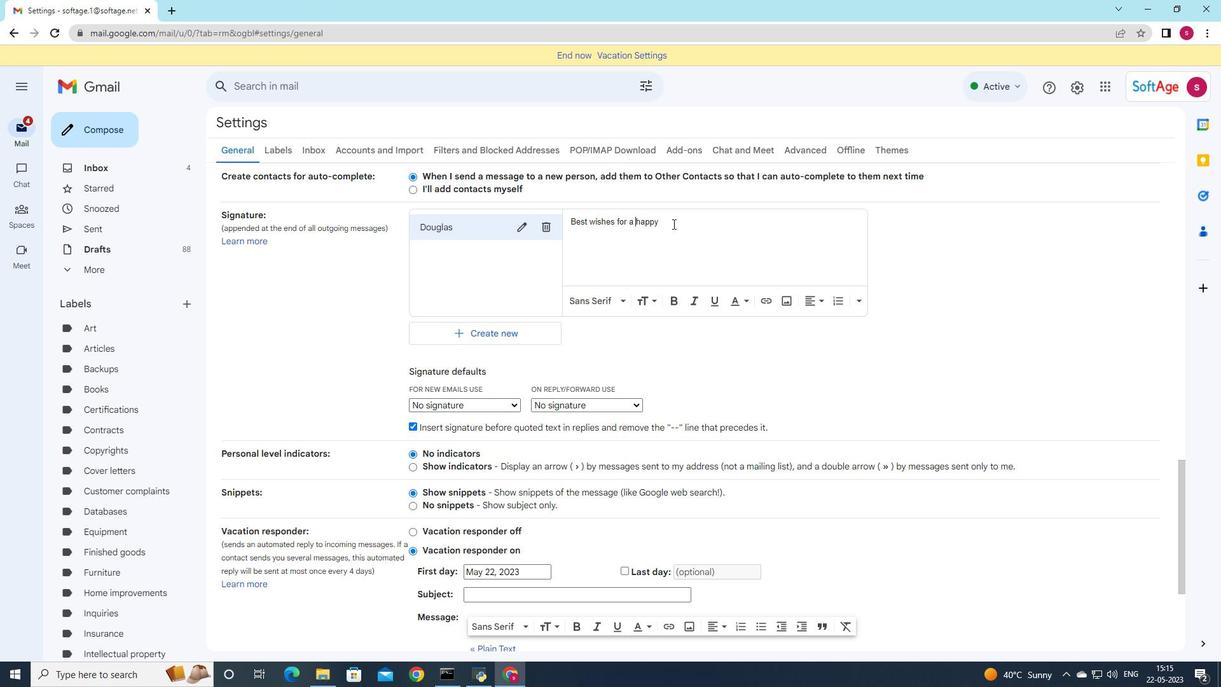 
Action: Mouse pressed left at (675, 224)
Screenshot: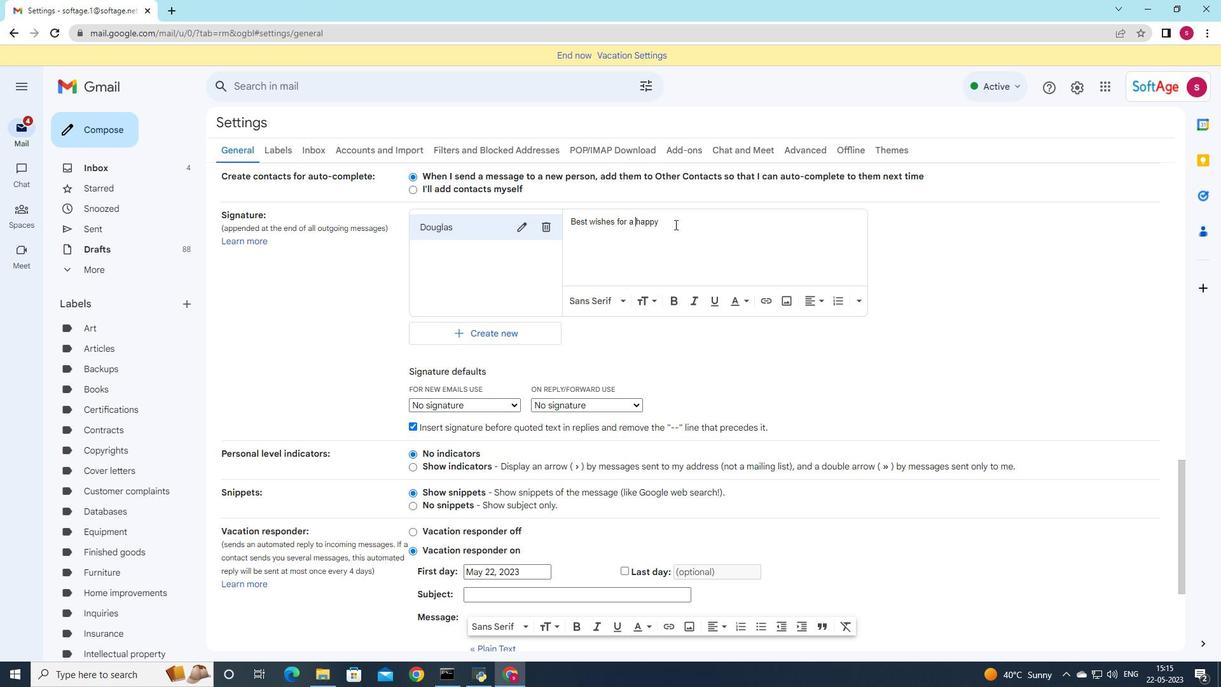 
Action: Mouse moved to (675, 224)
Screenshot: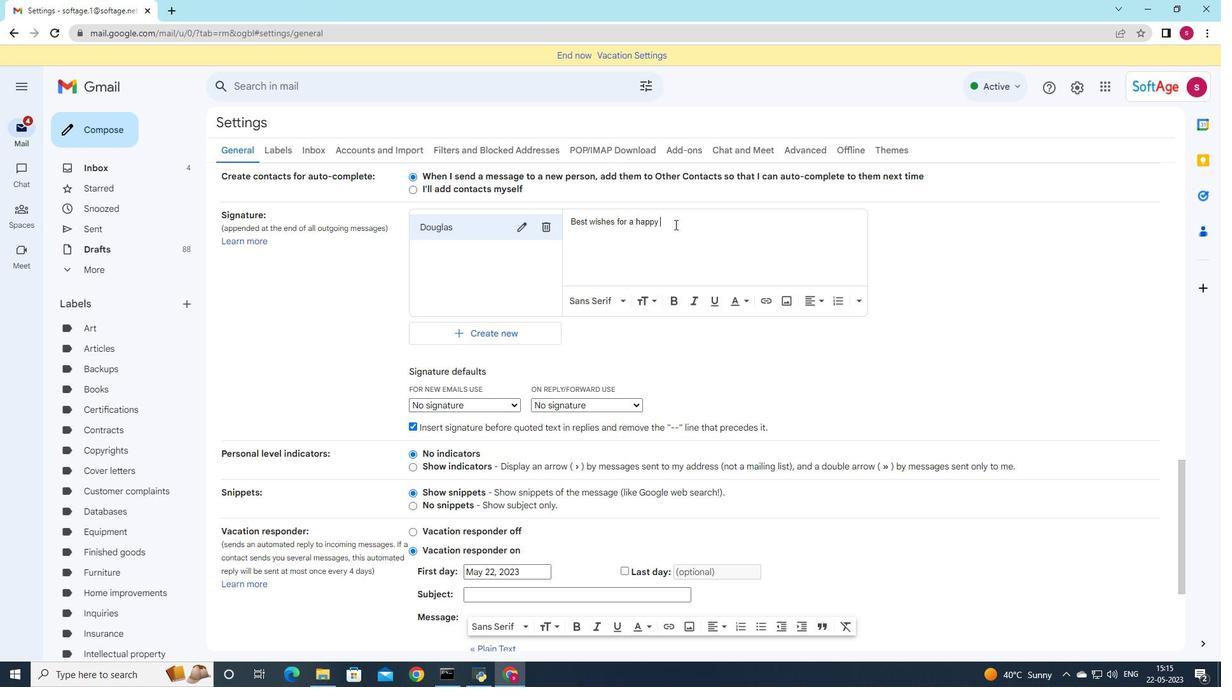 
Action: Key pressed holiday,<Key.enter><Key.shift>Douglas<Key.space><Key.shift><Key.shift><Key.shift><Key.shift><Key.shift><Key.shift><Key.shift><Key.shift><Key.shift><Key.shift>Martin
Screenshot: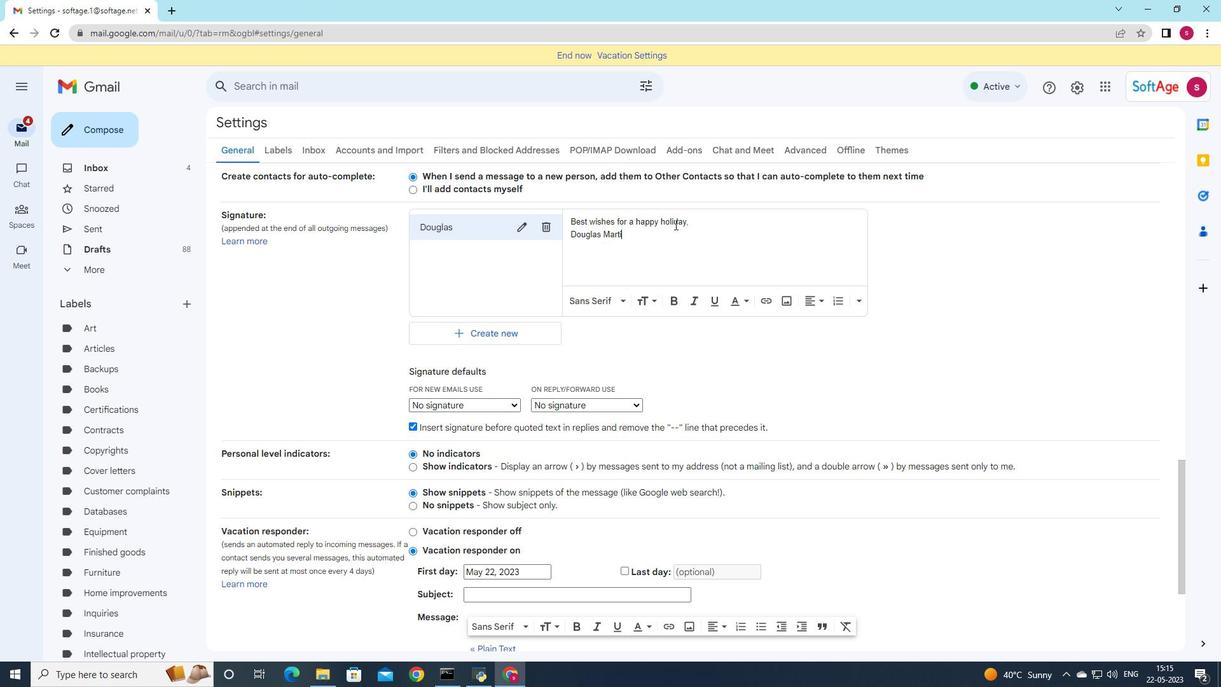 
Action: Mouse moved to (577, 227)
Screenshot: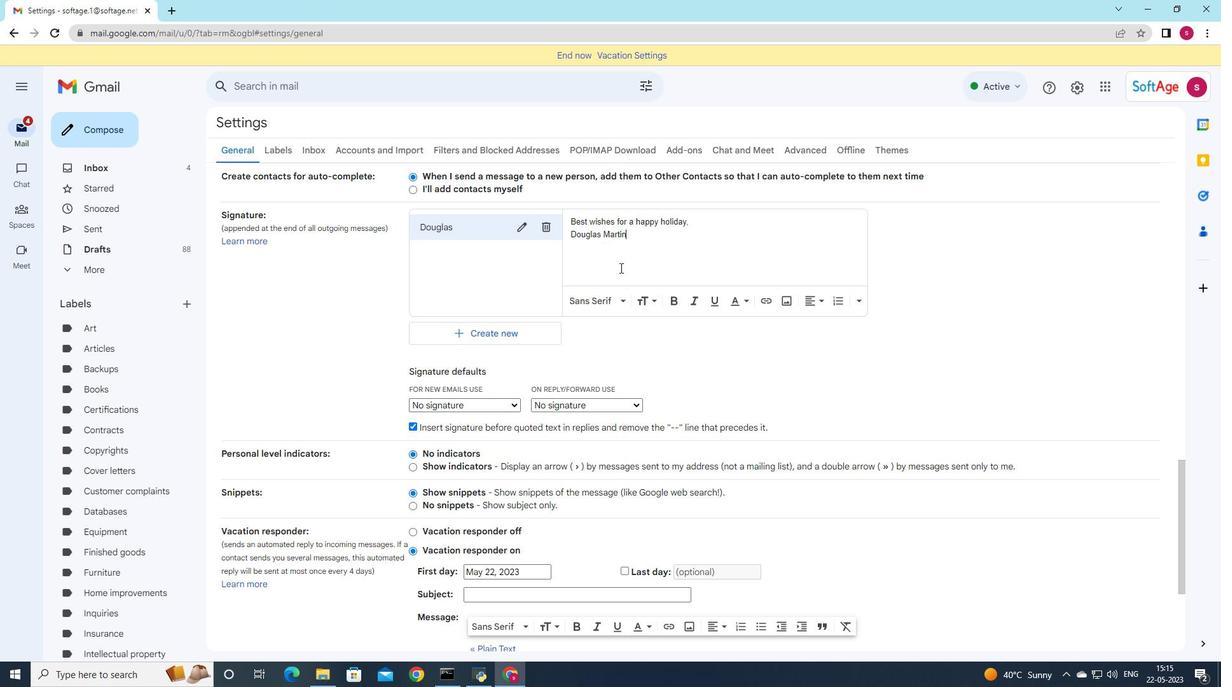 
Action: Mouse scrolled (577, 226) with delta (0, 0)
Screenshot: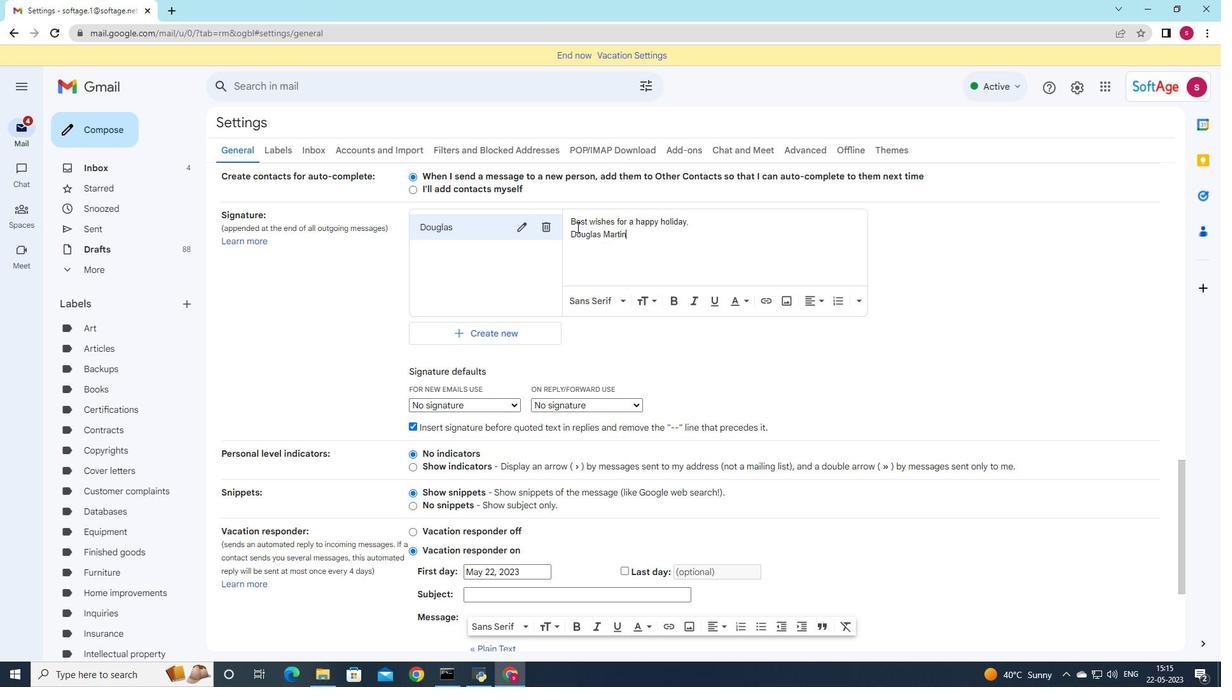 
Action: Mouse scrolled (577, 226) with delta (0, 0)
Screenshot: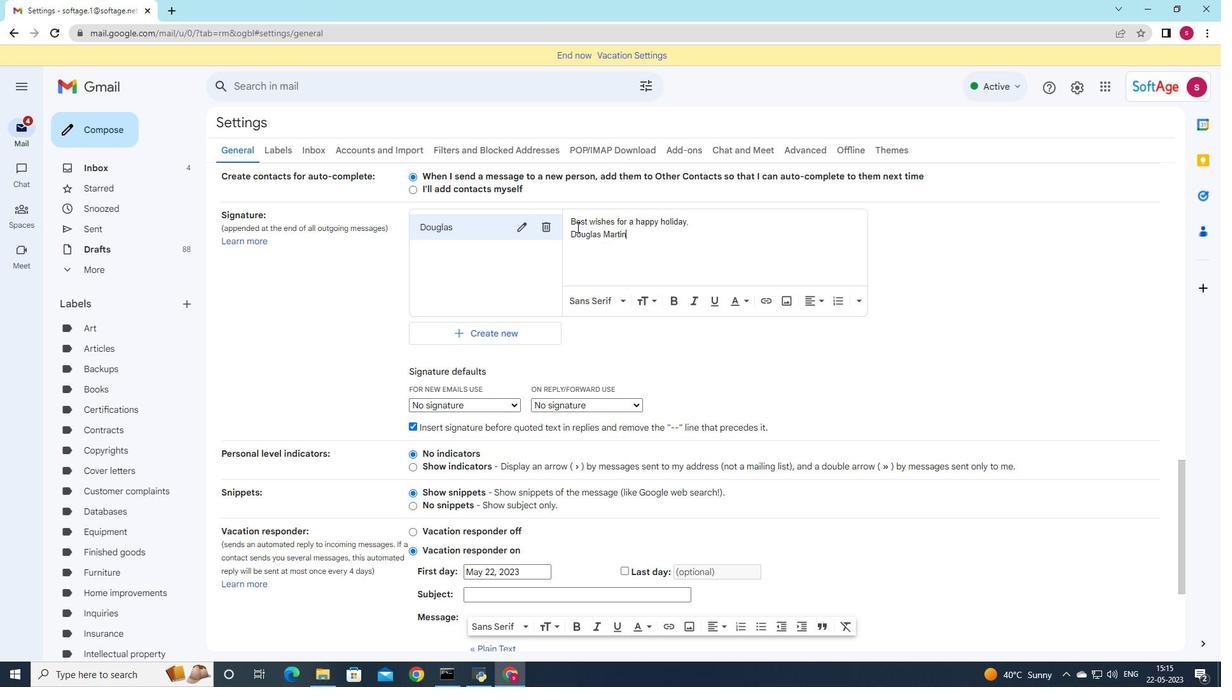 
Action: Mouse scrolled (577, 226) with delta (0, 0)
Screenshot: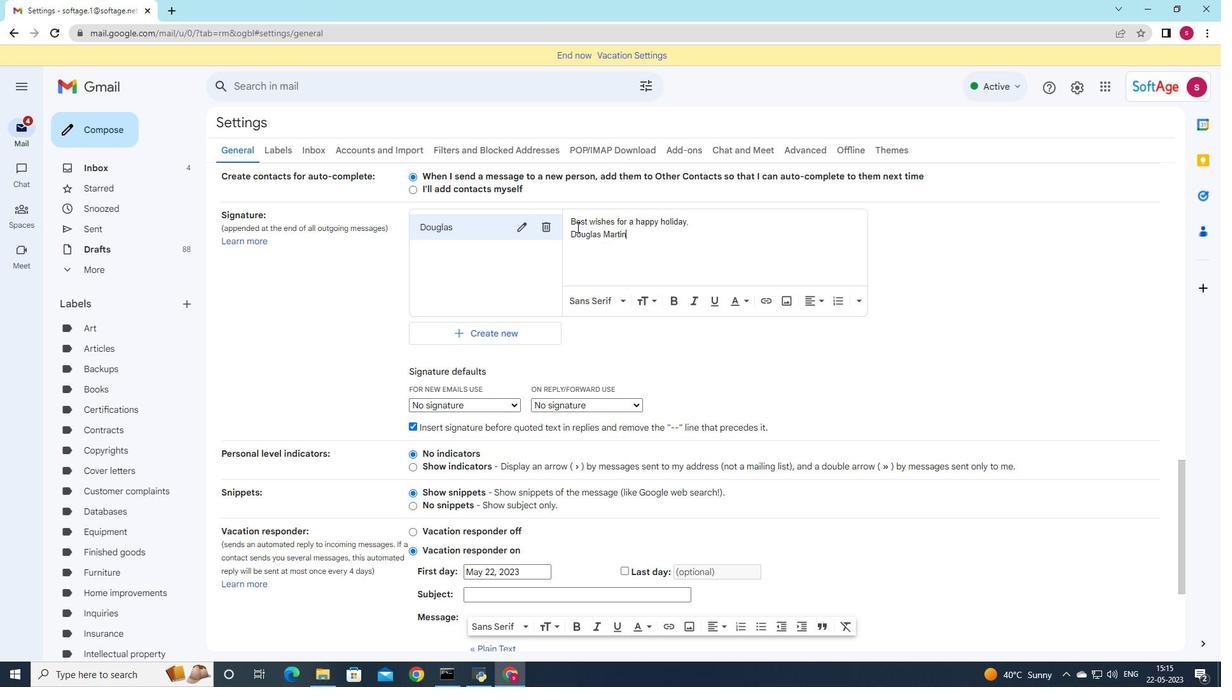 
Action: Mouse moved to (511, 211)
Screenshot: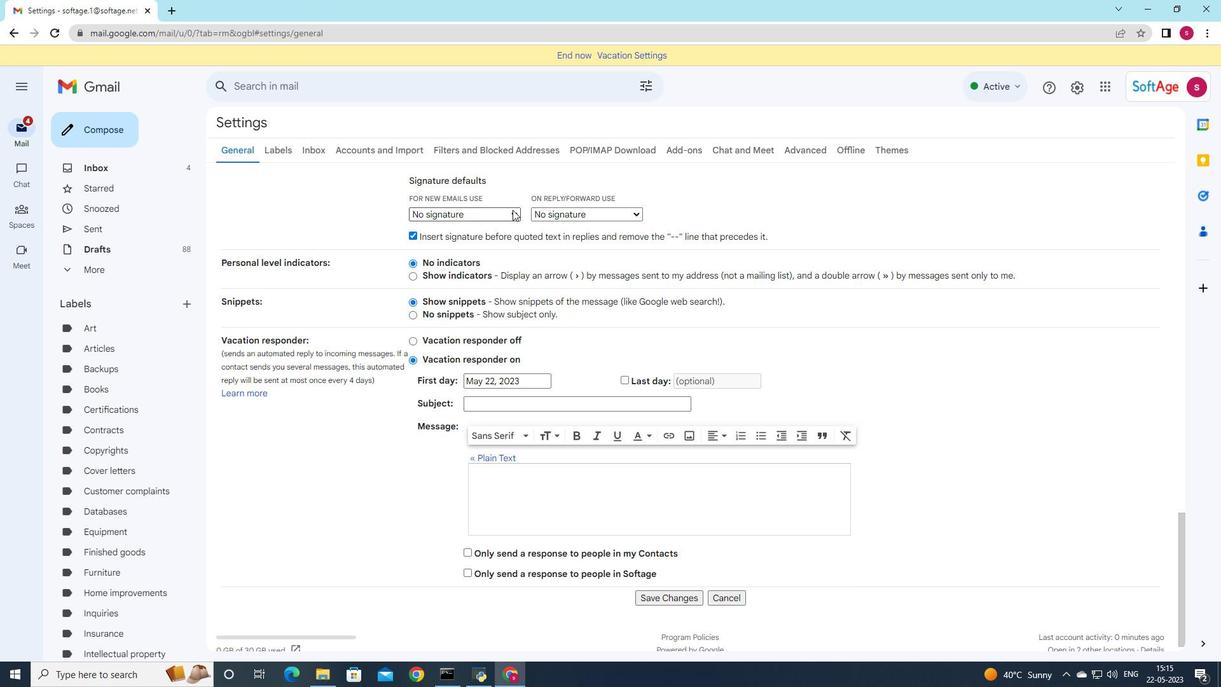 
Action: Mouse pressed left at (511, 211)
Screenshot: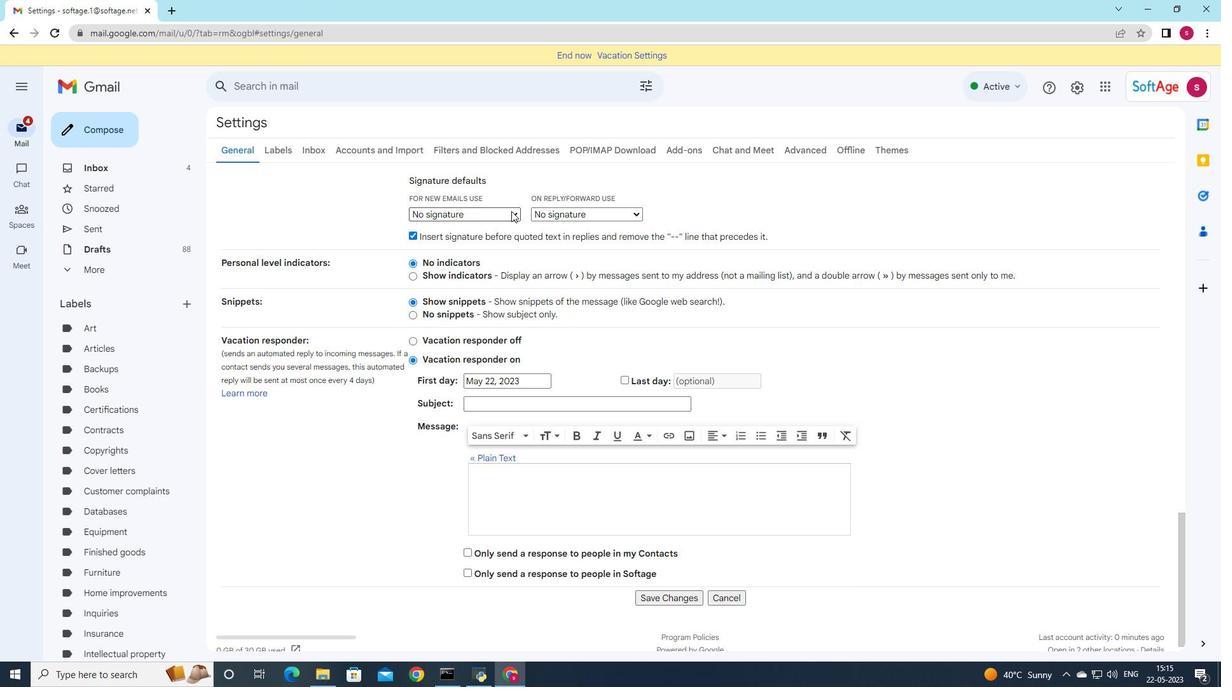
Action: Mouse moved to (509, 234)
Screenshot: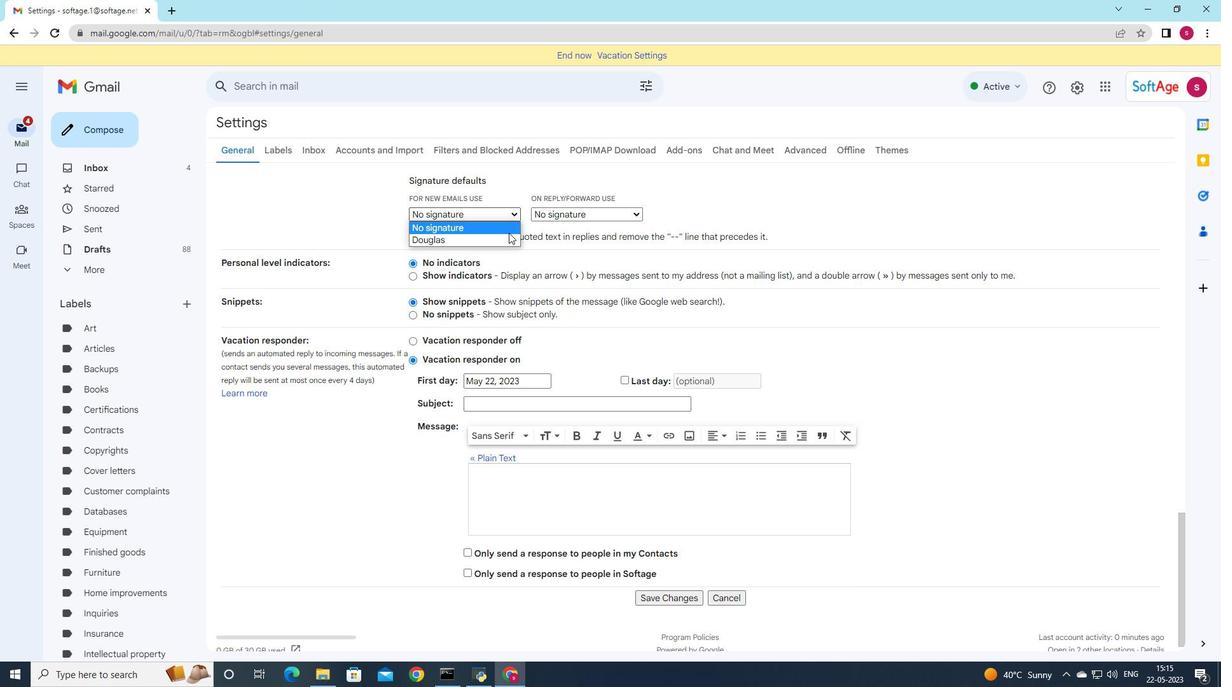 
Action: Mouse pressed left at (509, 234)
Screenshot: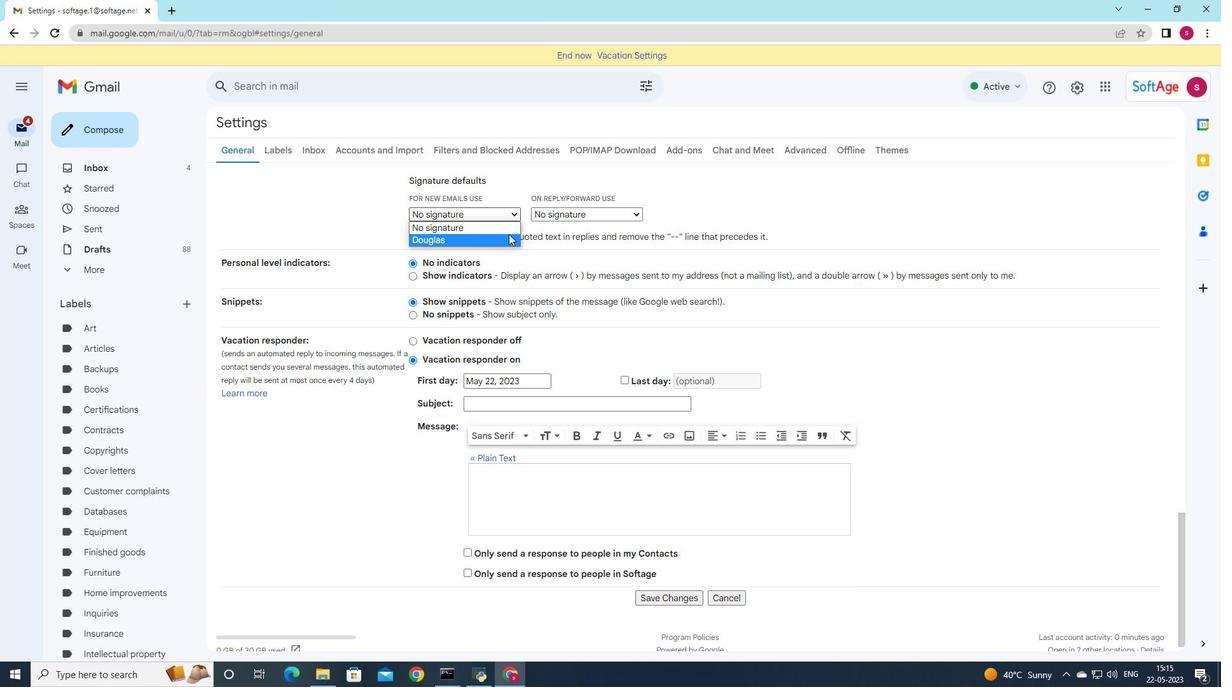 
Action: Mouse moved to (563, 211)
Screenshot: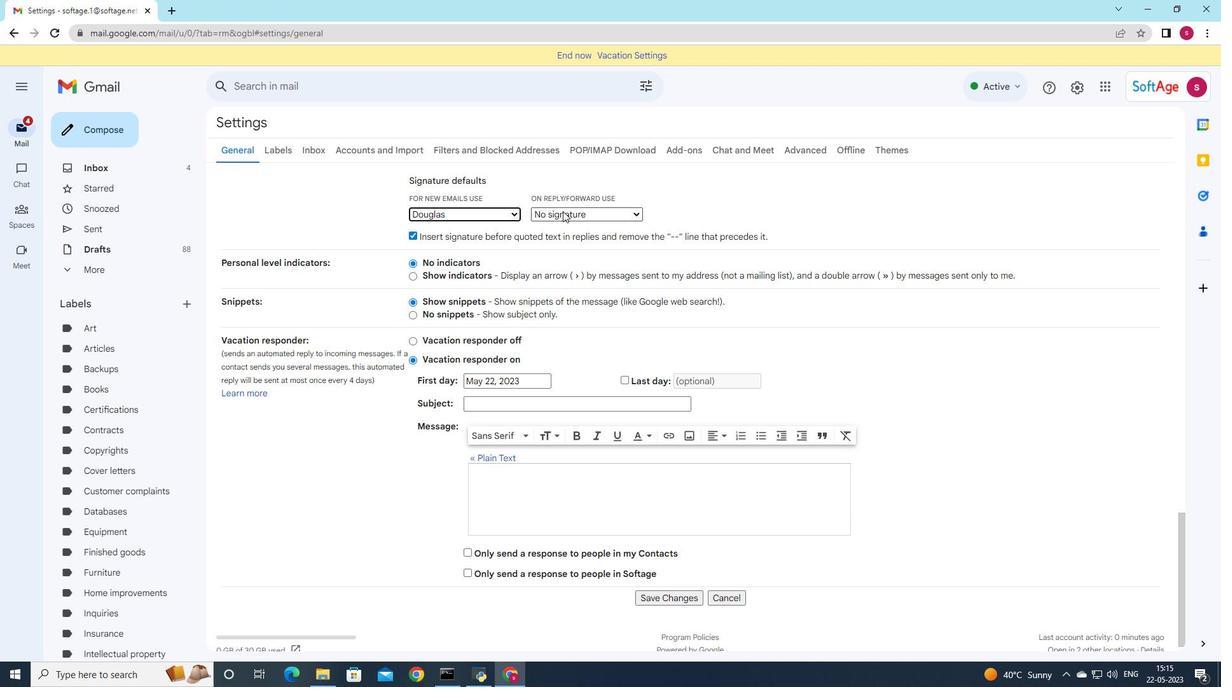 
Action: Mouse pressed left at (563, 211)
Screenshot: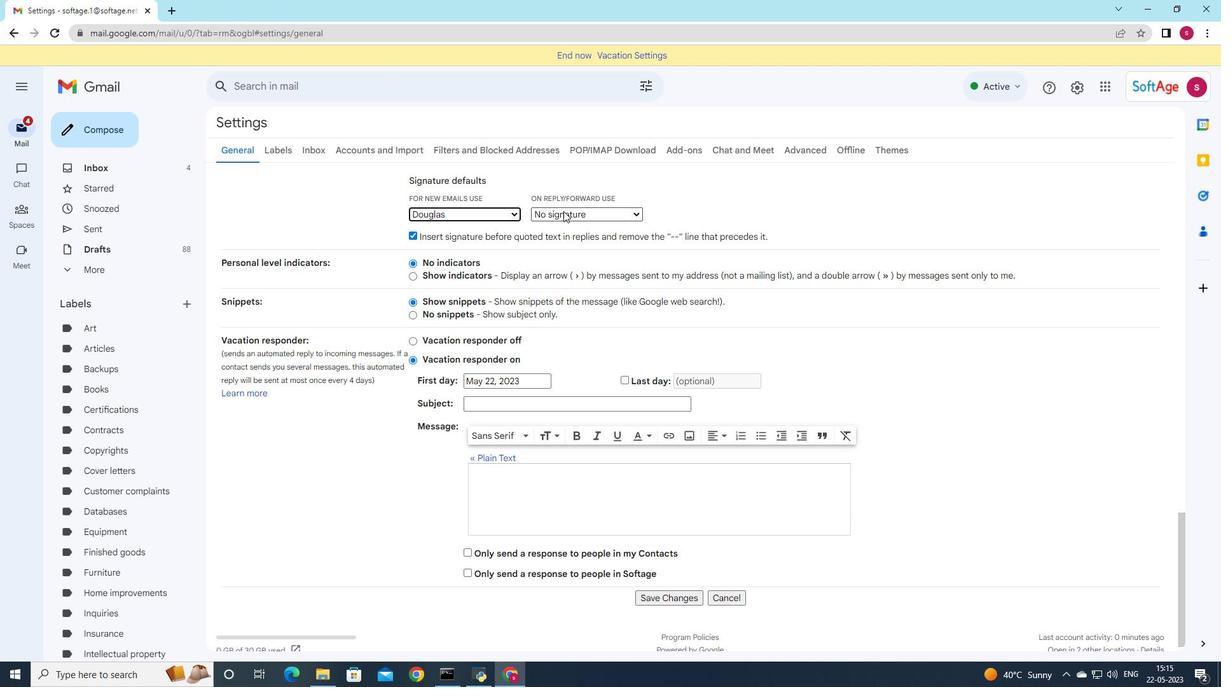 
Action: Mouse moved to (565, 237)
Screenshot: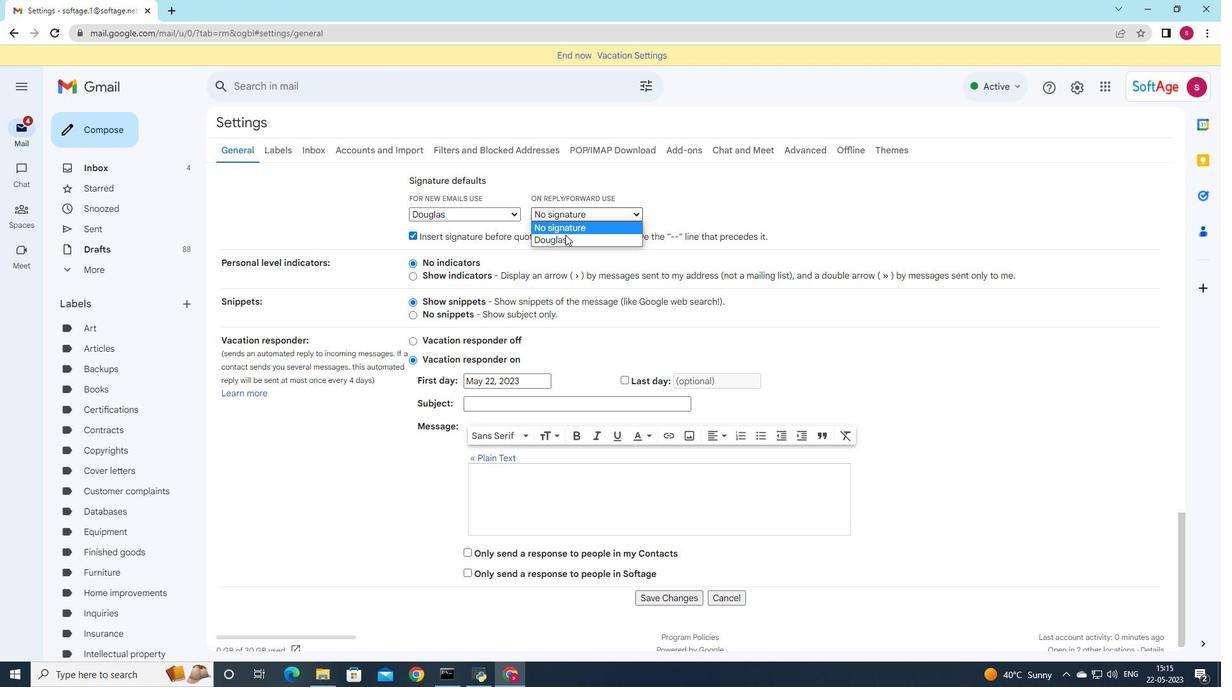 
Action: Mouse pressed left at (565, 237)
Screenshot: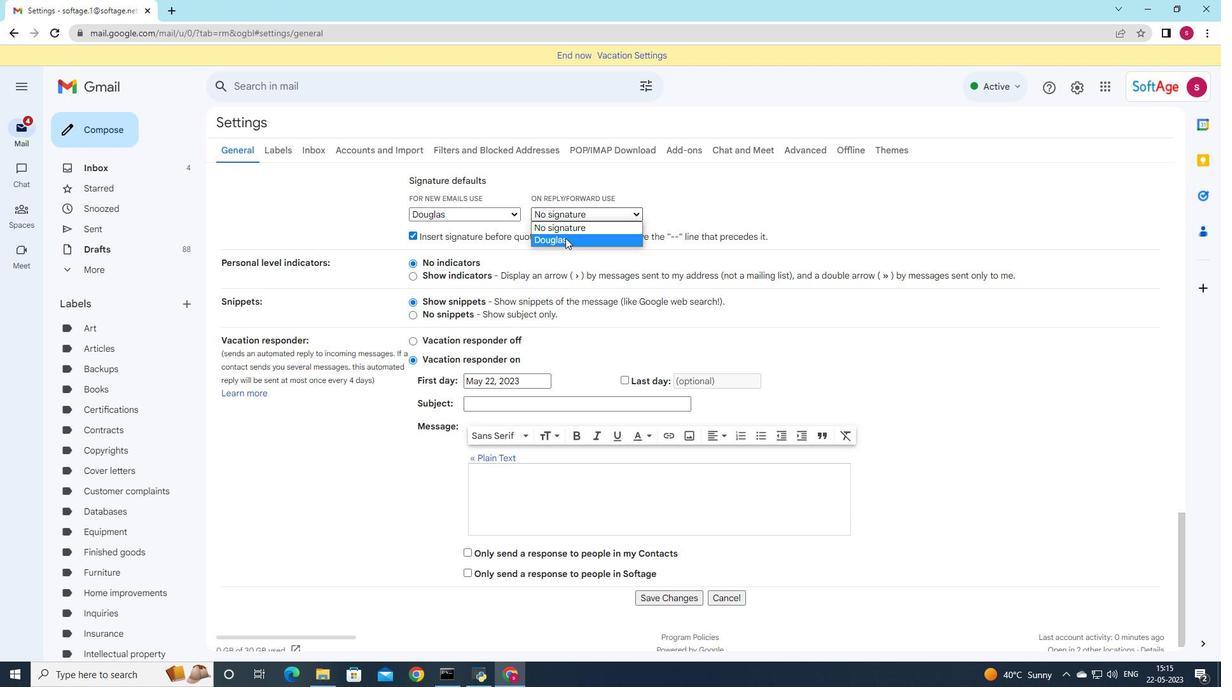 
Action: Mouse moved to (565, 237)
Screenshot: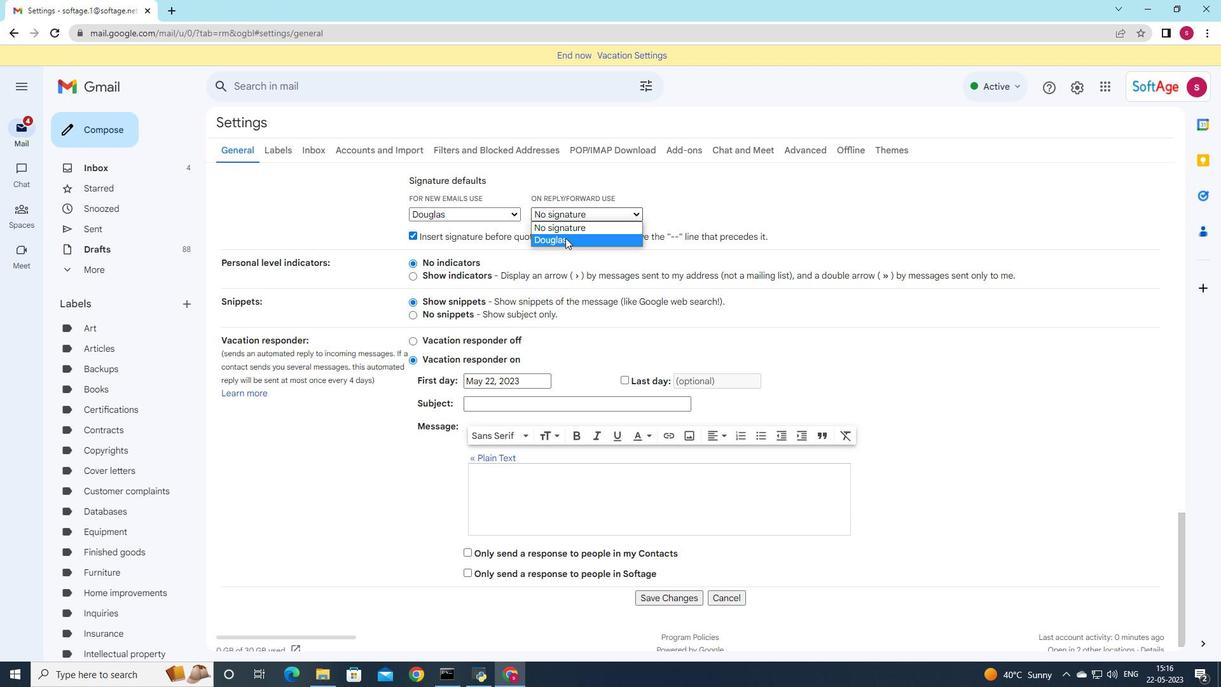 
Action: Mouse scrolled (565, 237) with delta (0, 0)
Screenshot: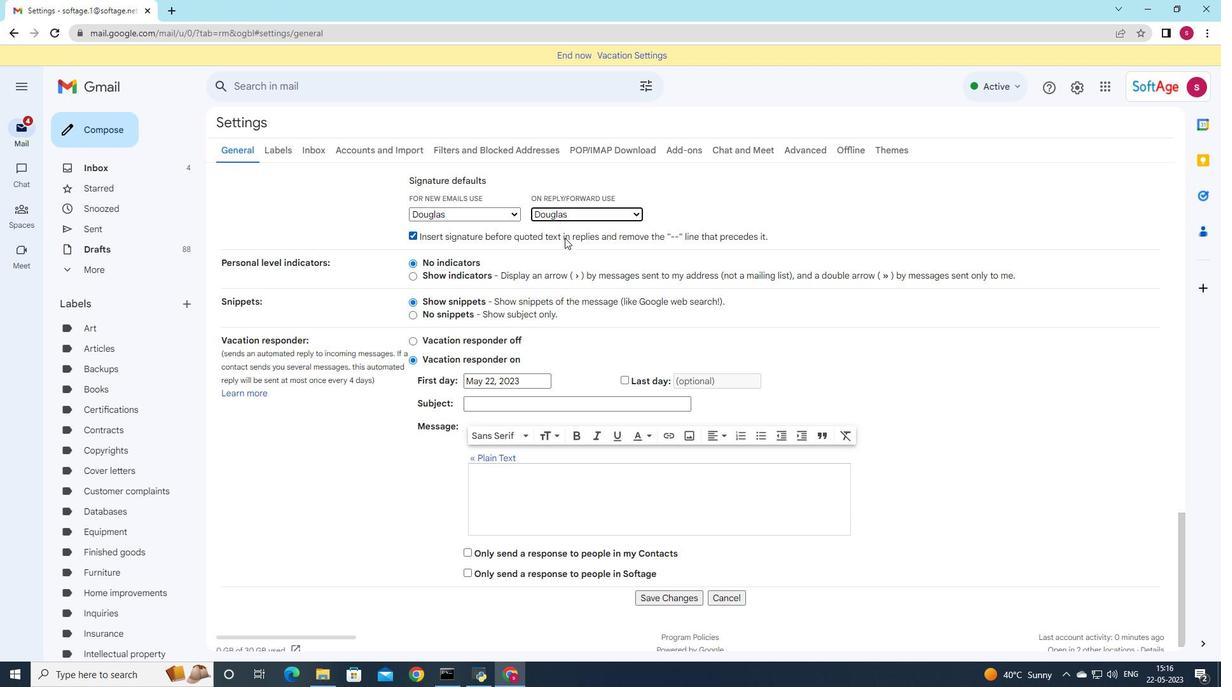 
Action: Mouse scrolled (565, 237) with delta (0, 0)
Screenshot: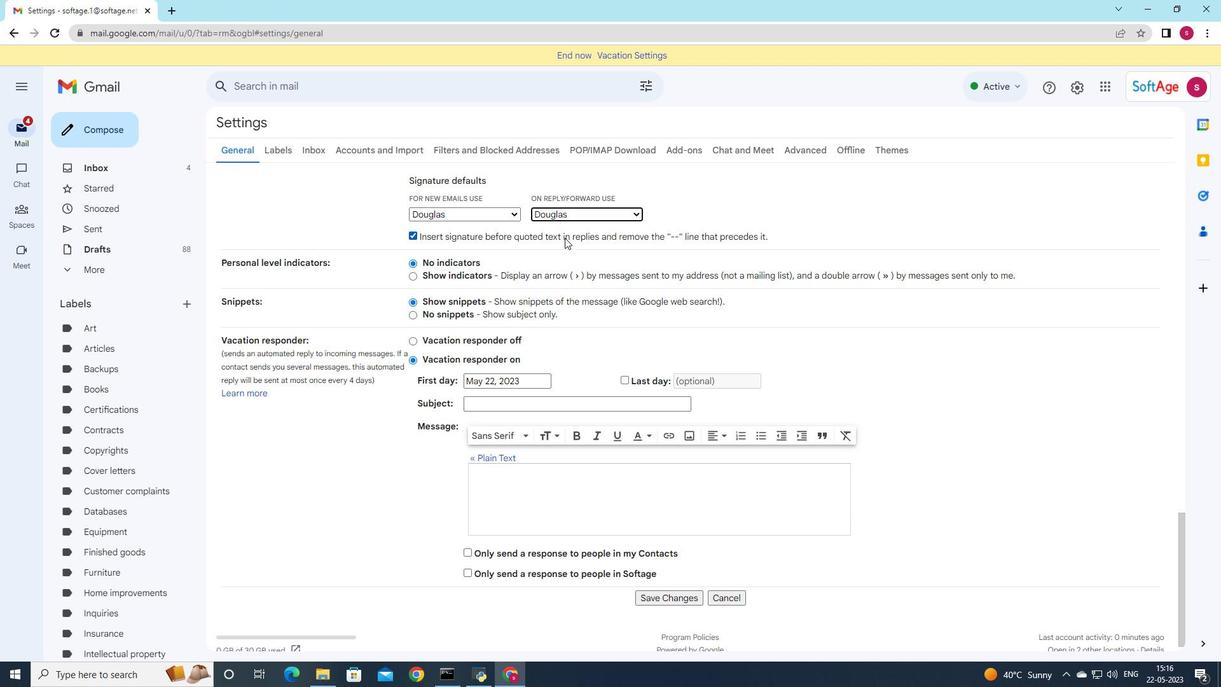
Action: Mouse scrolled (565, 237) with delta (0, 0)
Screenshot: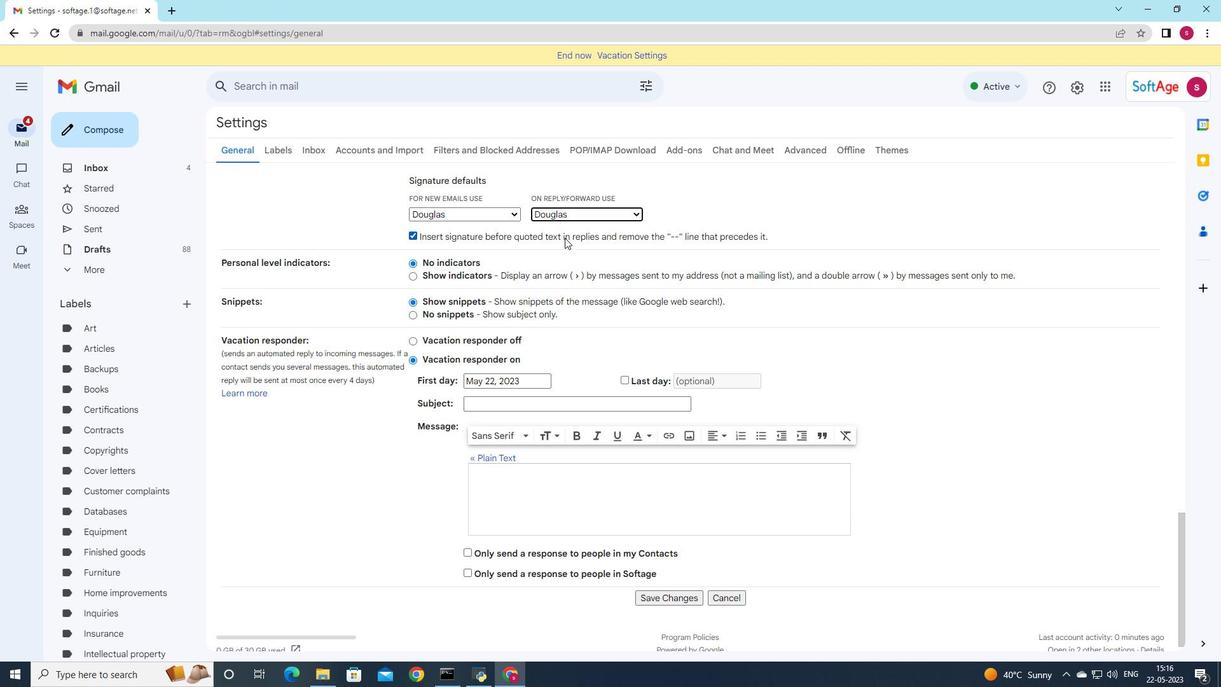 
Action: Mouse scrolled (565, 237) with delta (0, 0)
Screenshot: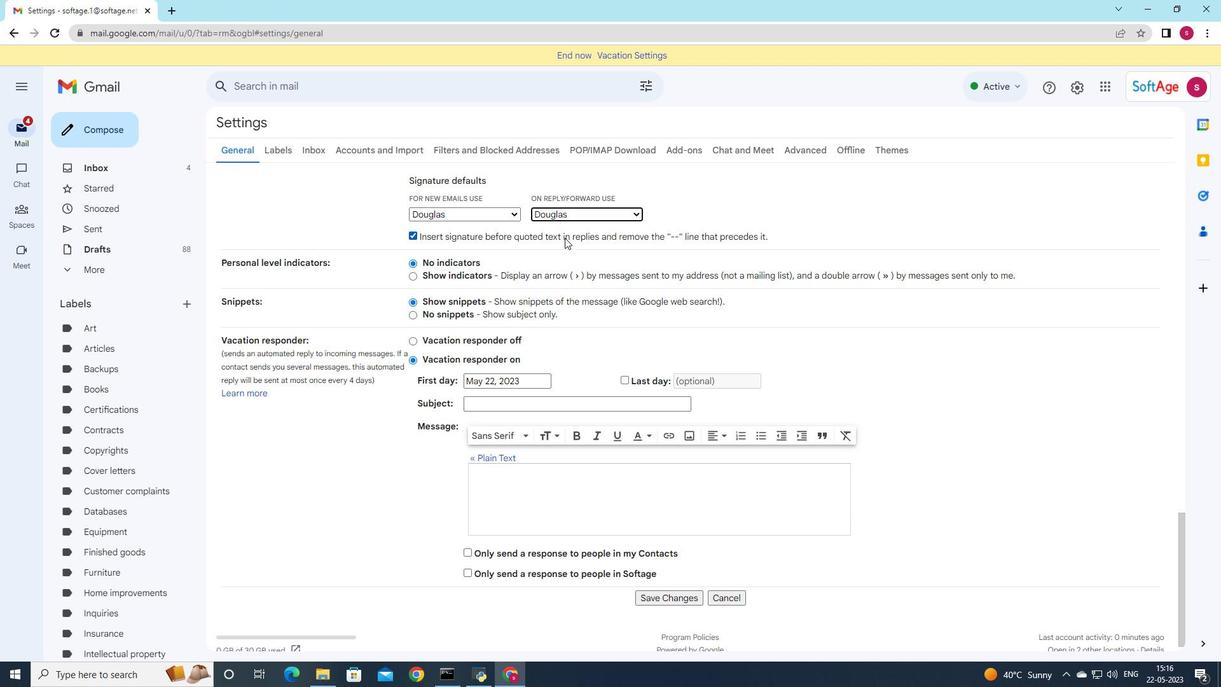 
Action: Mouse scrolled (565, 237) with delta (0, 0)
Screenshot: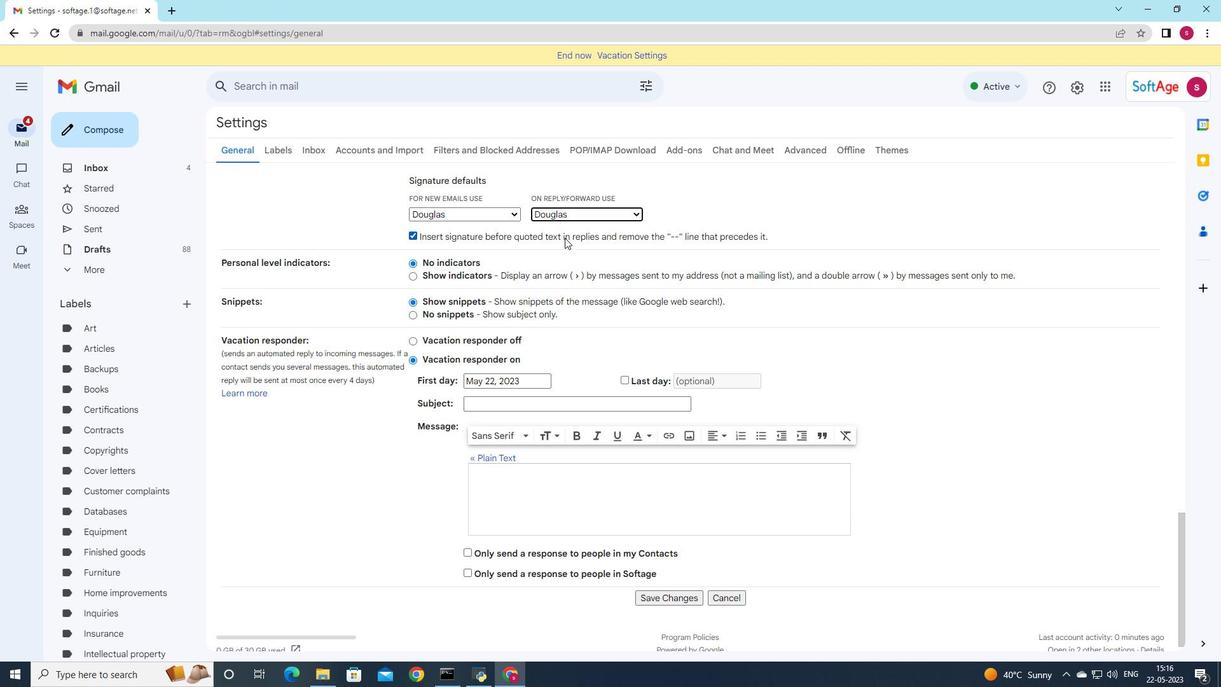 
Action: Mouse scrolled (565, 237) with delta (0, 0)
Screenshot: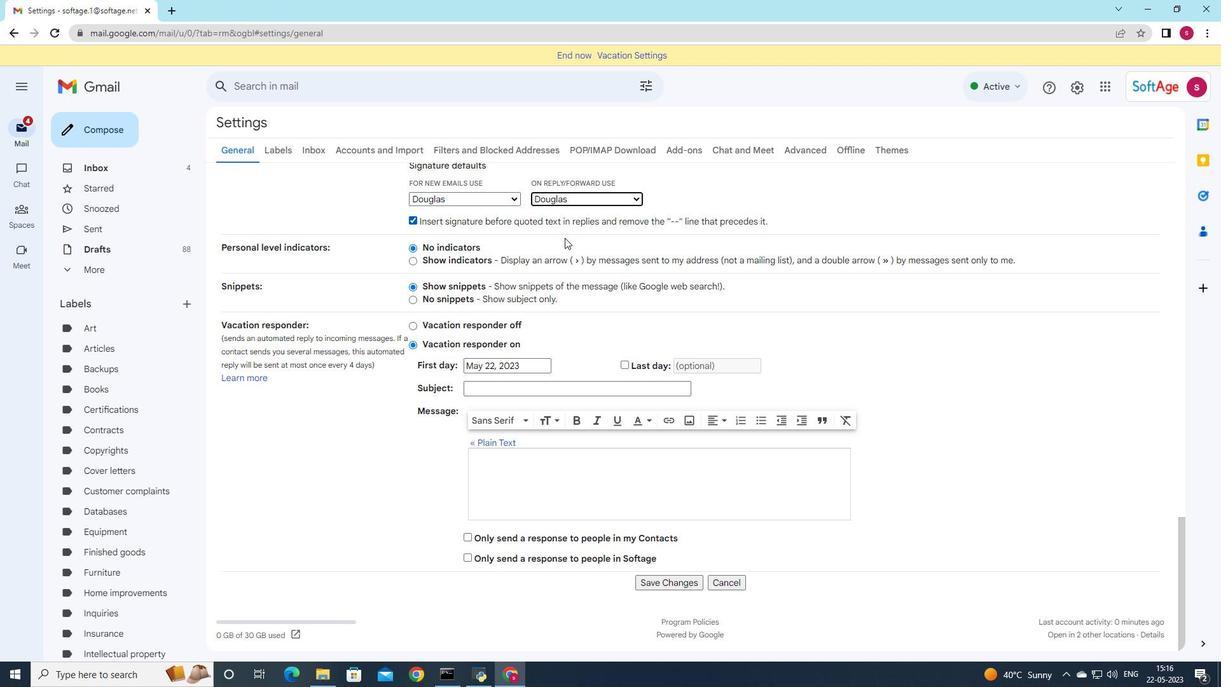 
Action: Mouse moved to (565, 237)
Screenshot: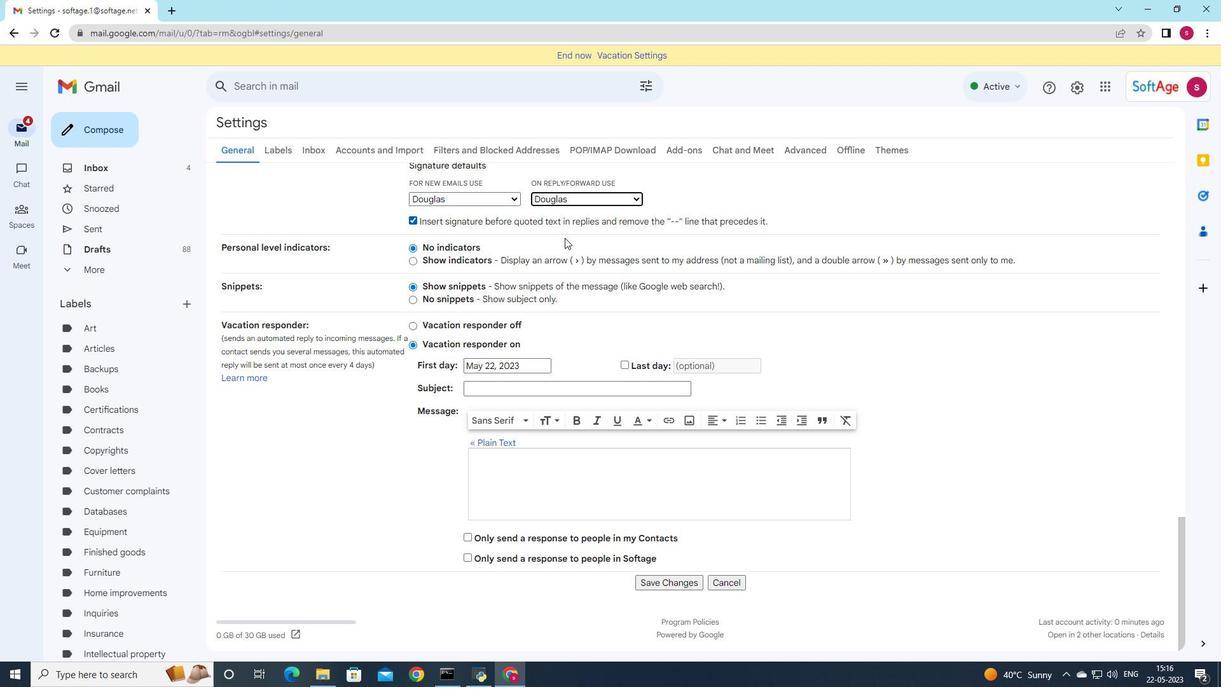 
Action: Mouse scrolled (565, 237) with delta (0, 0)
Screenshot: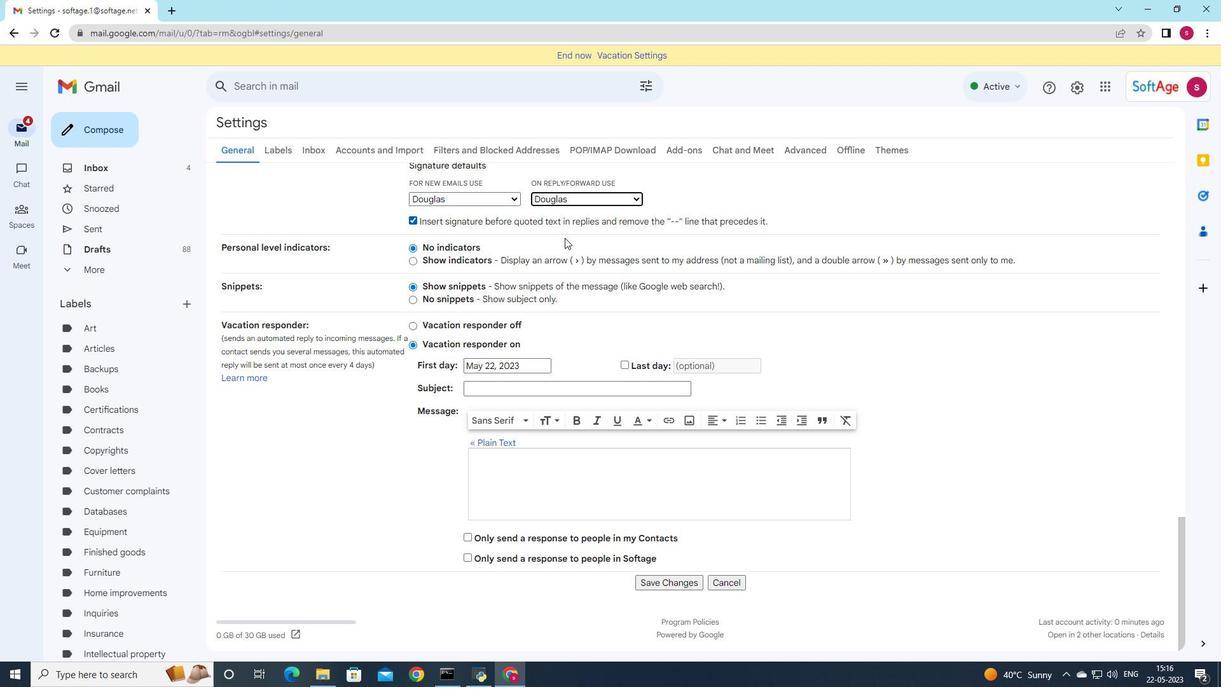 
Action: Mouse moved to (565, 241)
Screenshot: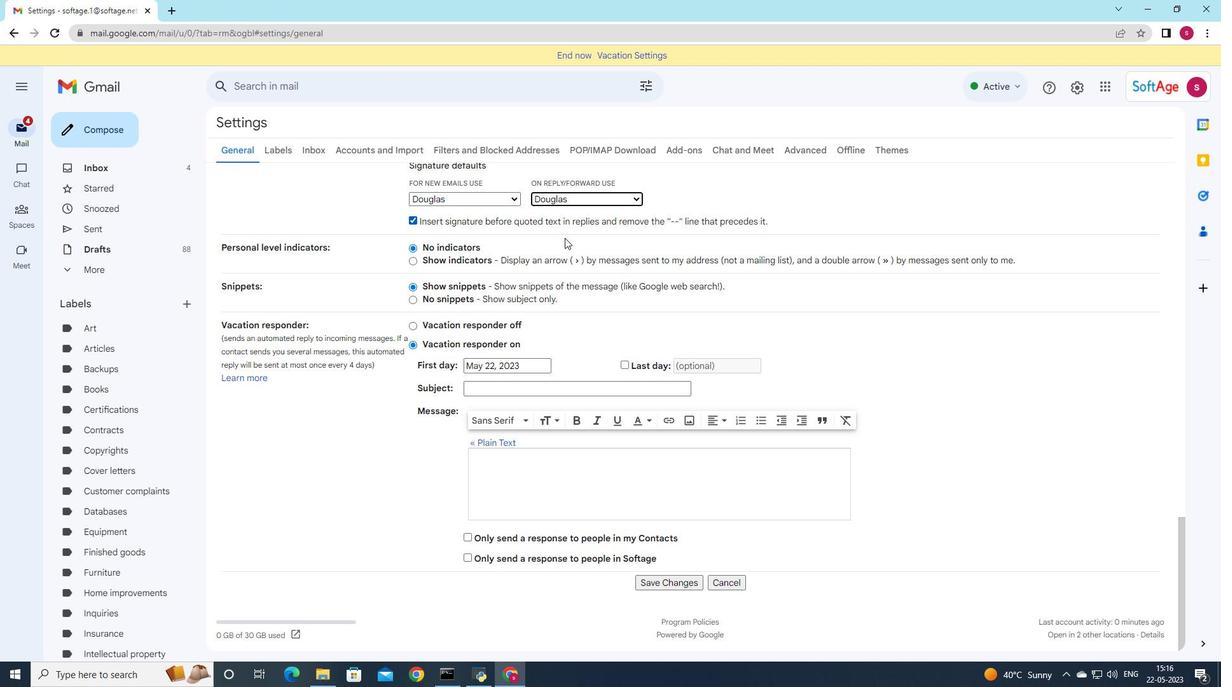 
Action: Mouse scrolled (565, 240) with delta (0, 0)
Screenshot: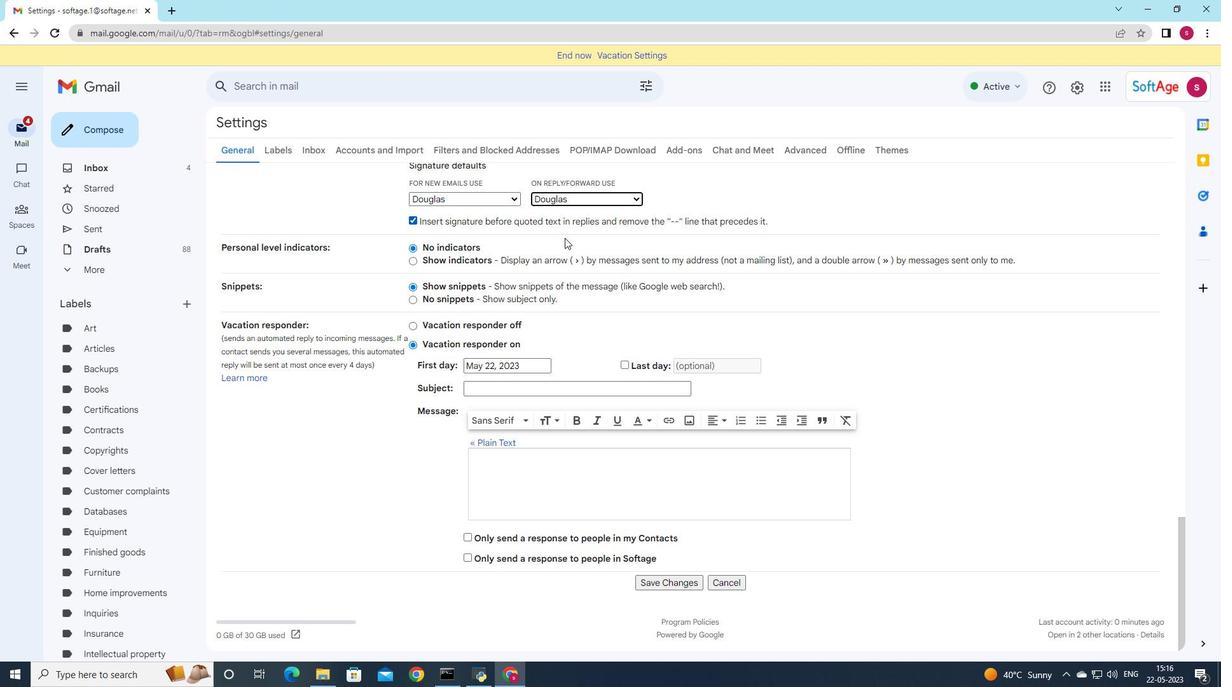 
Action: Mouse moved to (570, 257)
Screenshot: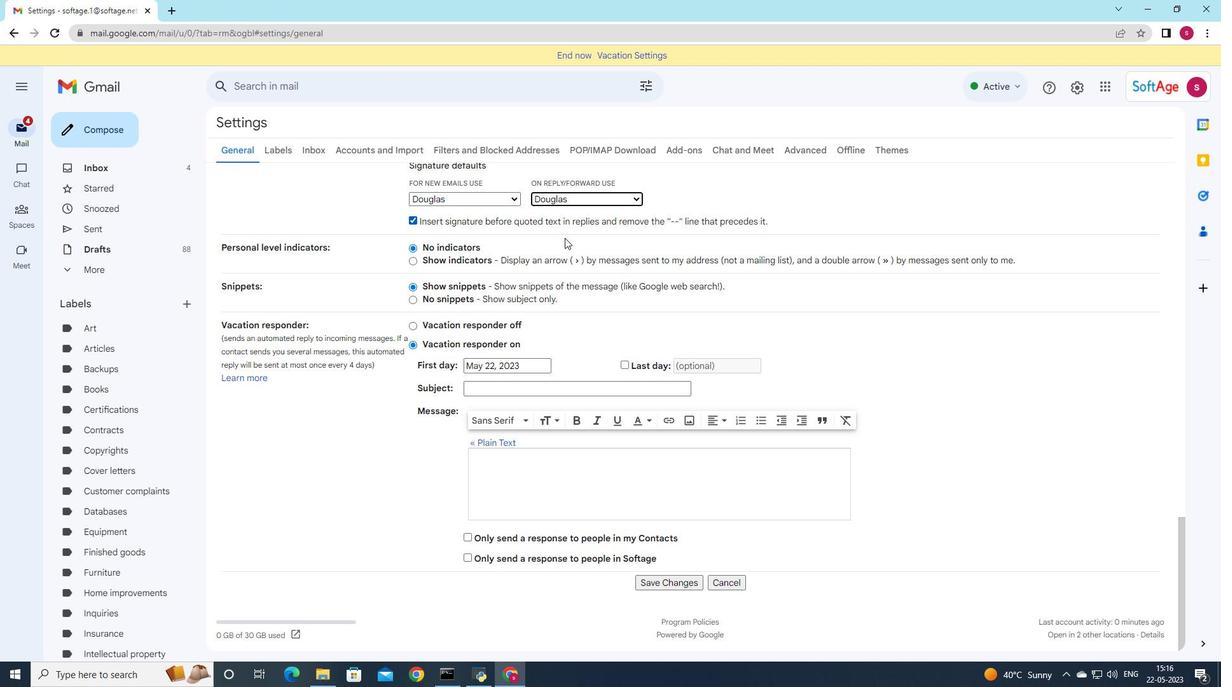 
Action: Mouse scrolled (568, 252) with delta (0, 0)
Screenshot: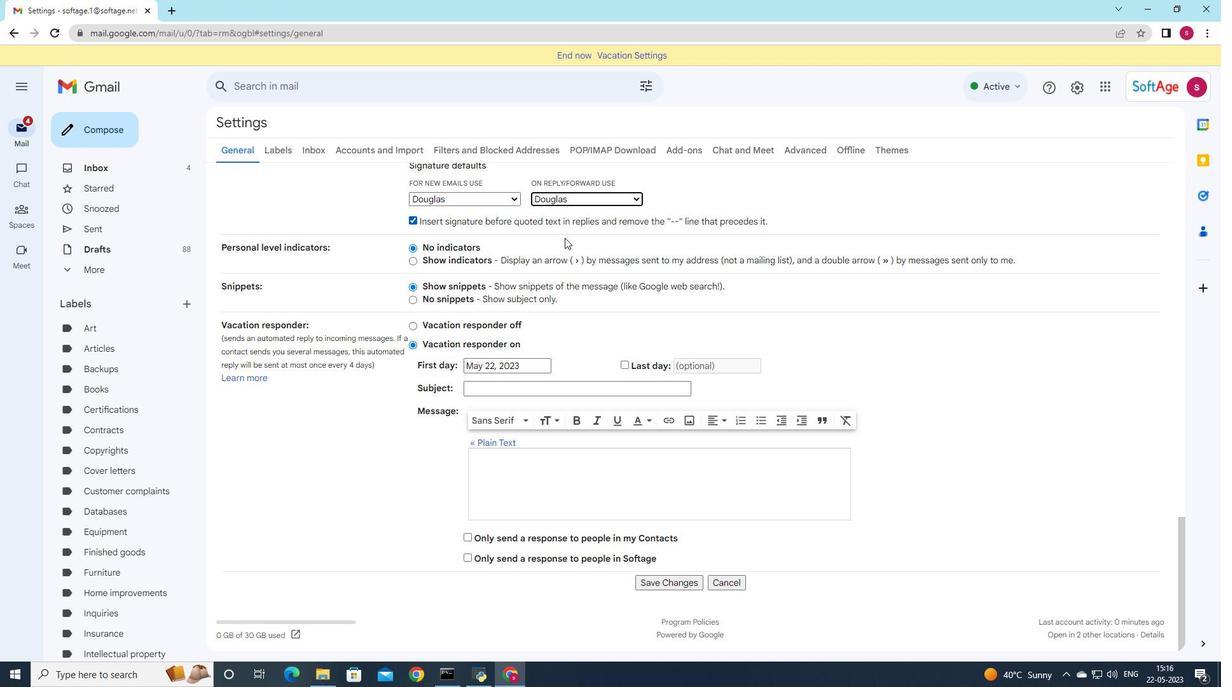 
Action: Mouse moved to (668, 578)
Screenshot: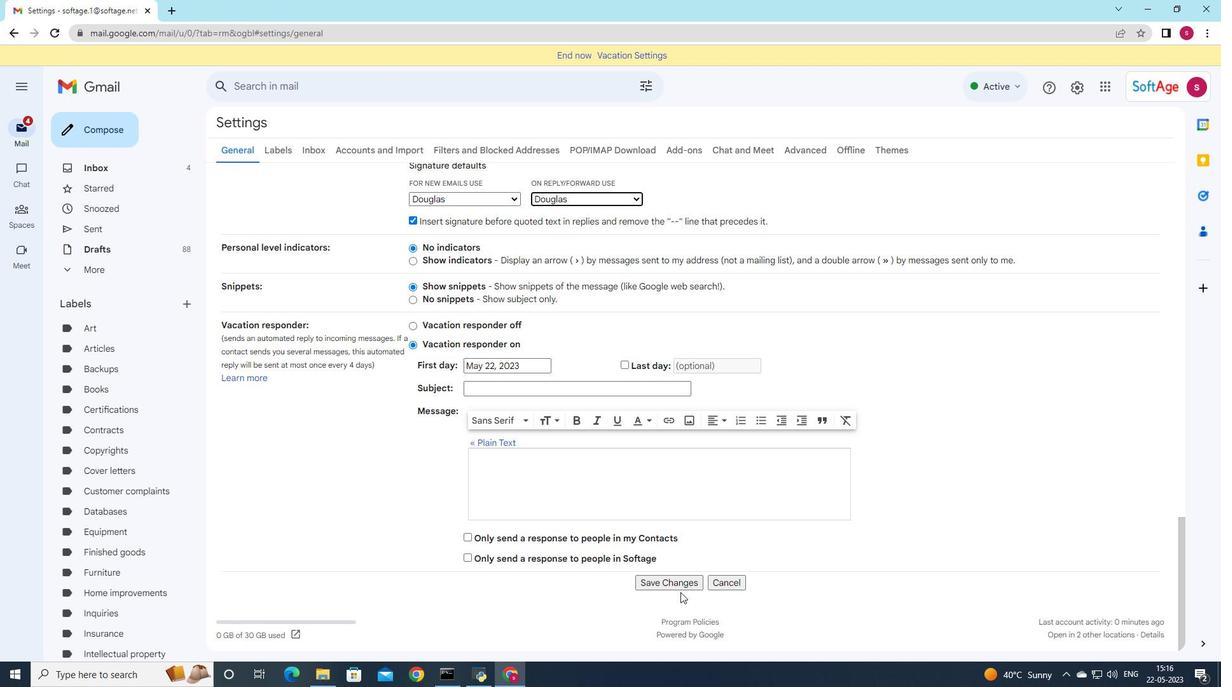
Action: Mouse pressed left at (668, 578)
Screenshot: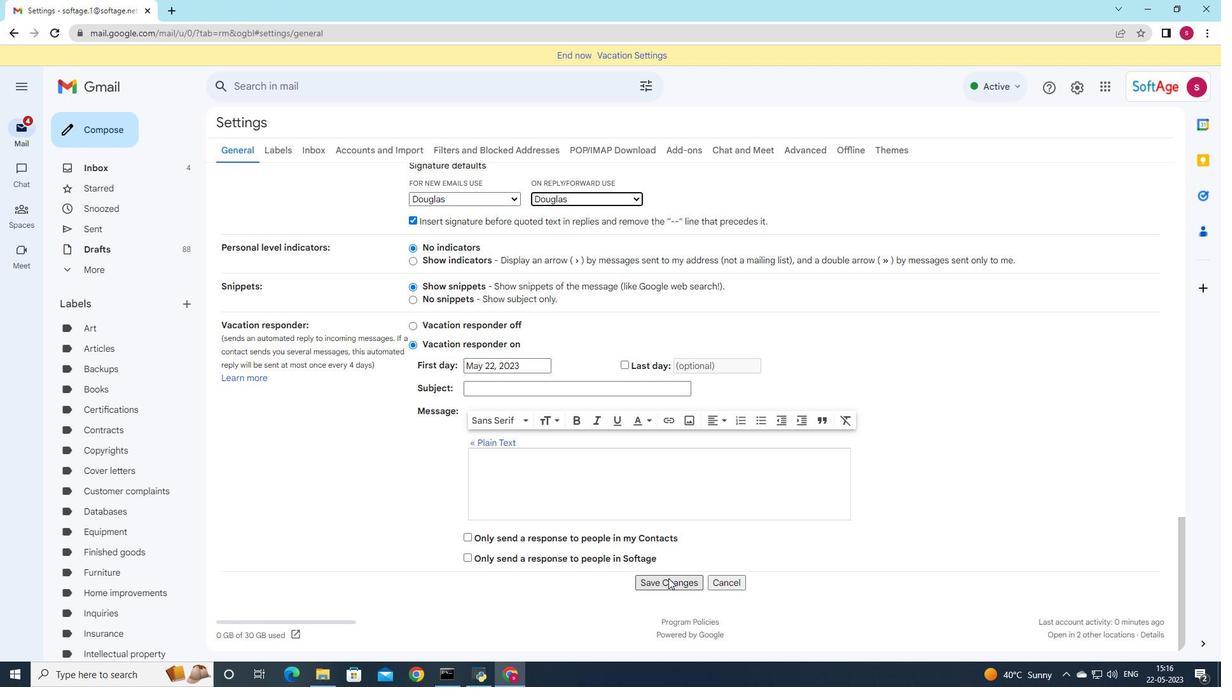 
Action: Mouse moved to (98, 130)
Screenshot: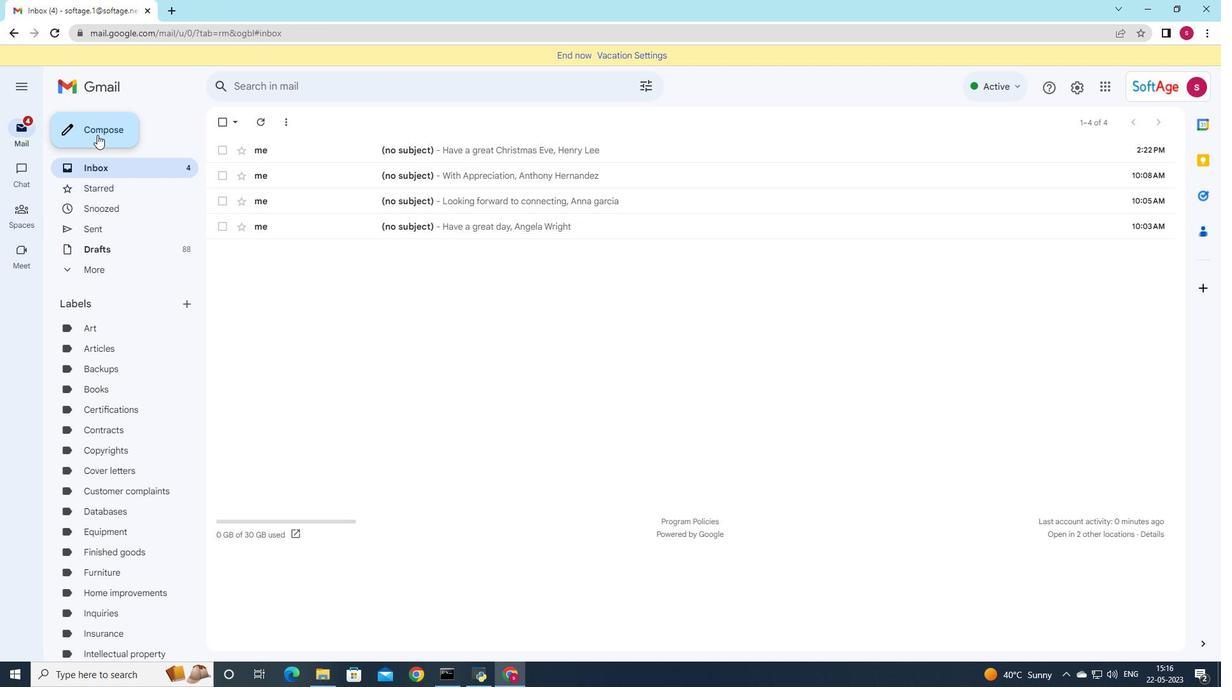 
Action: Mouse pressed left at (98, 130)
Screenshot: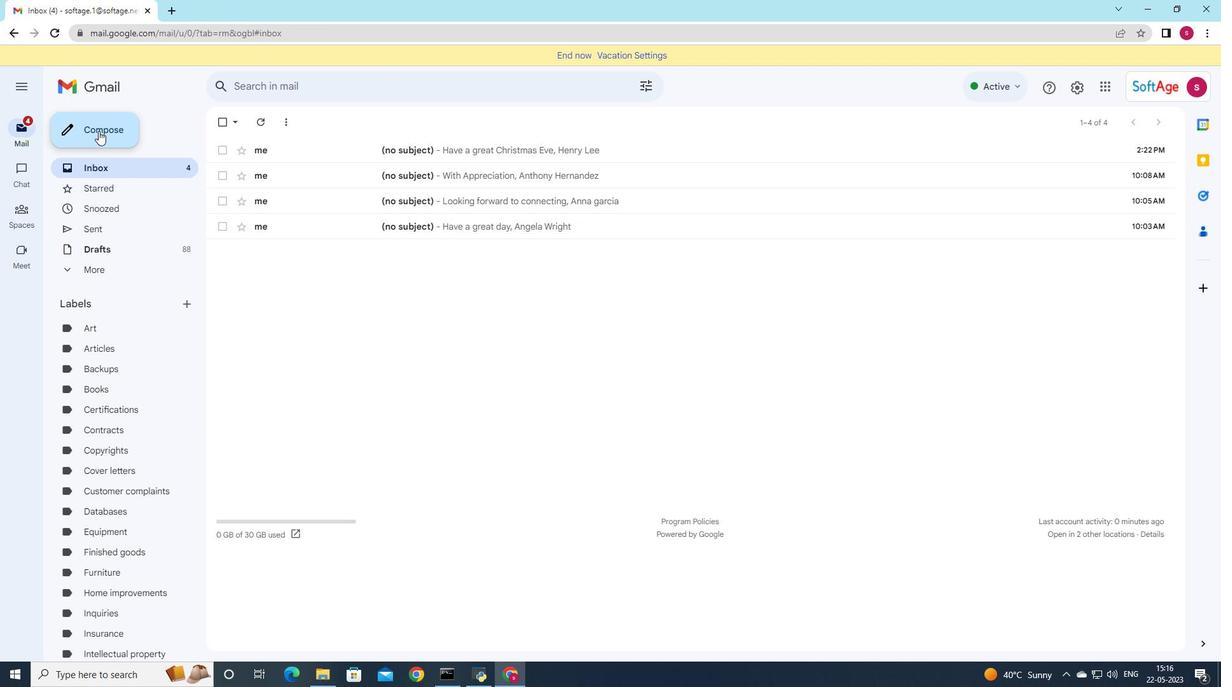 
Action: Mouse moved to (824, 307)
Screenshot: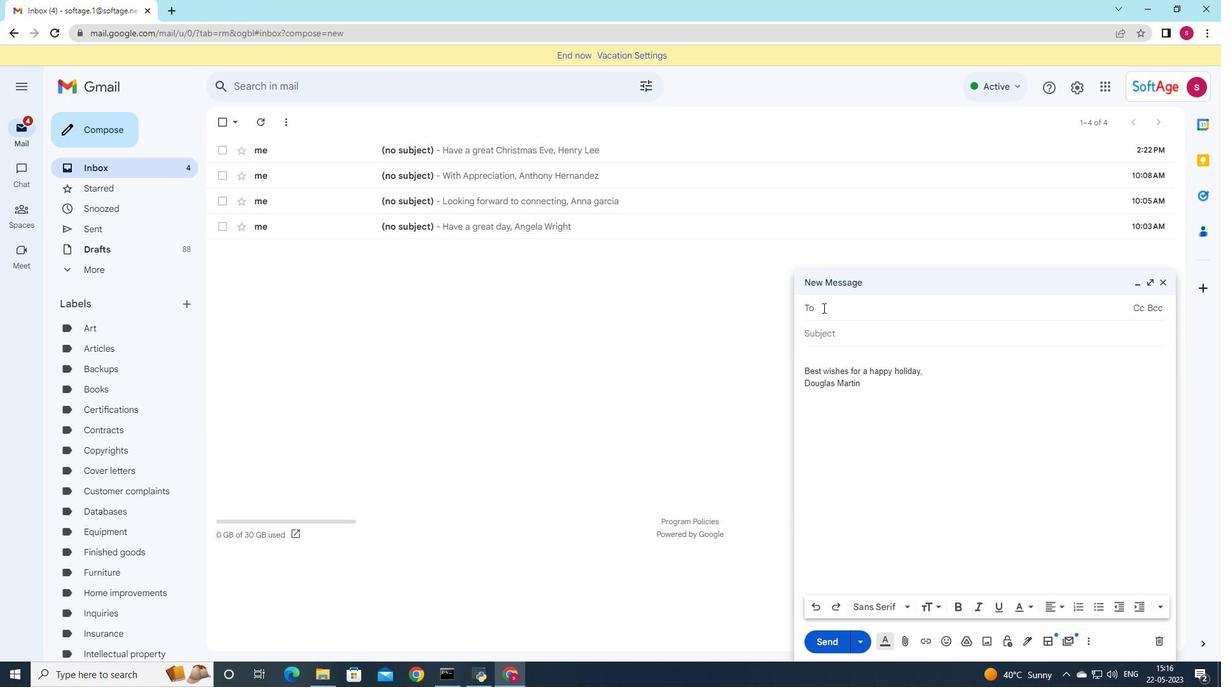 
Action: Key pressed s
Screenshot: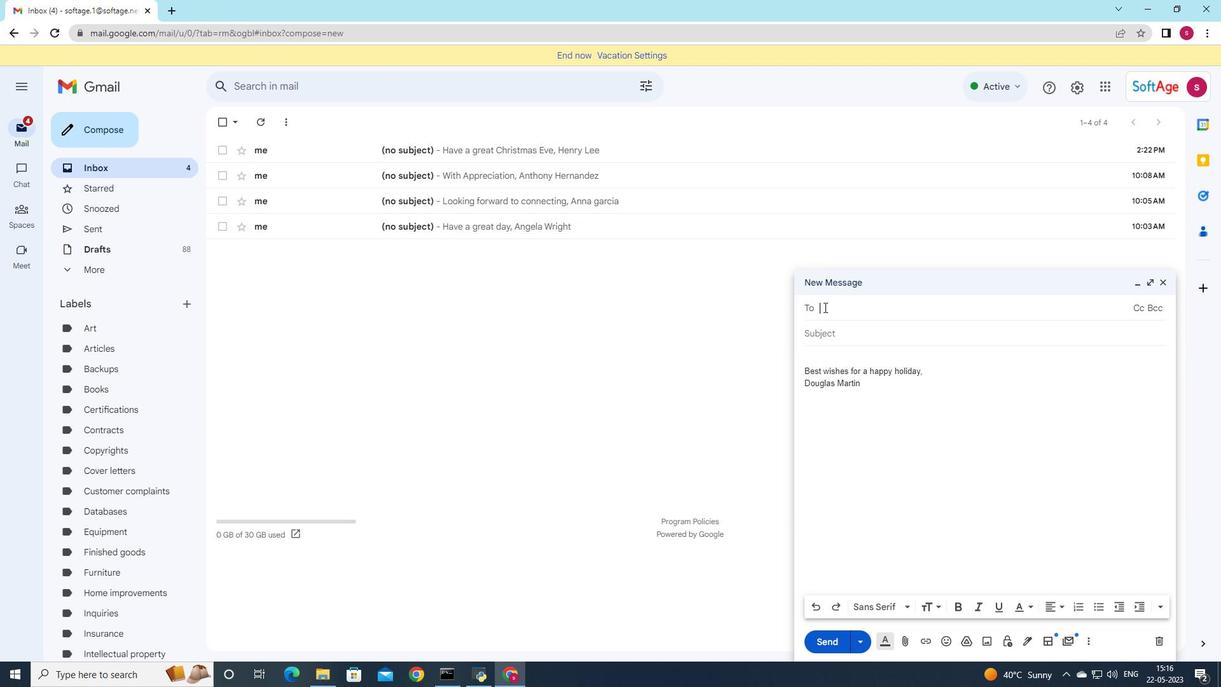 
Action: Mouse moved to (975, 337)
Screenshot: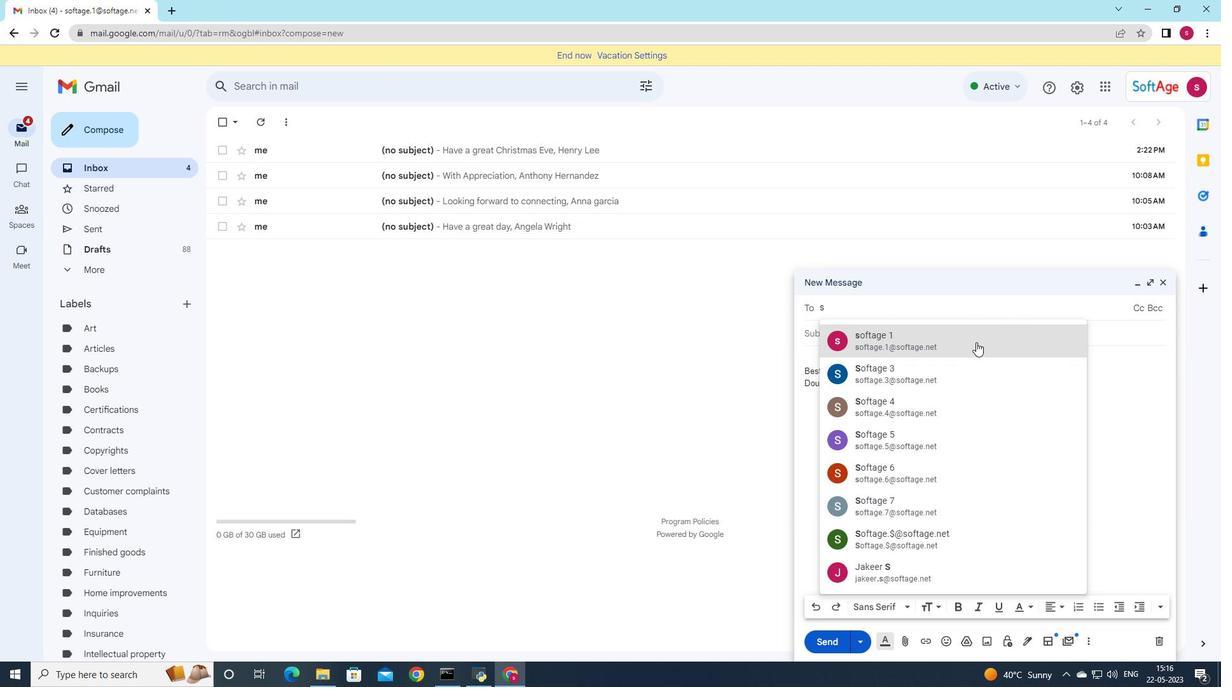
Action: Mouse pressed left at (975, 337)
Screenshot: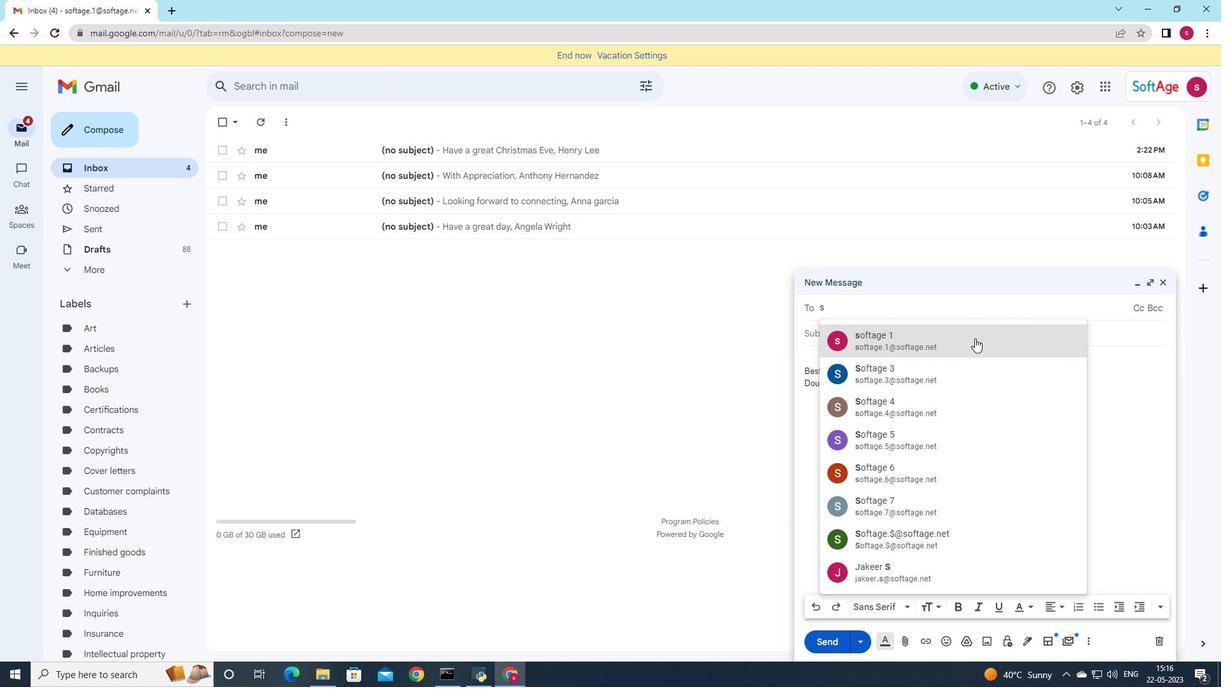 
Action: Mouse moved to (511, 286)
Screenshot: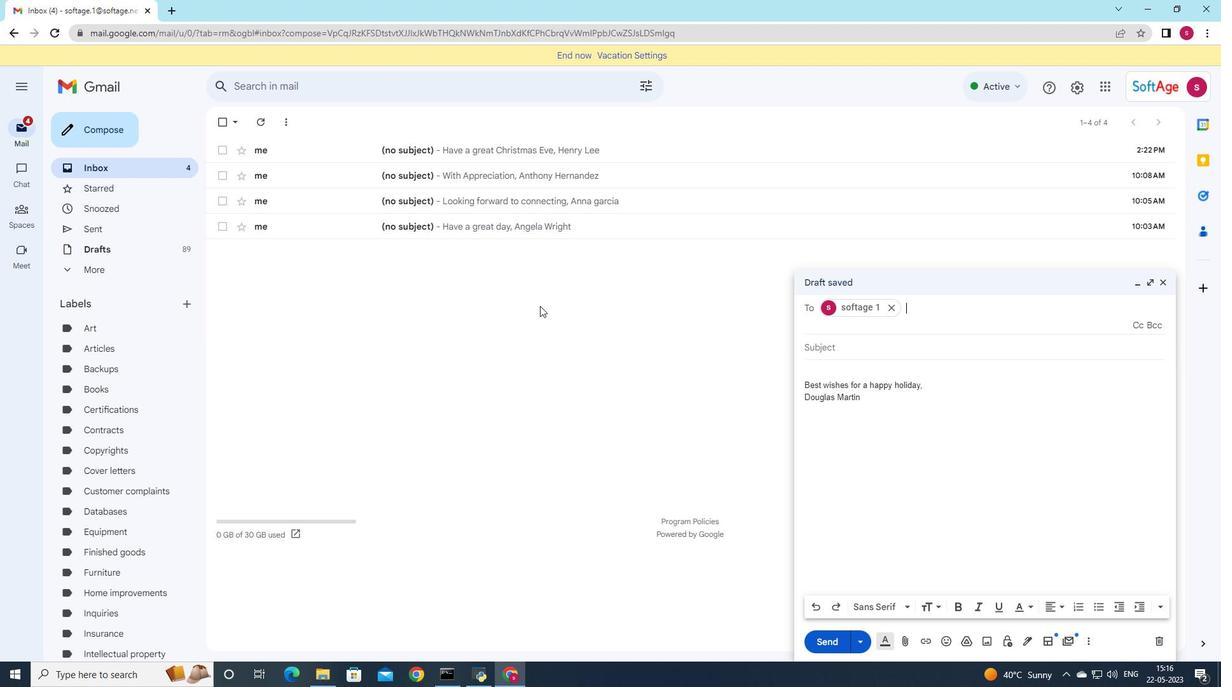 
Action: Mouse scrolled (511, 286) with delta (0, 0)
Screenshot: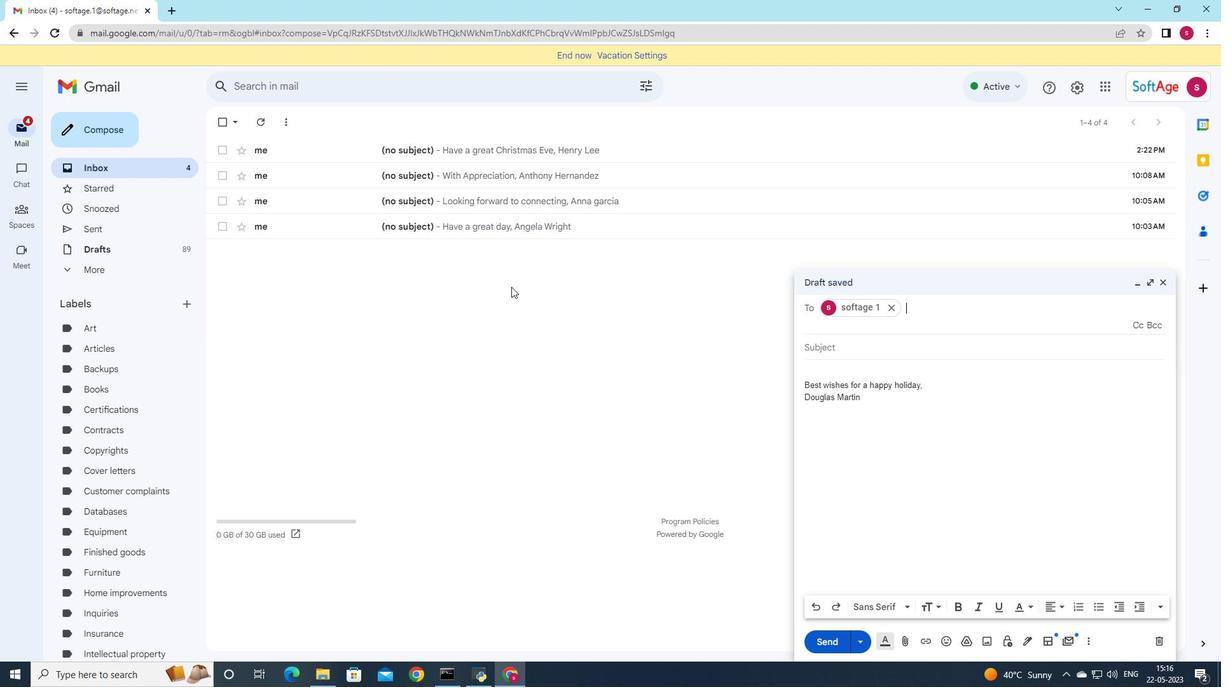 
Action: Mouse scrolled (511, 286) with delta (0, 0)
Screenshot: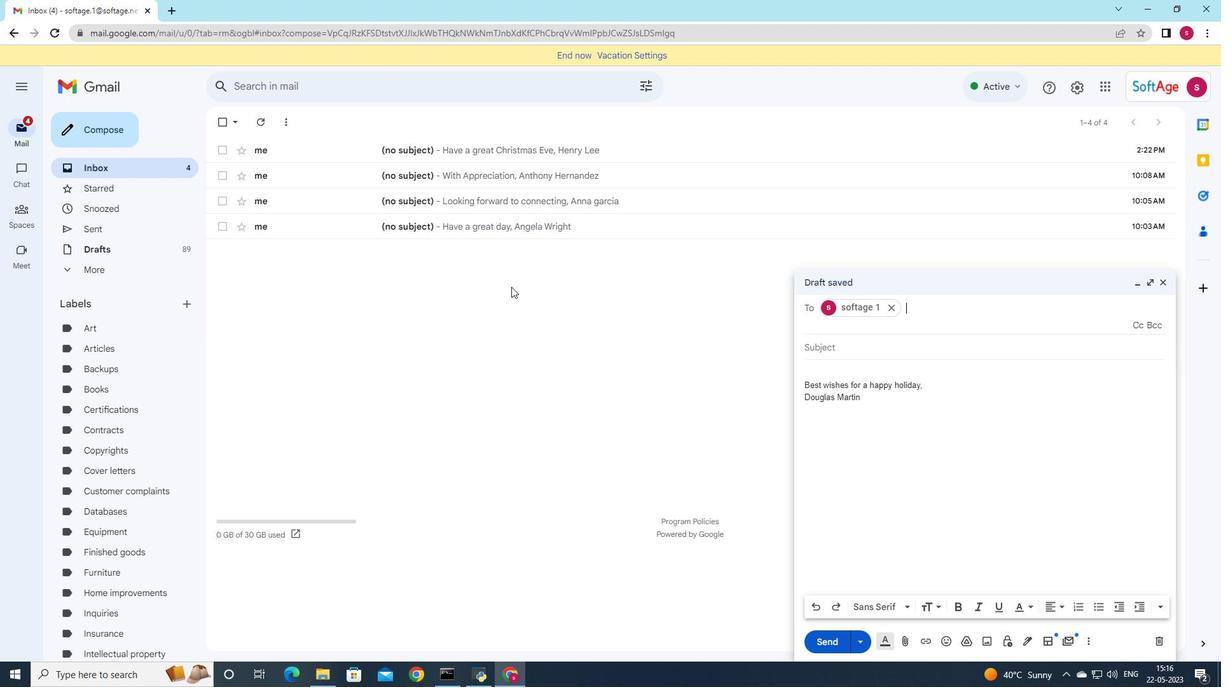 
Action: Mouse scrolled (511, 286) with delta (0, 0)
Screenshot: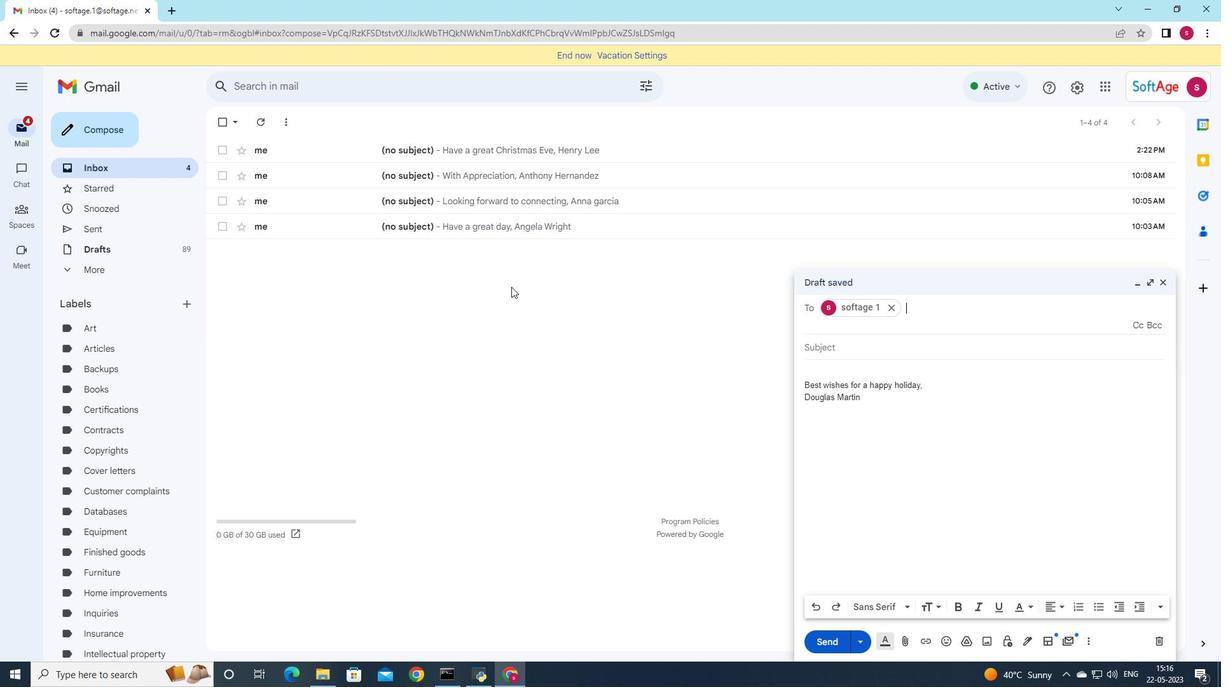 
Action: Mouse moved to (192, 302)
Screenshot: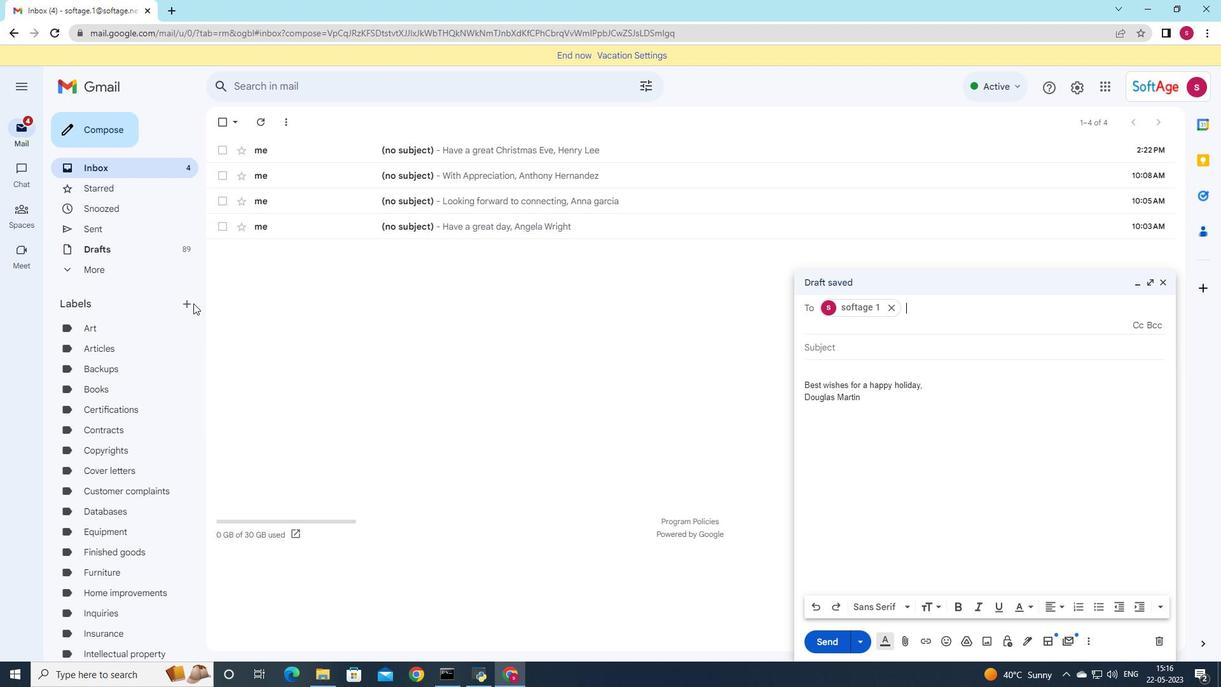 
Action: Mouse pressed left at (192, 302)
Screenshot: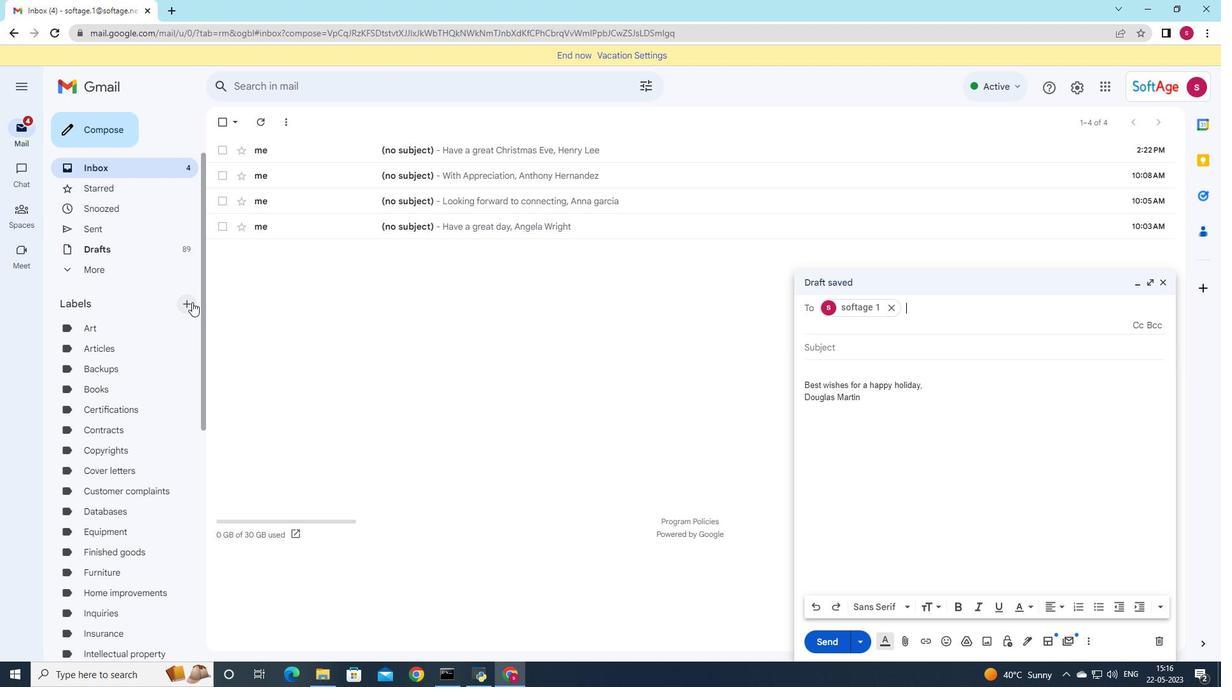 
Action: Mouse moved to (582, 294)
Screenshot: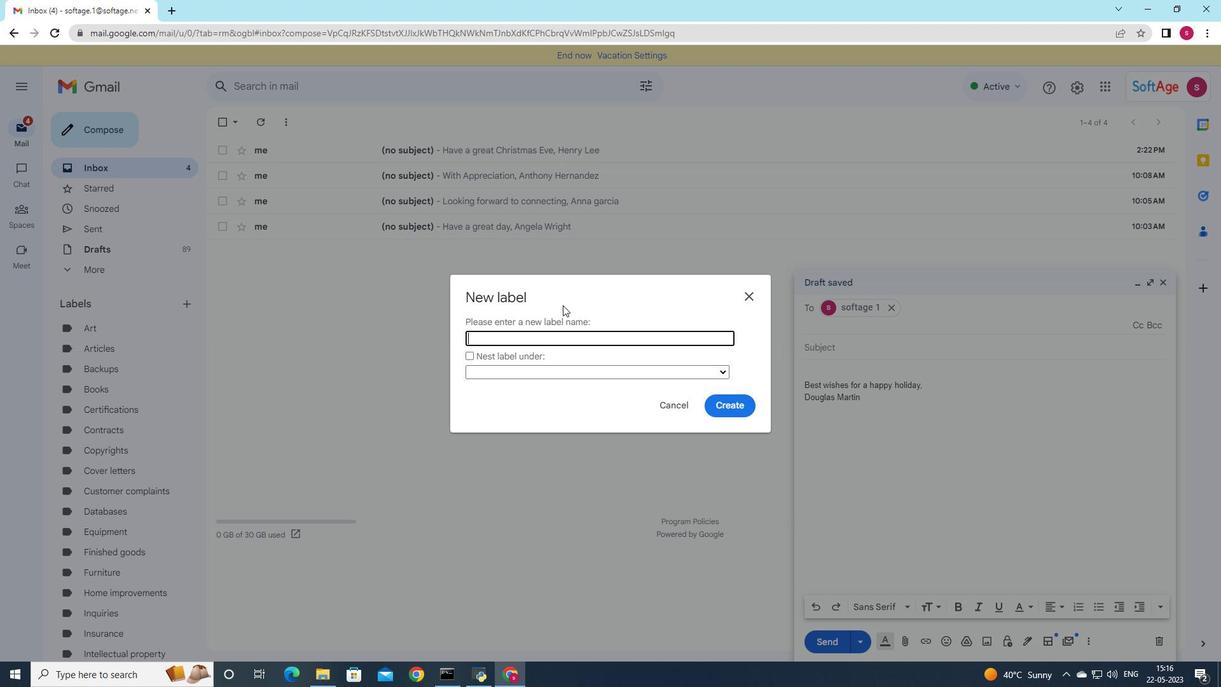 
Action: Key pressed <Key.shift>Appilances
Screenshot: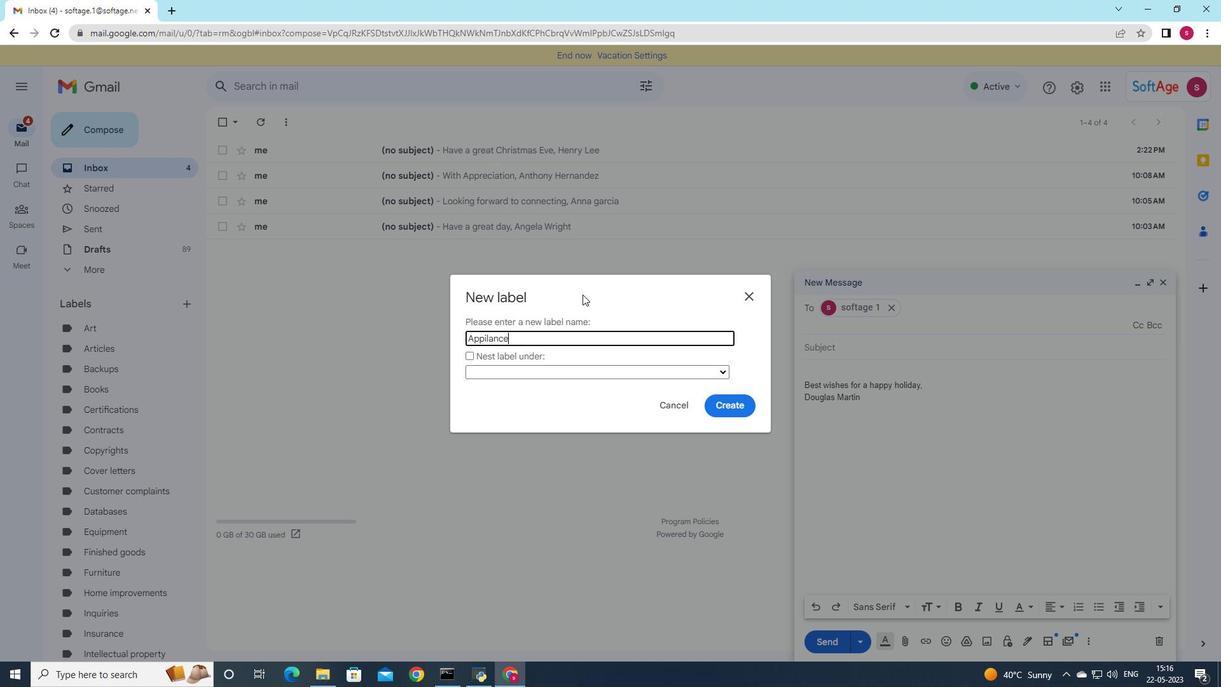 
Action: Mouse moved to (488, 337)
Screenshot: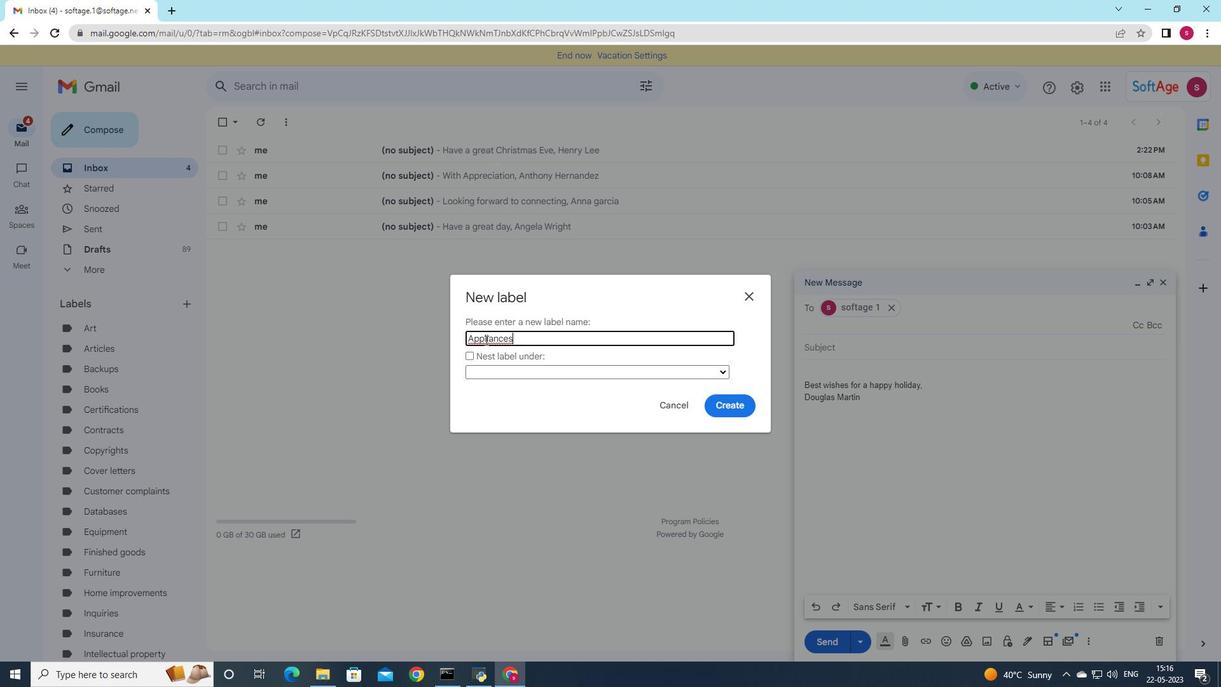 
Action: Mouse pressed left at (488, 337)
Screenshot: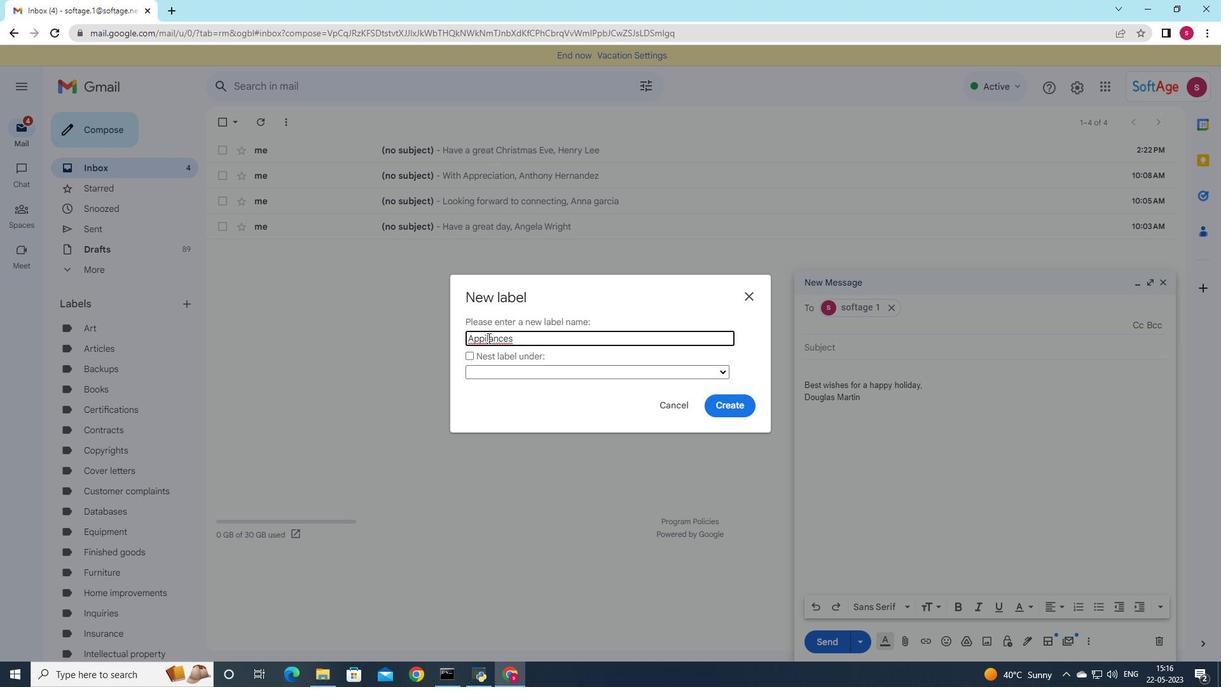 
Action: Mouse moved to (485, 338)
Screenshot: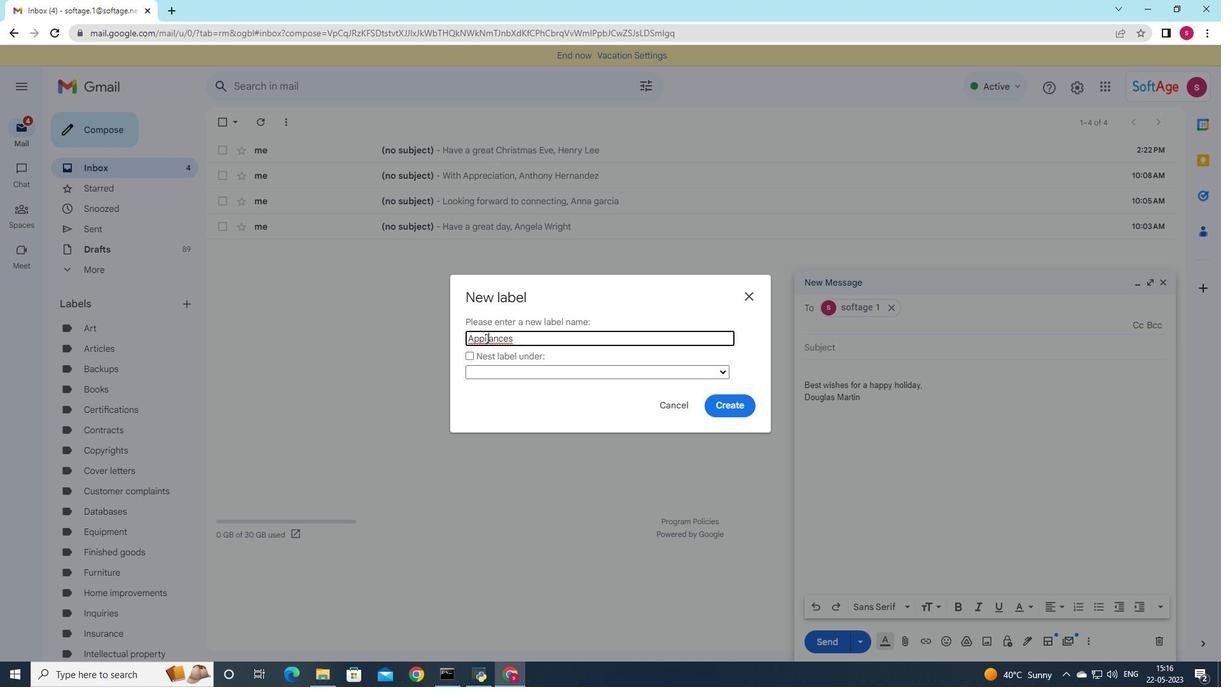 
Action: Mouse pressed left at (485, 338)
Screenshot: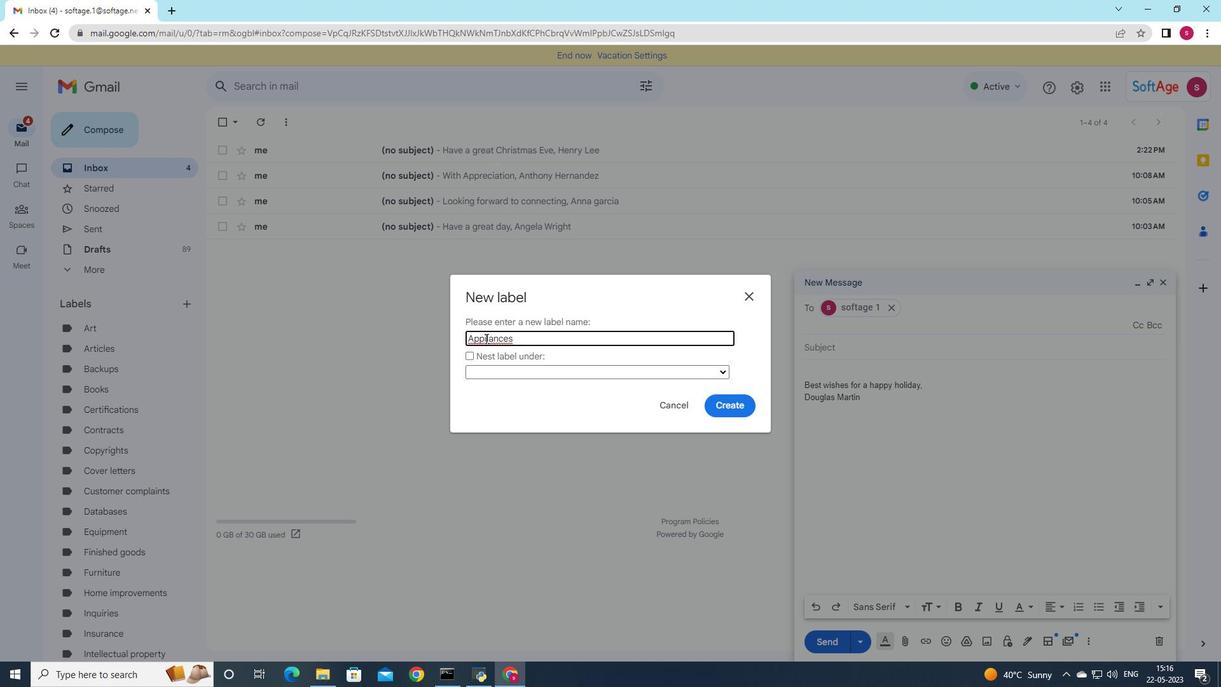 
Action: Mouse moved to (486, 339)
Screenshot: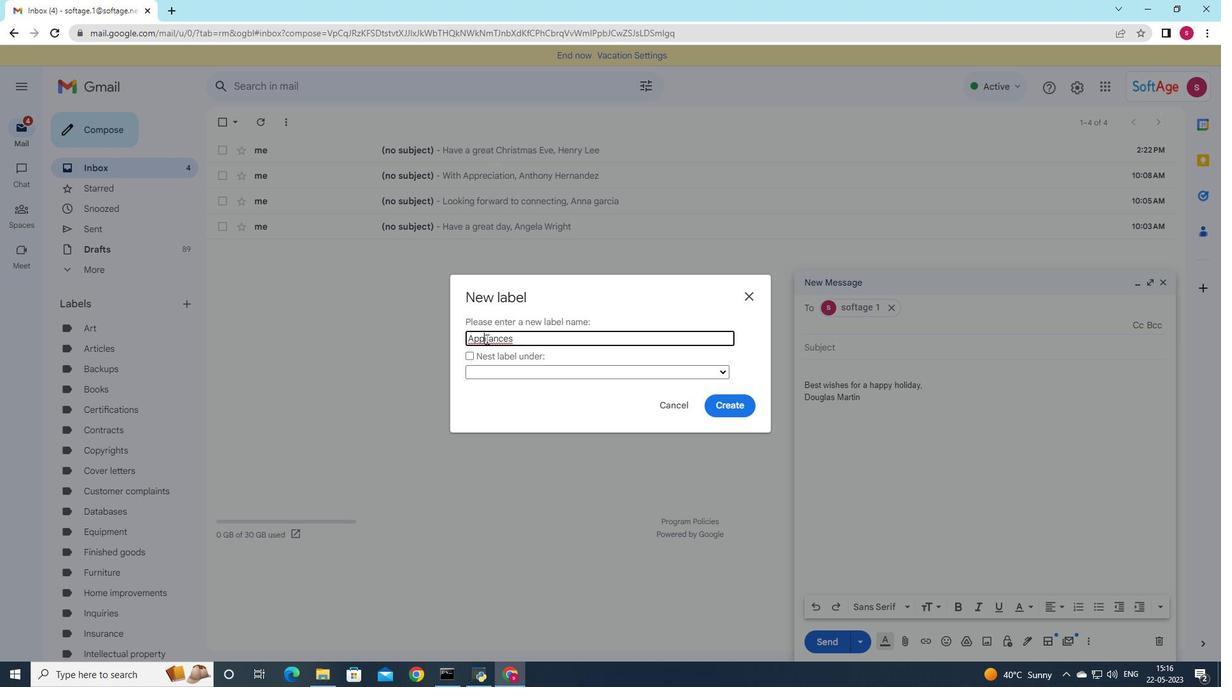 
Action: Mouse pressed left at (486, 339)
Screenshot: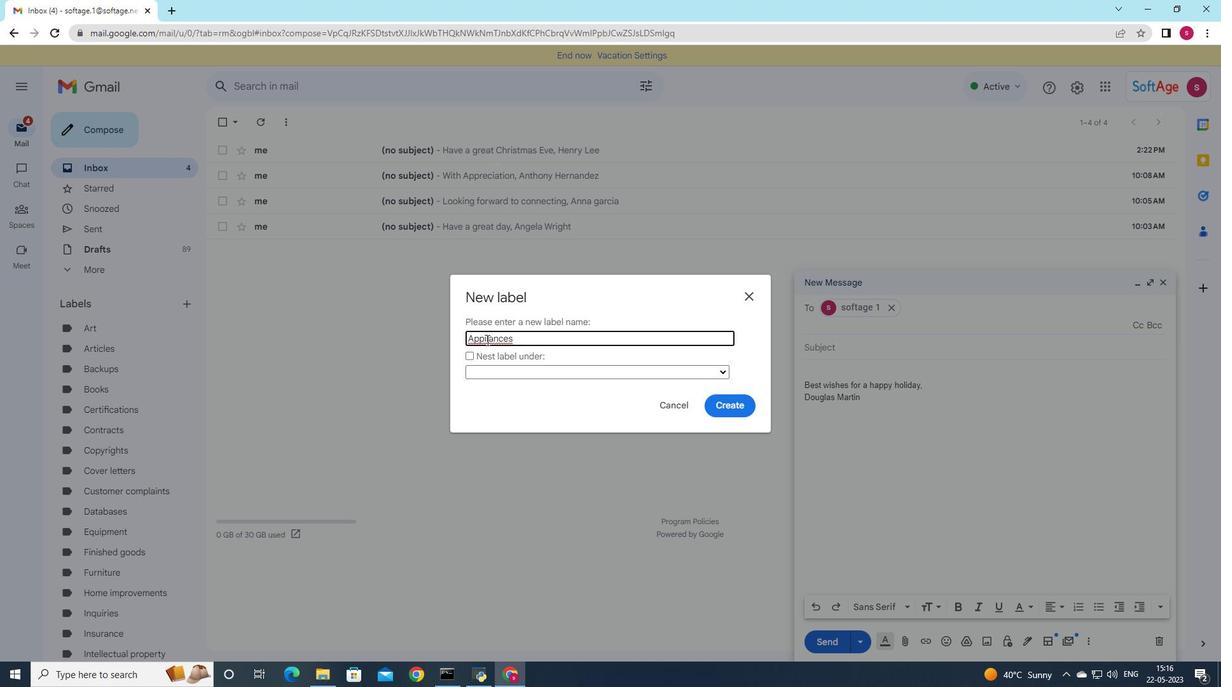 
Action: Key pressed <Key.backspace>
Screenshot: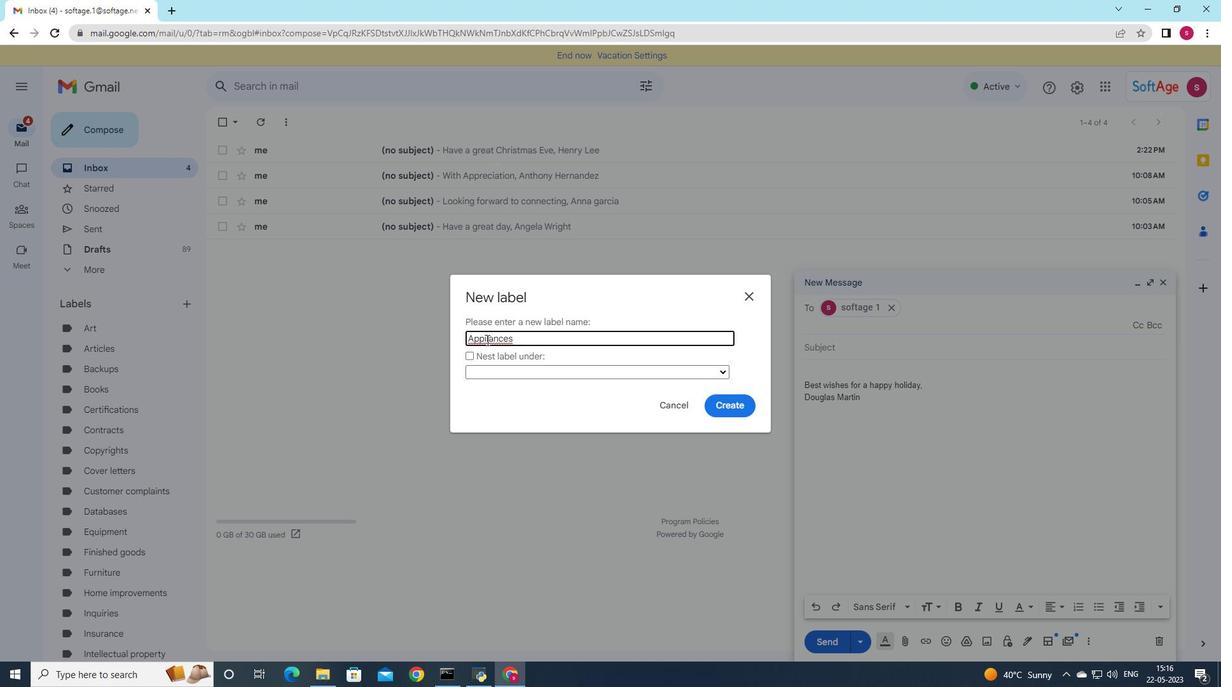 
Action: Mouse moved to (486, 336)
Screenshot: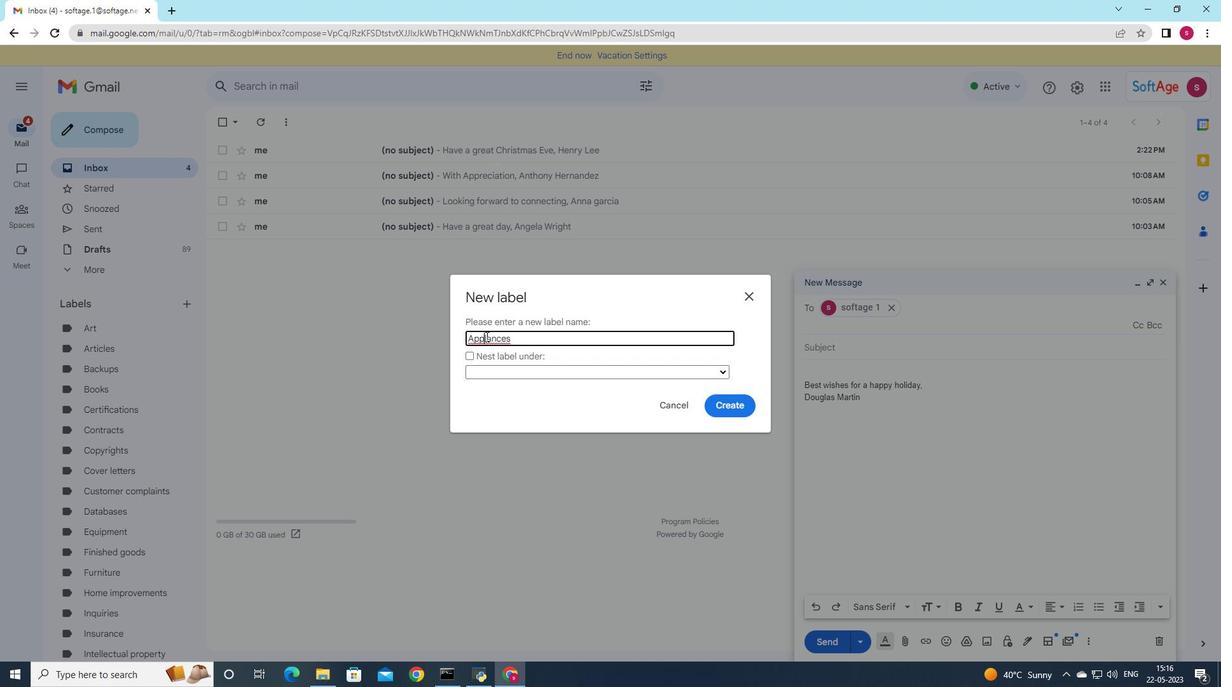 
Action: Mouse pressed left at (486, 336)
Screenshot: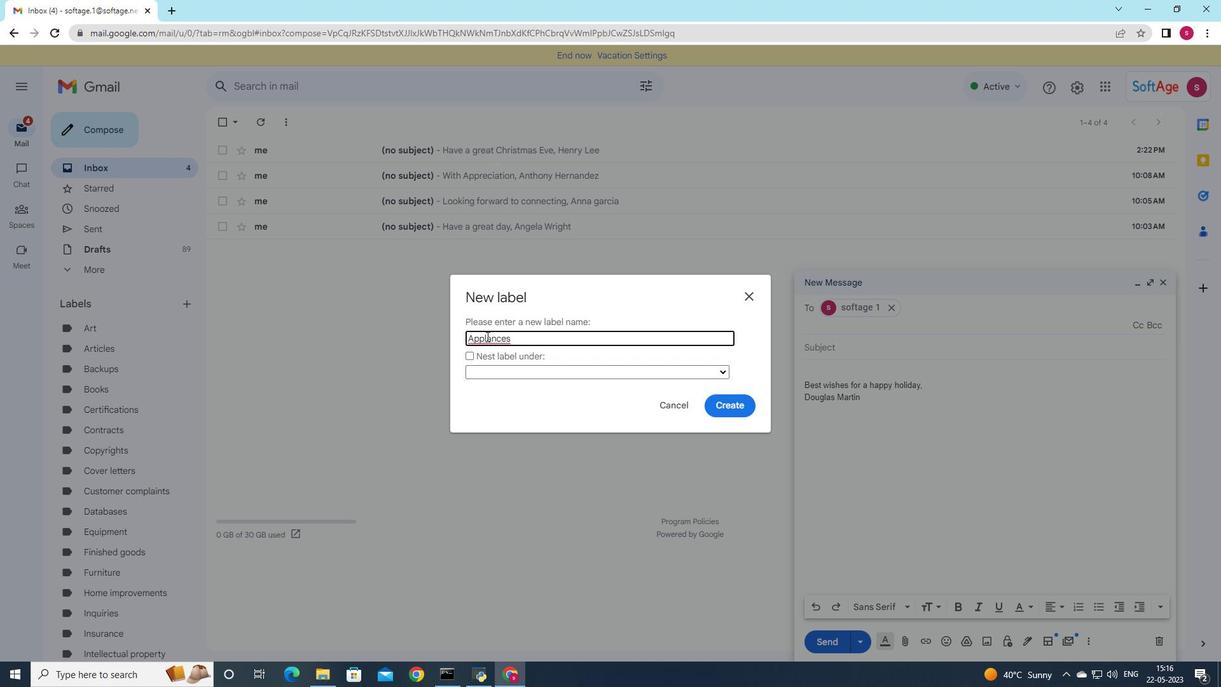 
Action: Key pressed i
Screenshot: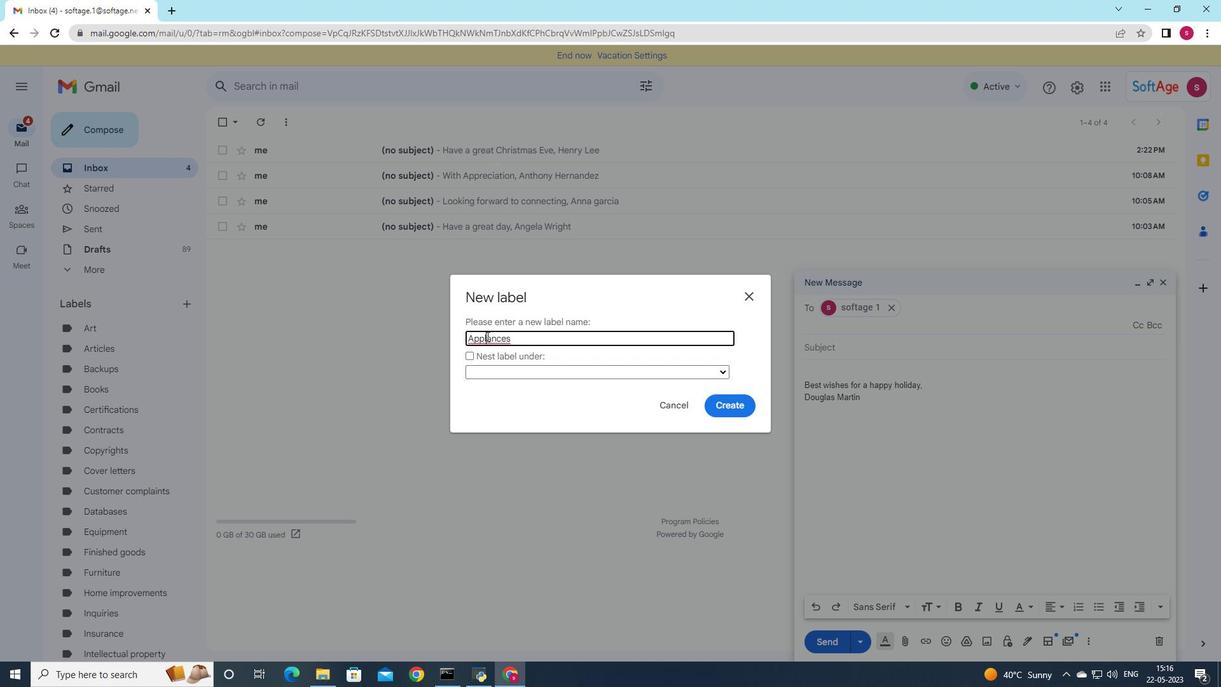 
Action: Mouse moved to (728, 411)
Screenshot: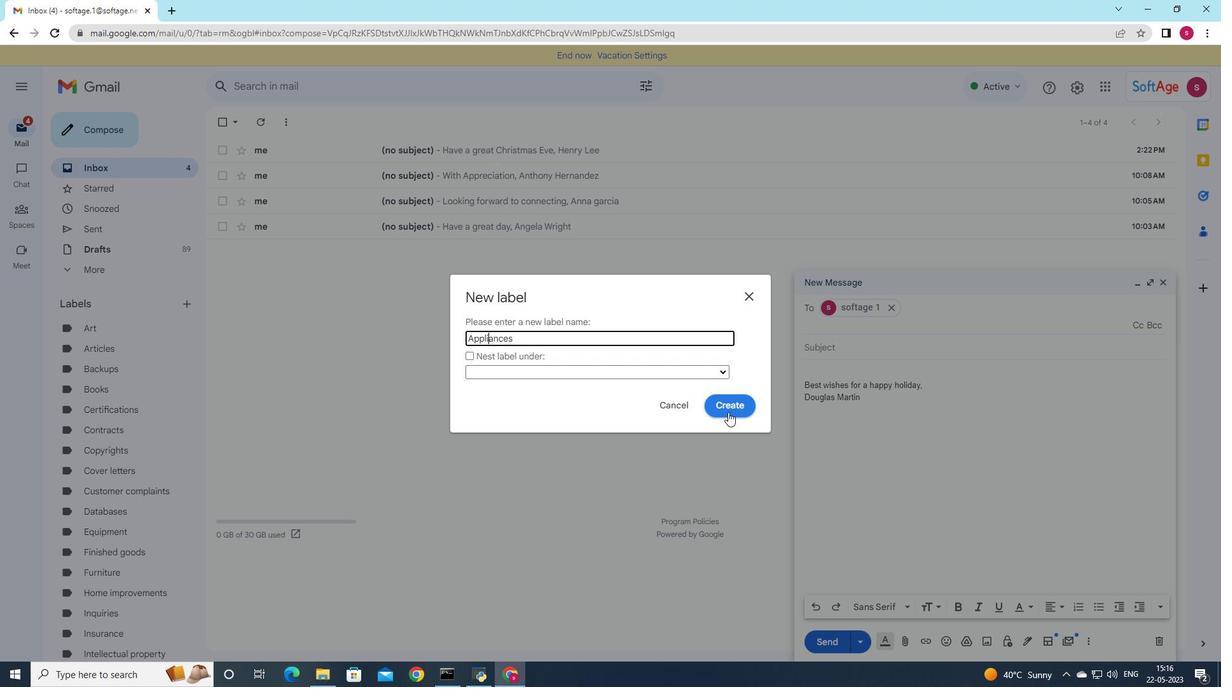 
Action: Mouse pressed left at (728, 411)
Screenshot: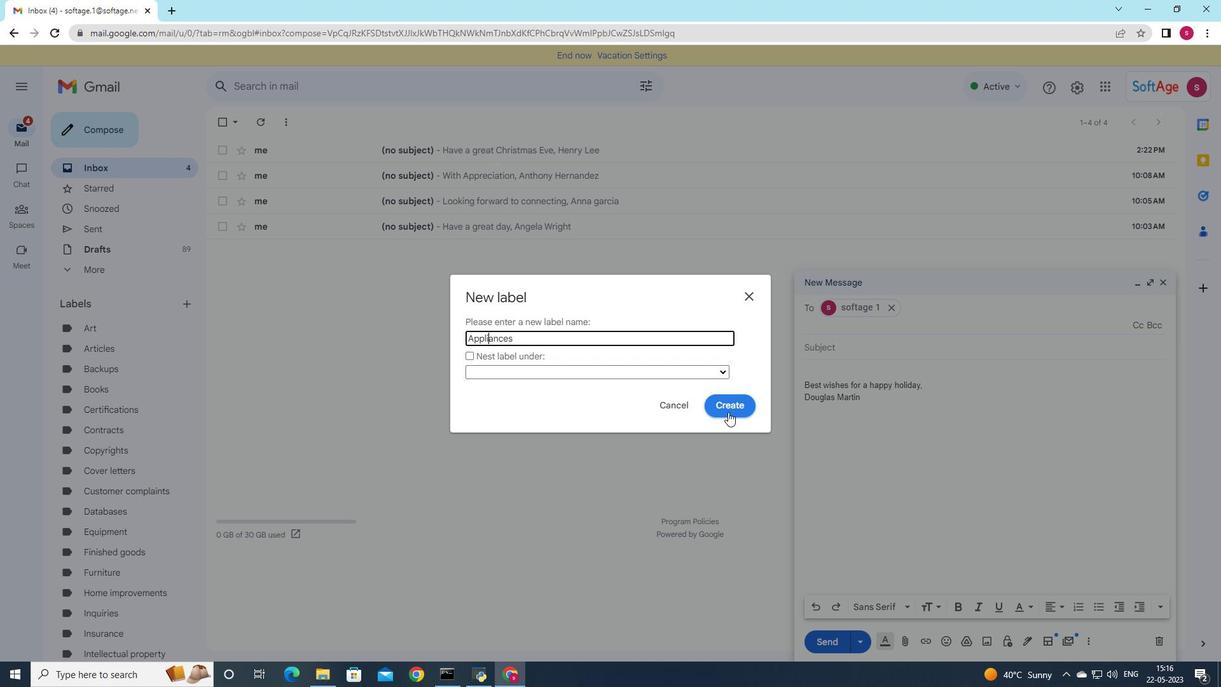 
Action: Mouse moved to (768, 404)
Screenshot: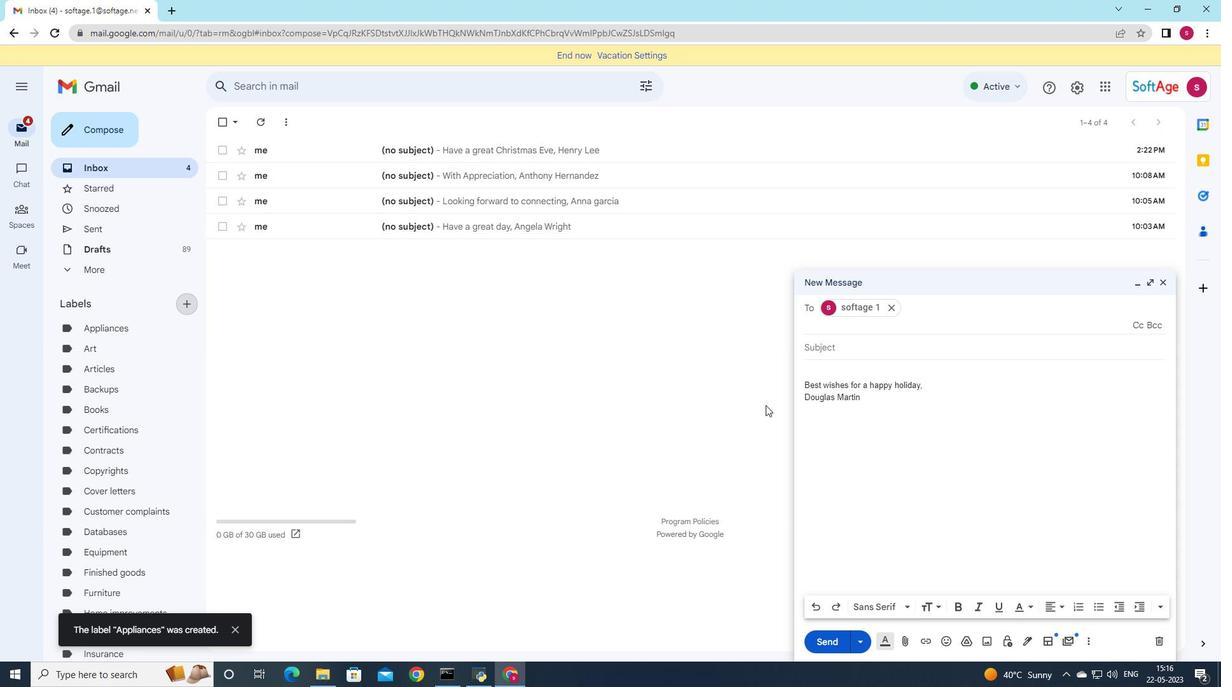
